 Task: Find a one-way business class flight from San Francisco to London on June 30, using Lufthansa or British Airways.
Action: Mouse moved to (441, 264)
Screenshot: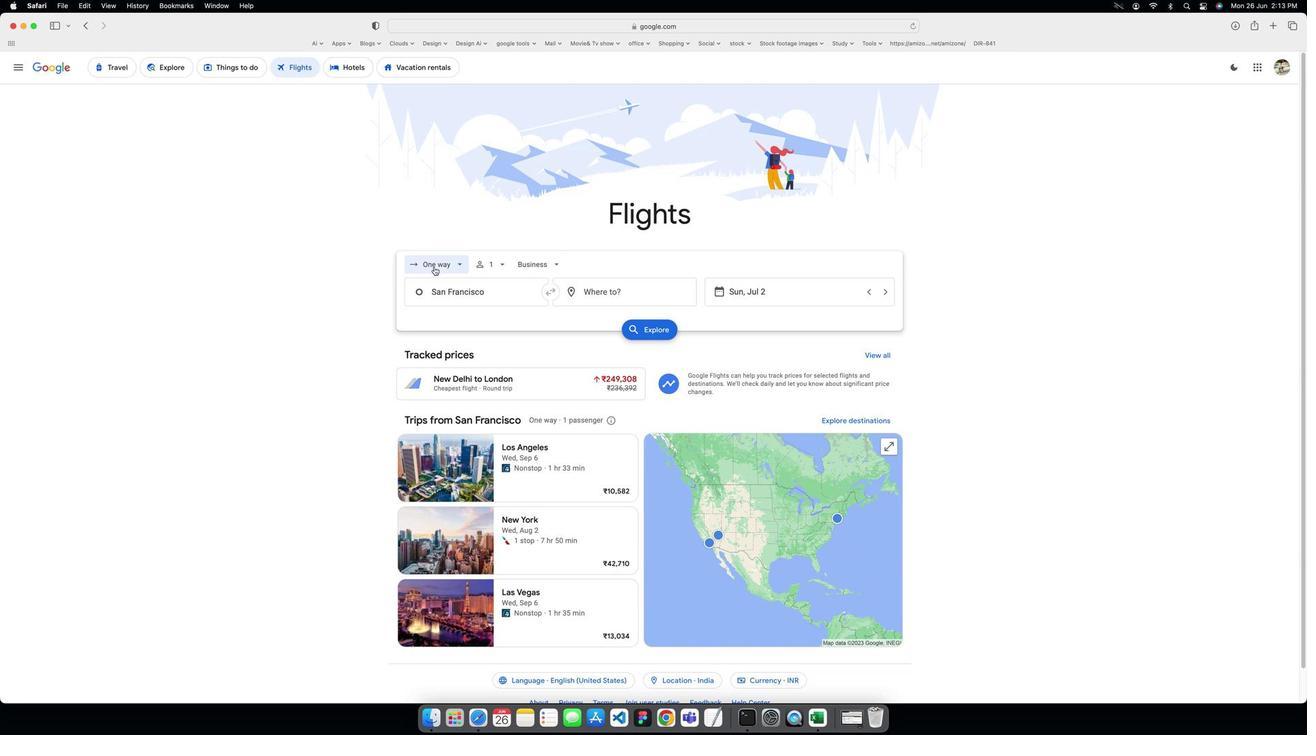 
Action: Mouse pressed left at (441, 264)
Screenshot: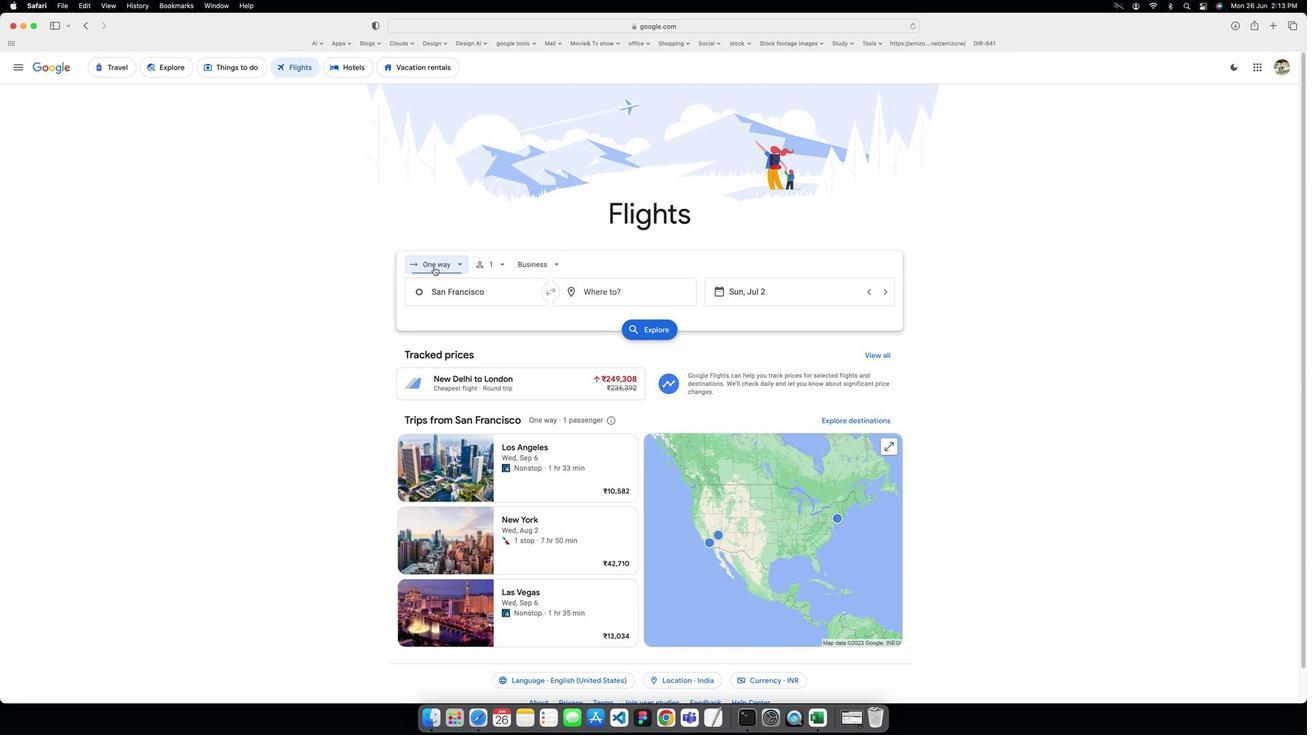 
Action: Mouse moved to (440, 308)
Screenshot: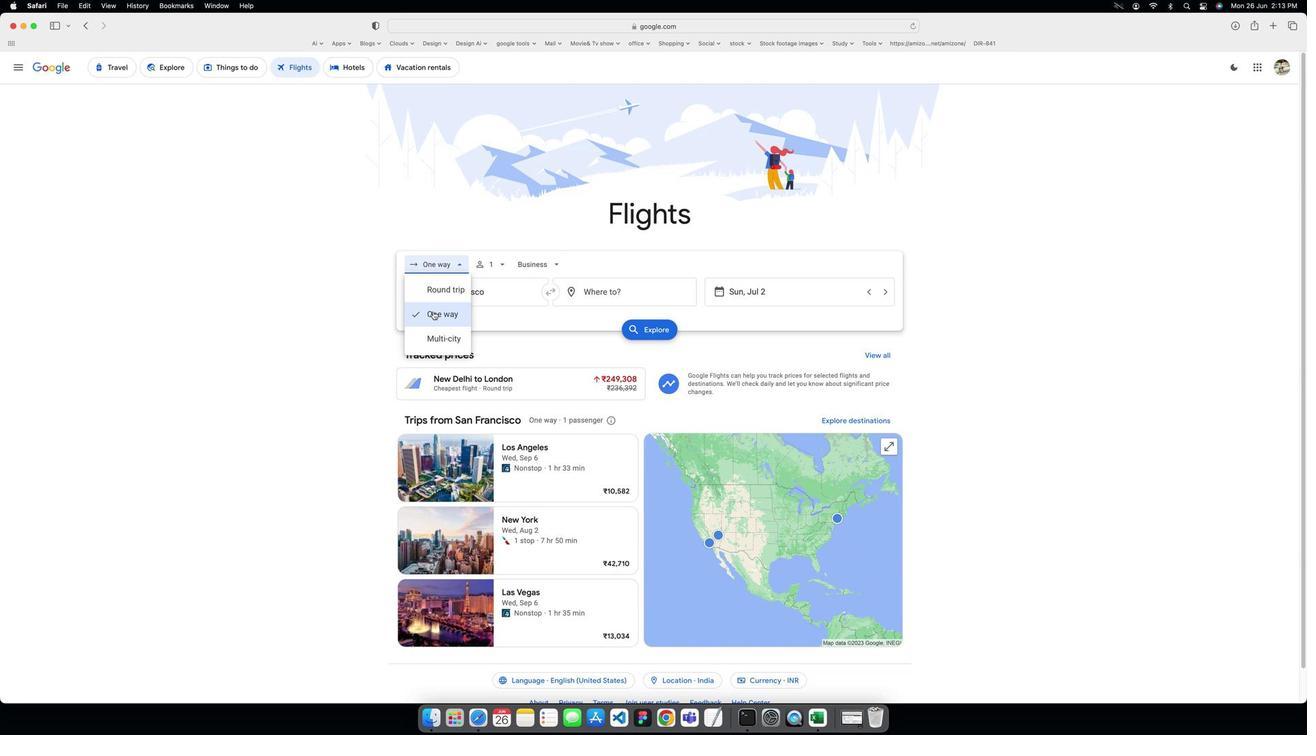 
Action: Mouse pressed left at (440, 308)
Screenshot: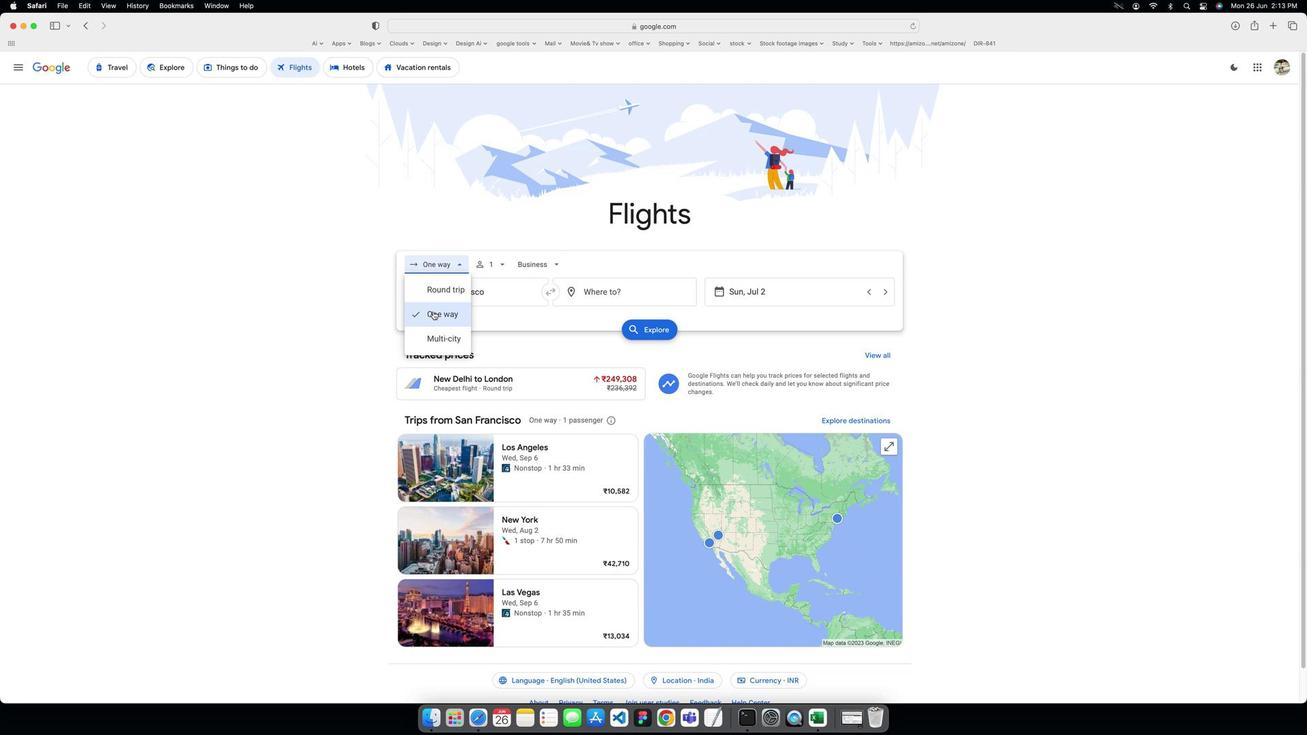 
Action: Mouse moved to (492, 264)
Screenshot: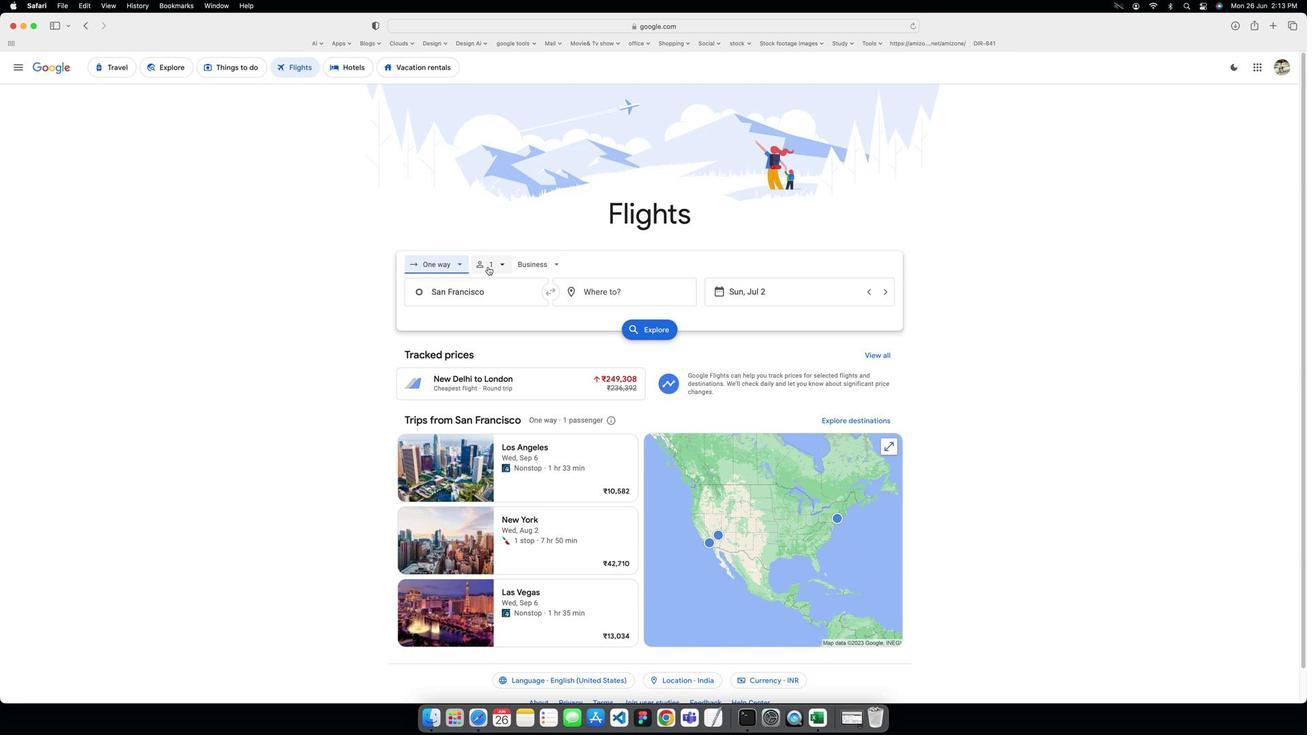 
Action: Mouse pressed left at (492, 264)
Screenshot: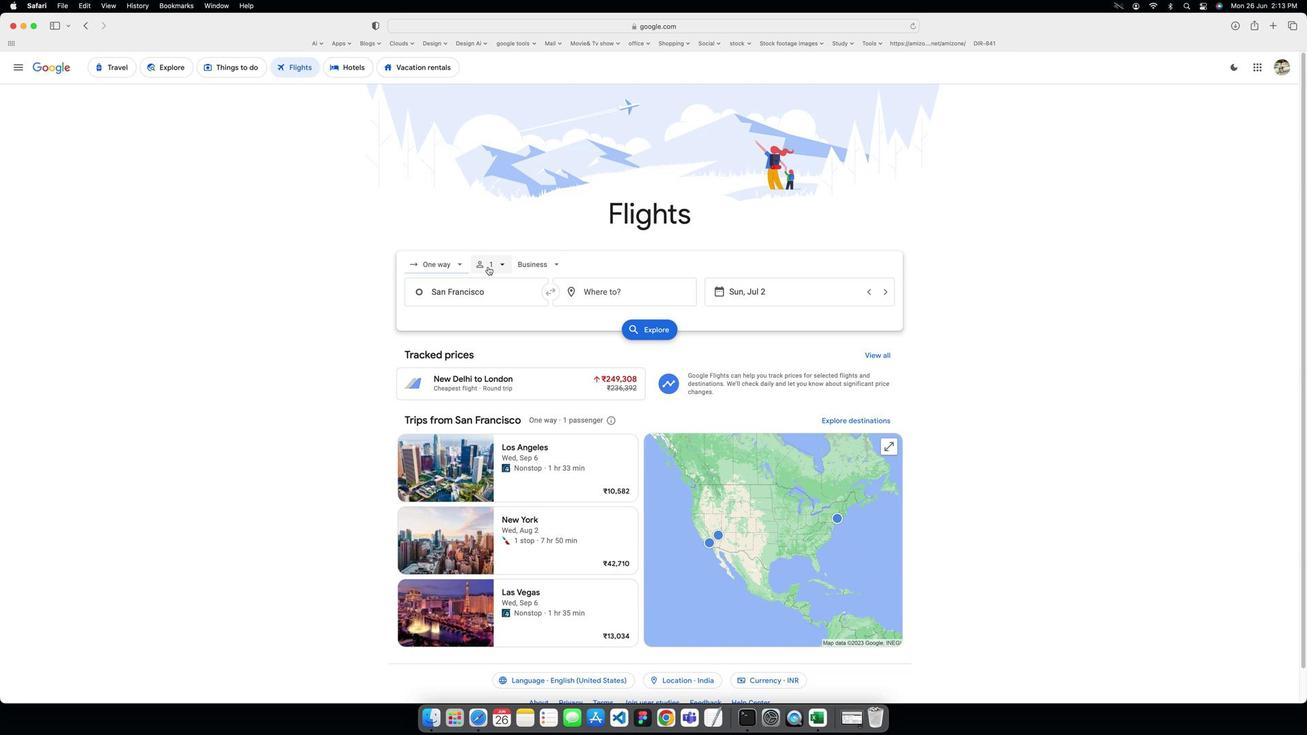 
Action: Mouse moved to (577, 342)
Screenshot: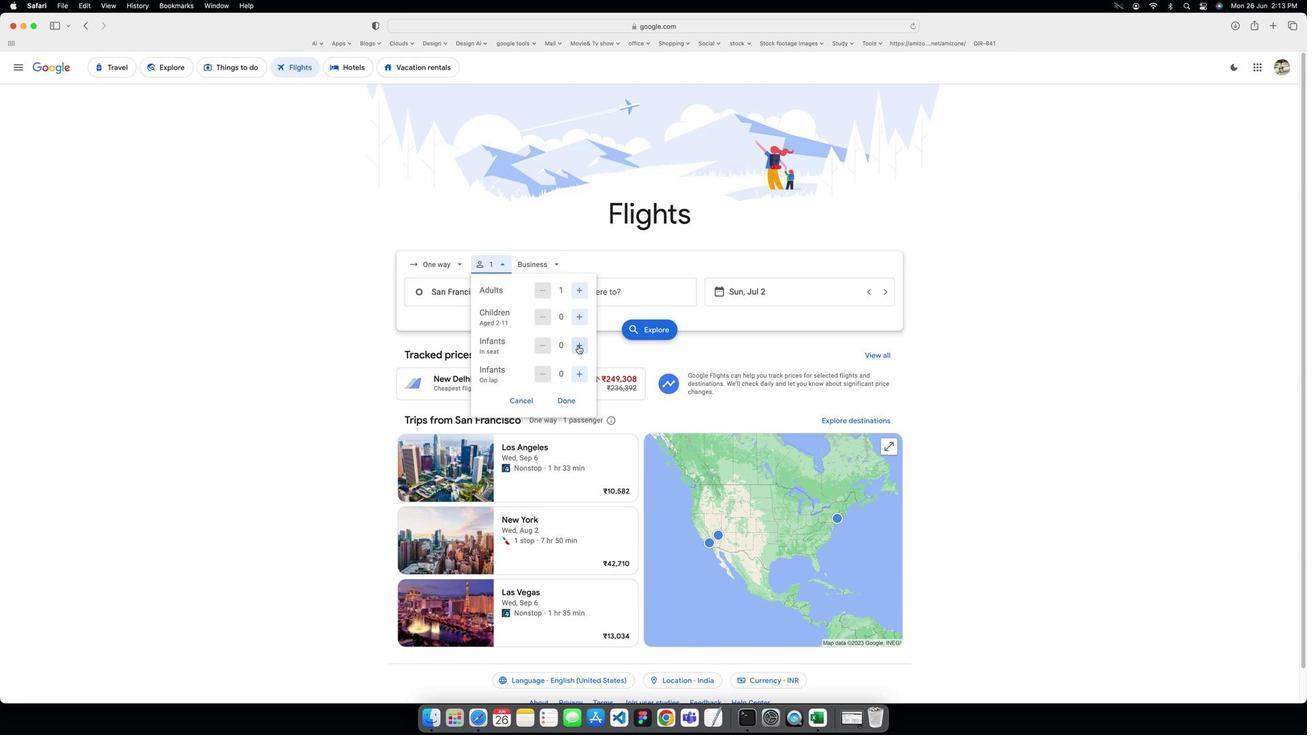 
Action: Mouse pressed left at (577, 342)
Screenshot: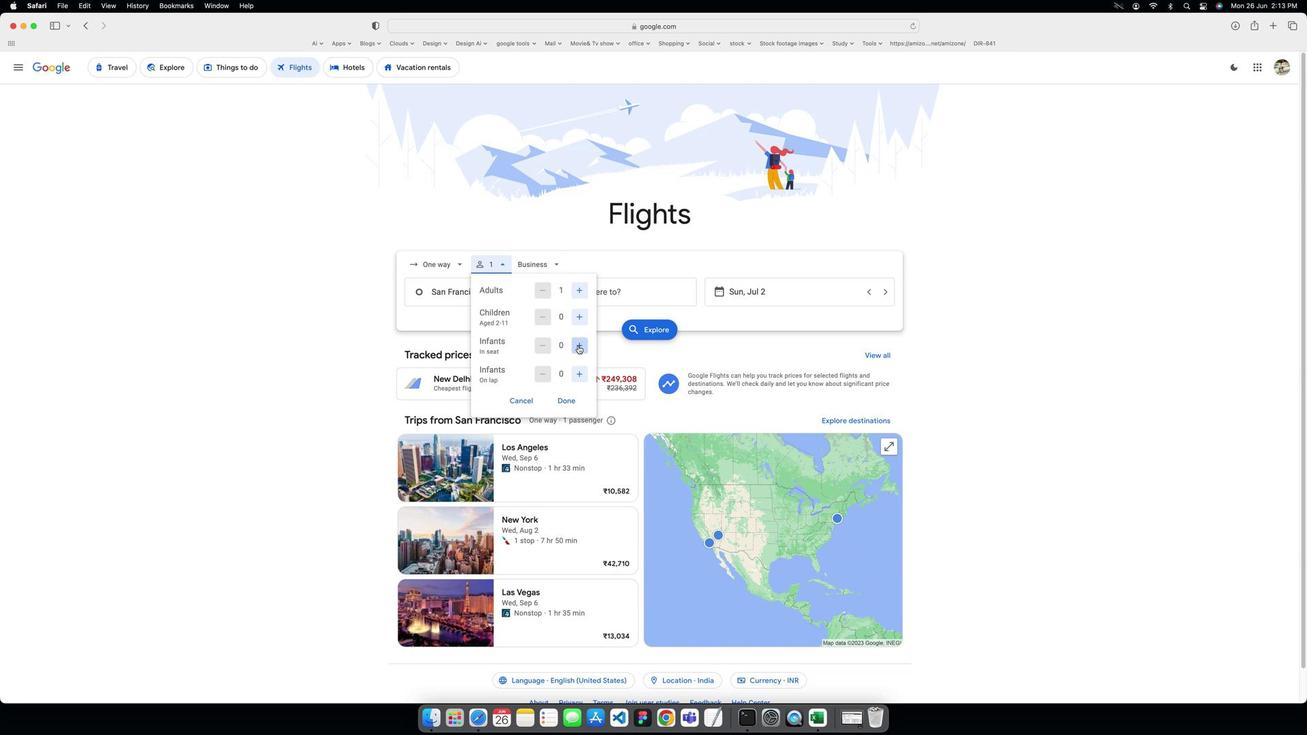 
Action: Mouse moved to (577, 370)
Screenshot: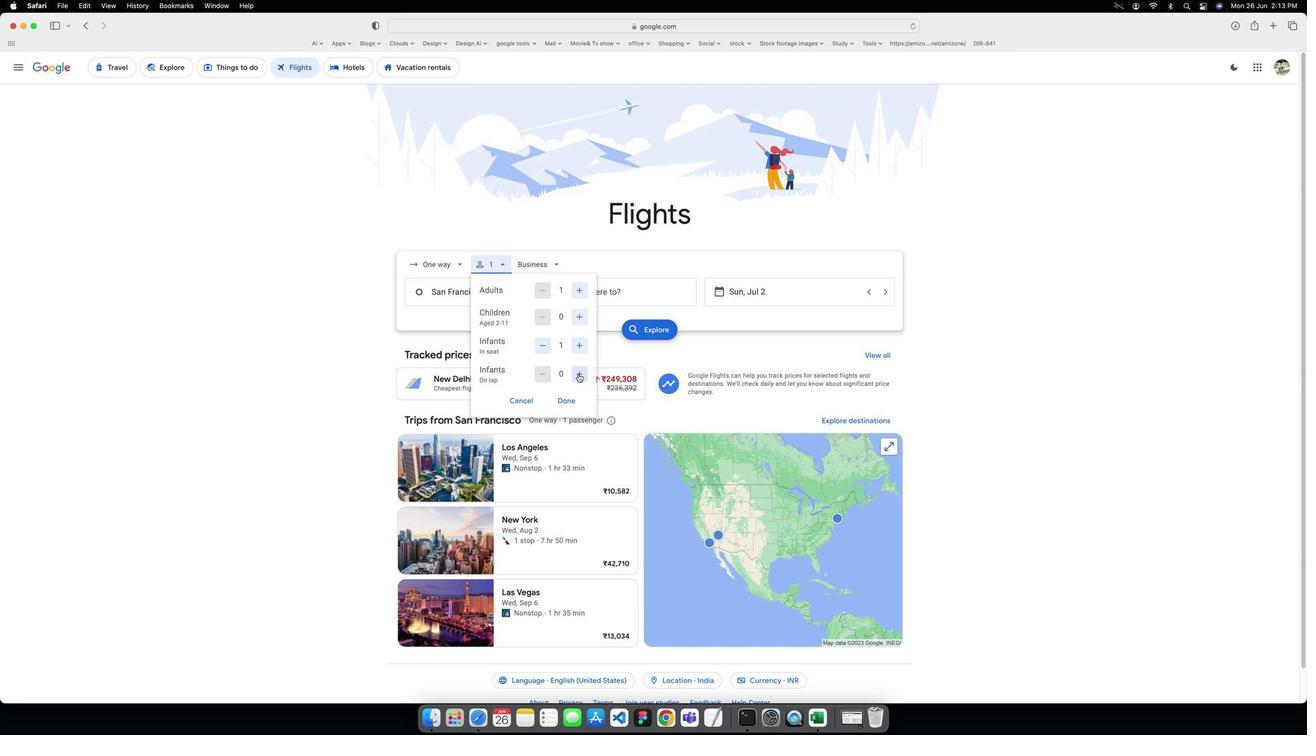 
Action: Mouse pressed left at (577, 370)
Screenshot: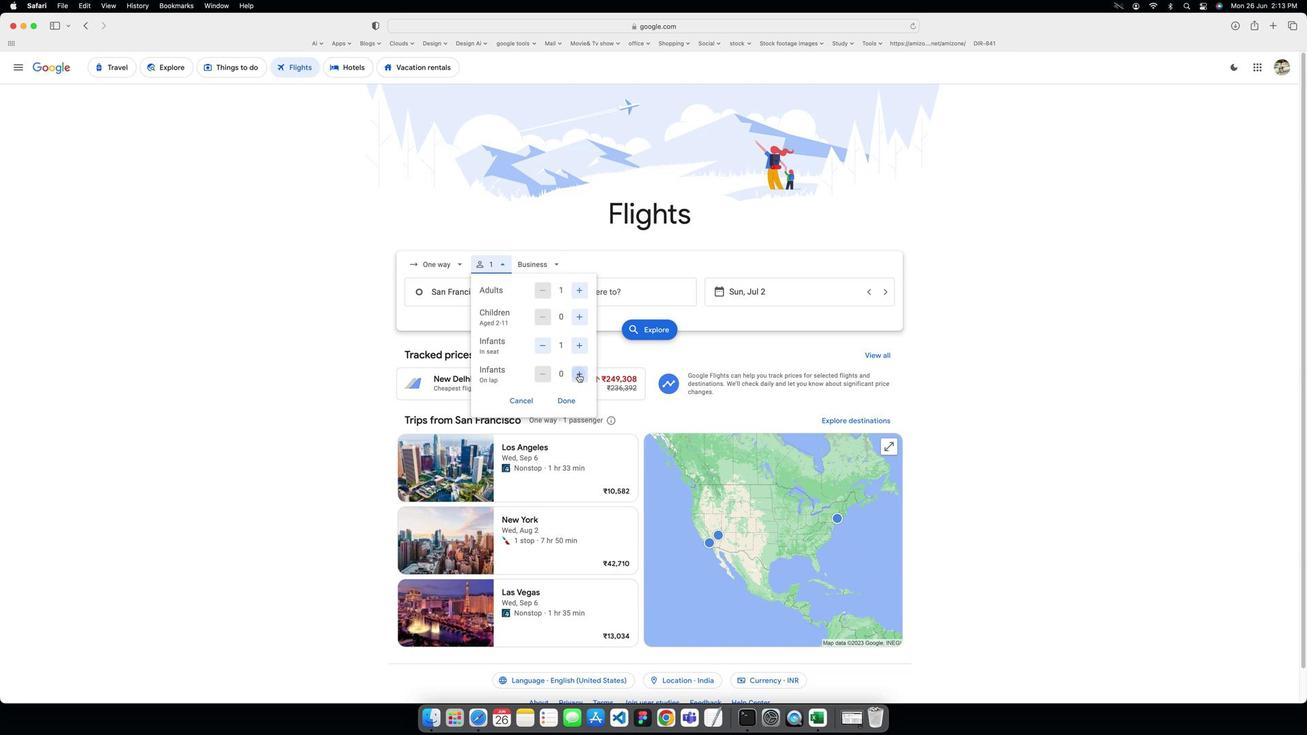 
Action: Mouse moved to (567, 394)
Screenshot: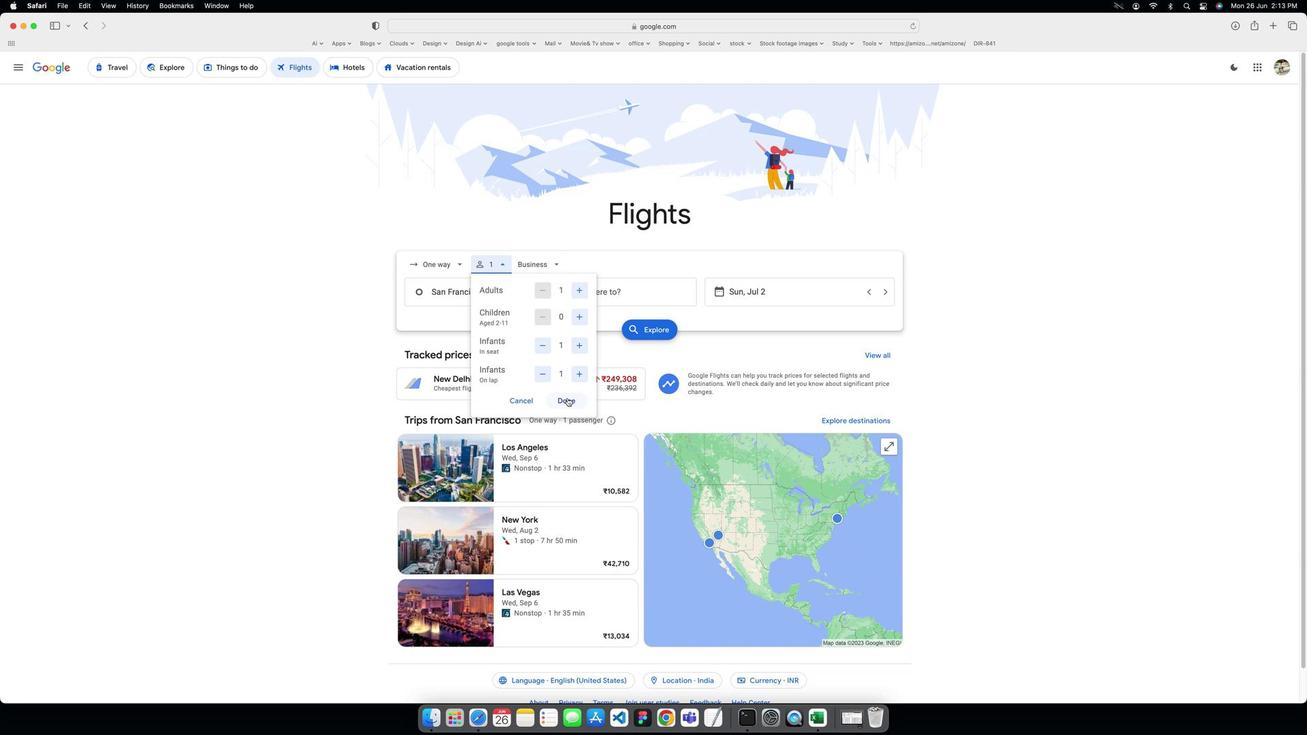 
Action: Mouse pressed left at (567, 394)
Screenshot: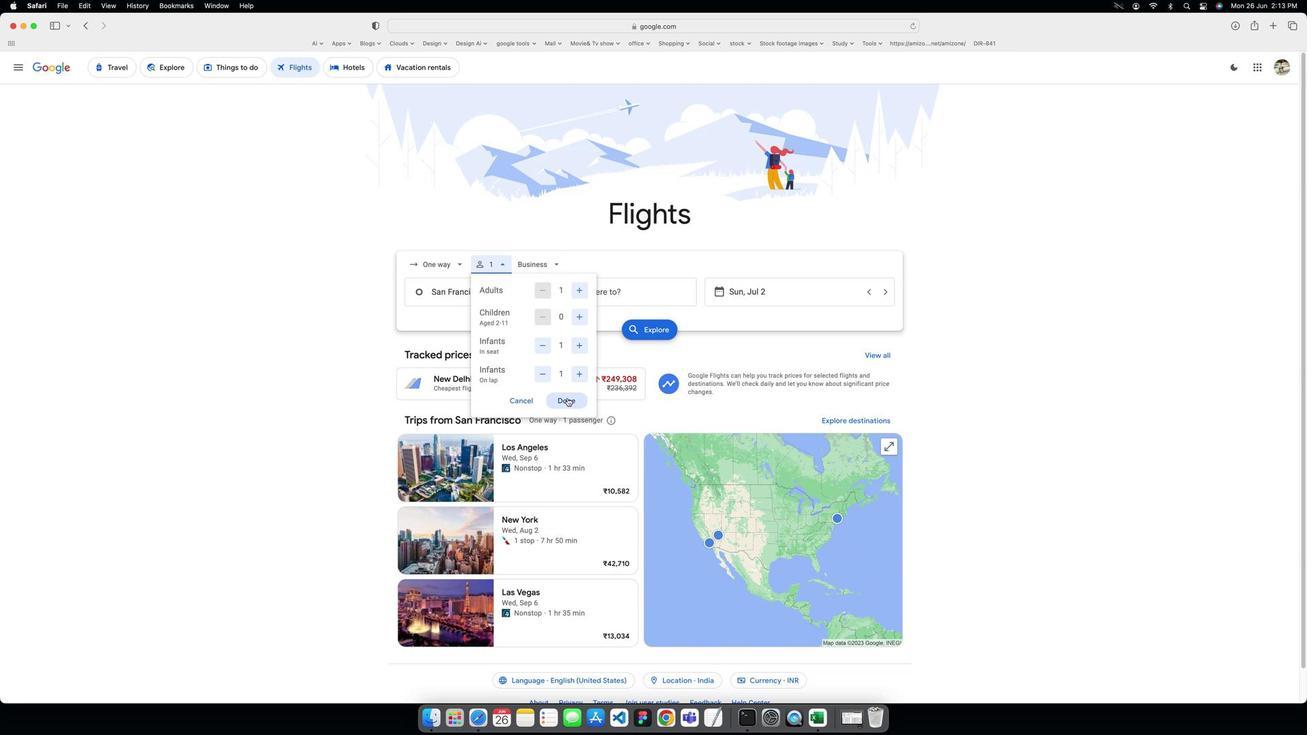 
Action: Mouse moved to (543, 265)
Screenshot: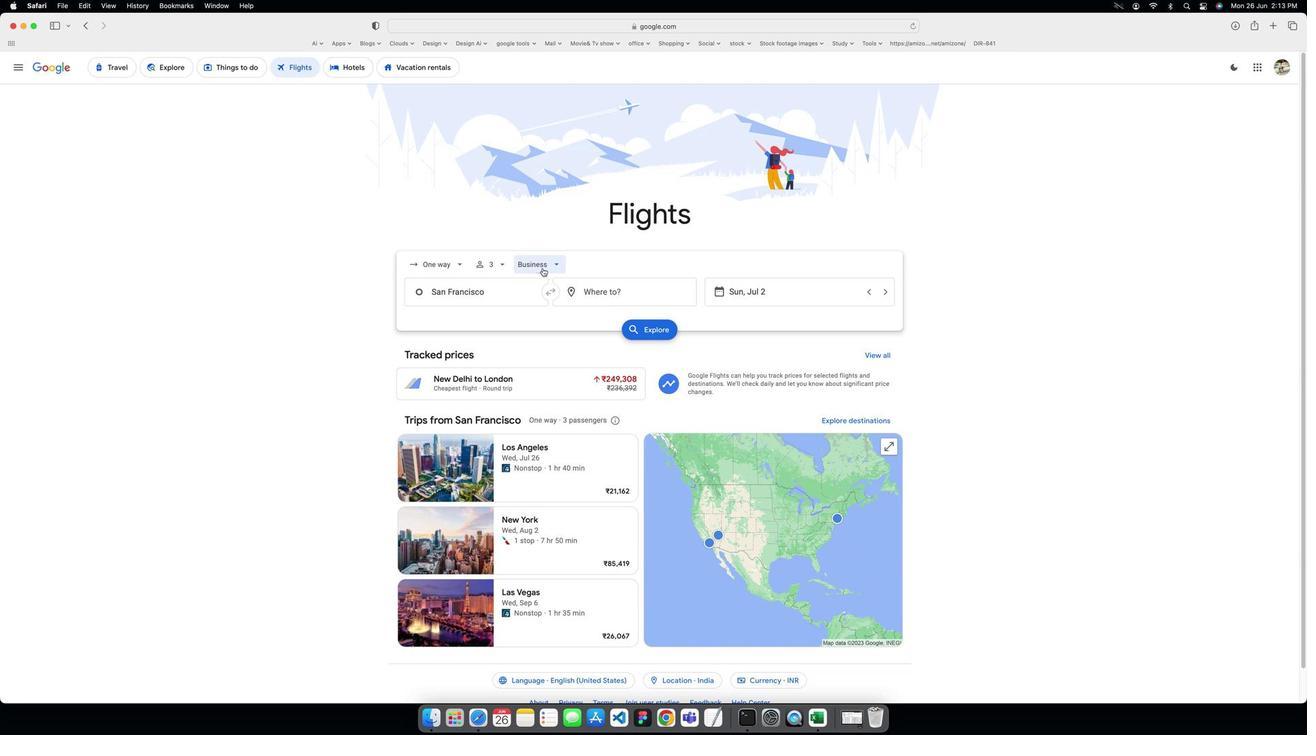 
Action: Mouse pressed left at (543, 265)
Screenshot: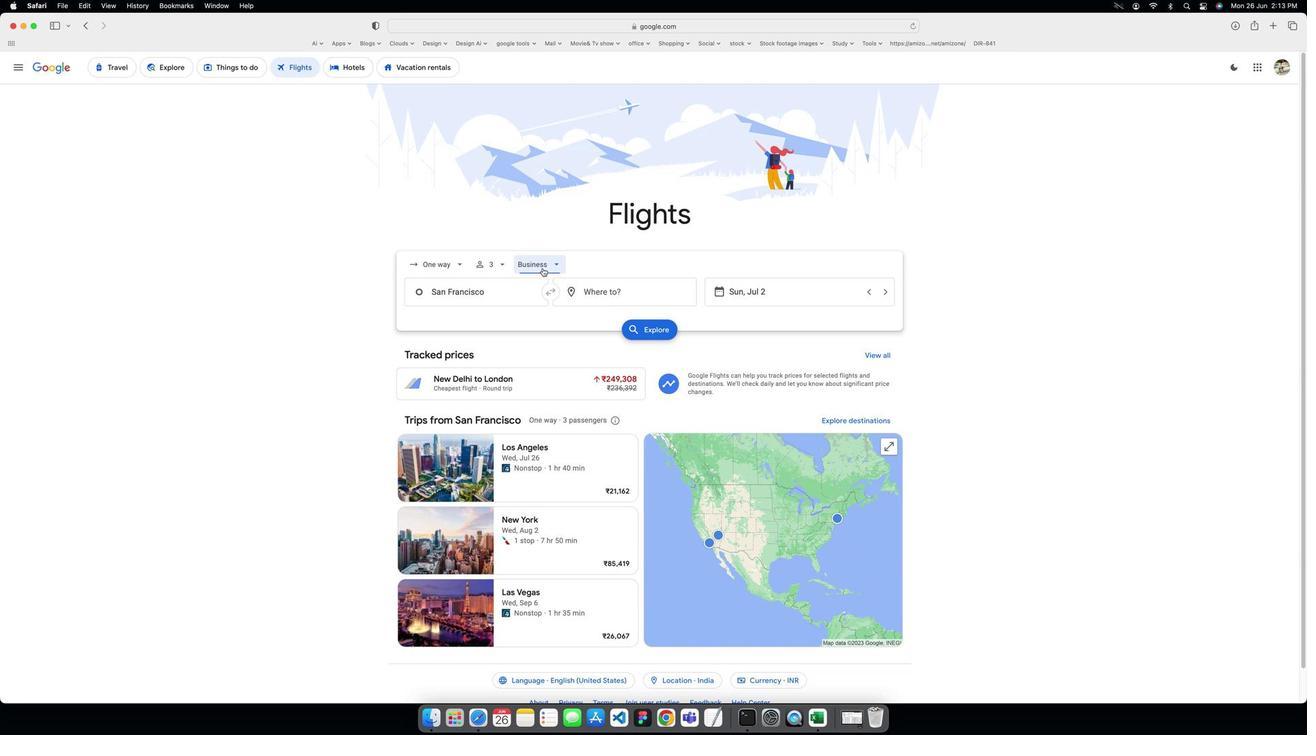 
Action: Mouse moved to (548, 330)
Screenshot: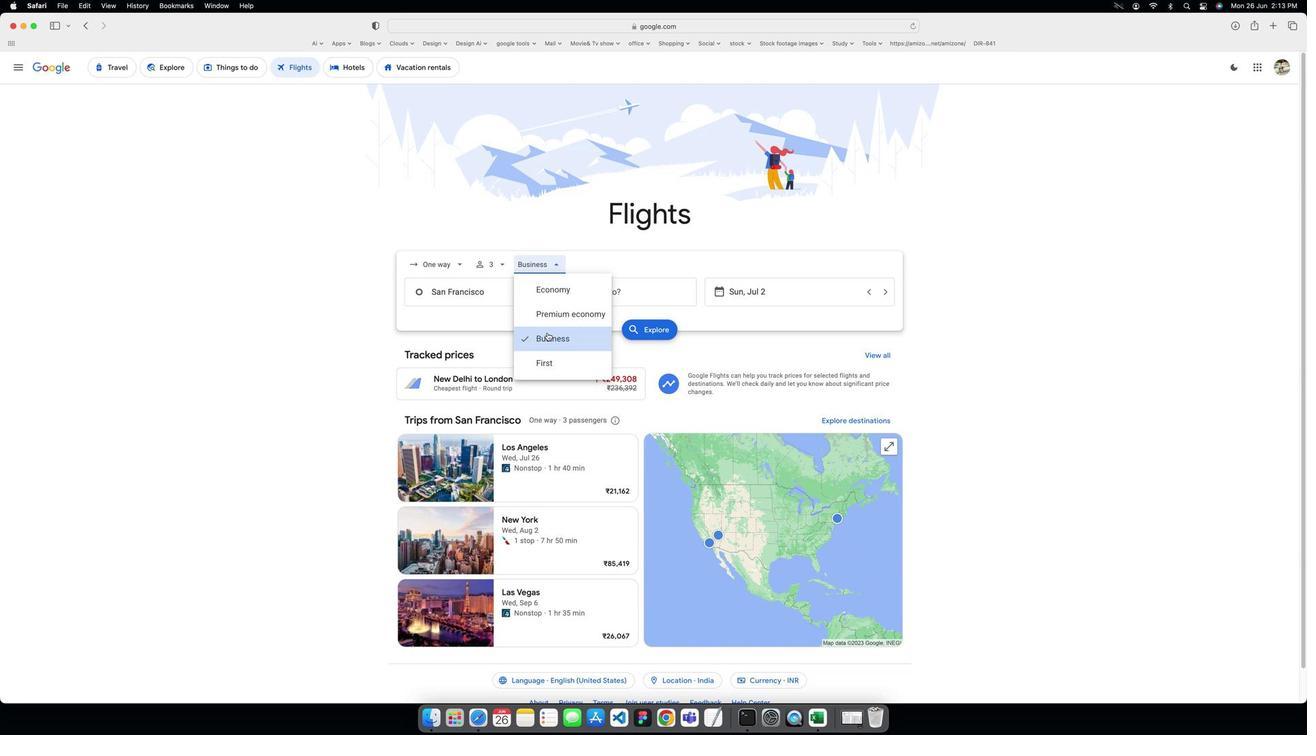 
Action: Mouse pressed left at (548, 330)
Screenshot: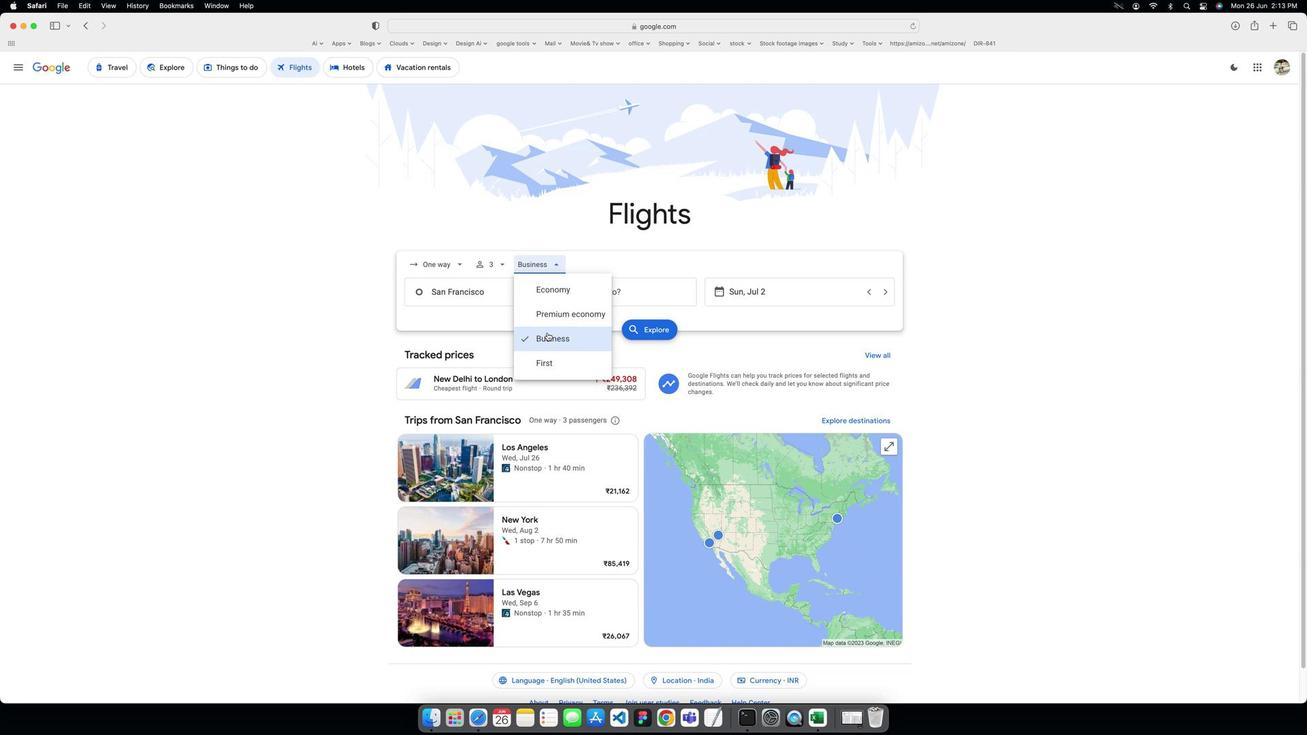 
Action: Mouse moved to (503, 286)
Screenshot: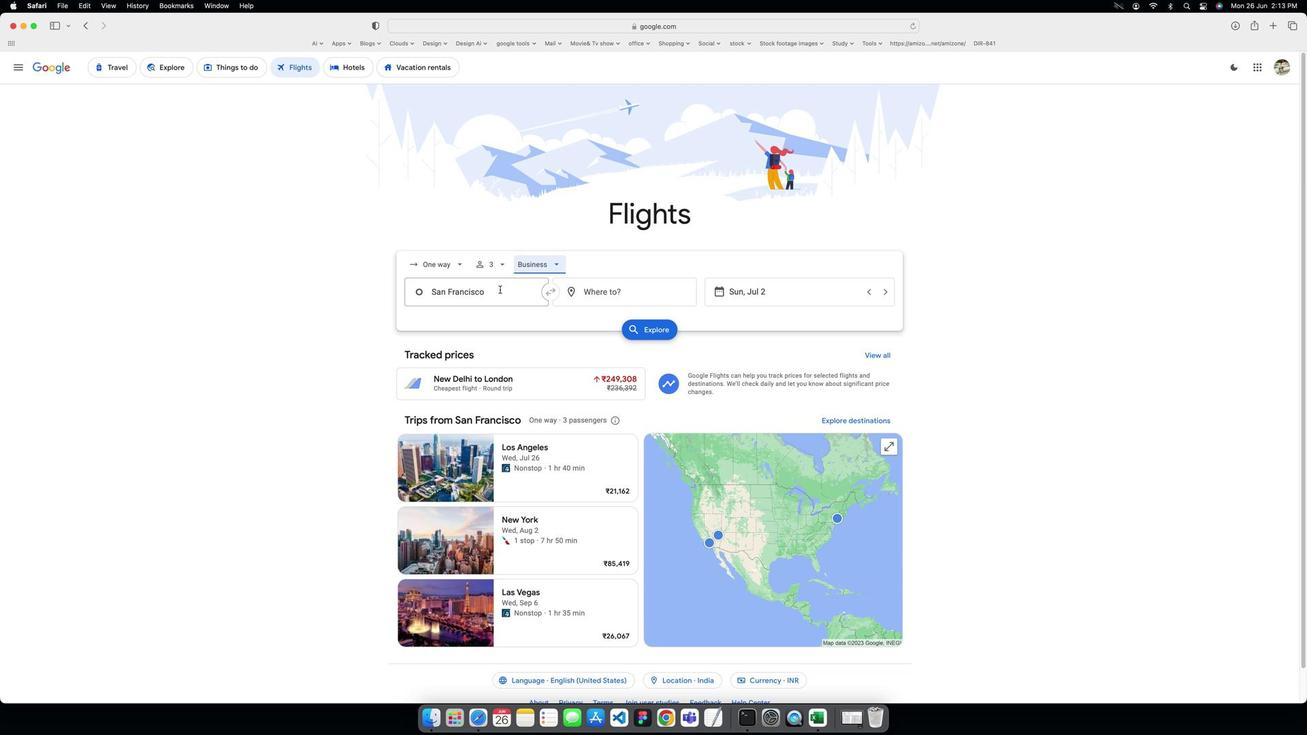 
Action: Mouse pressed left at (503, 286)
Screenshot: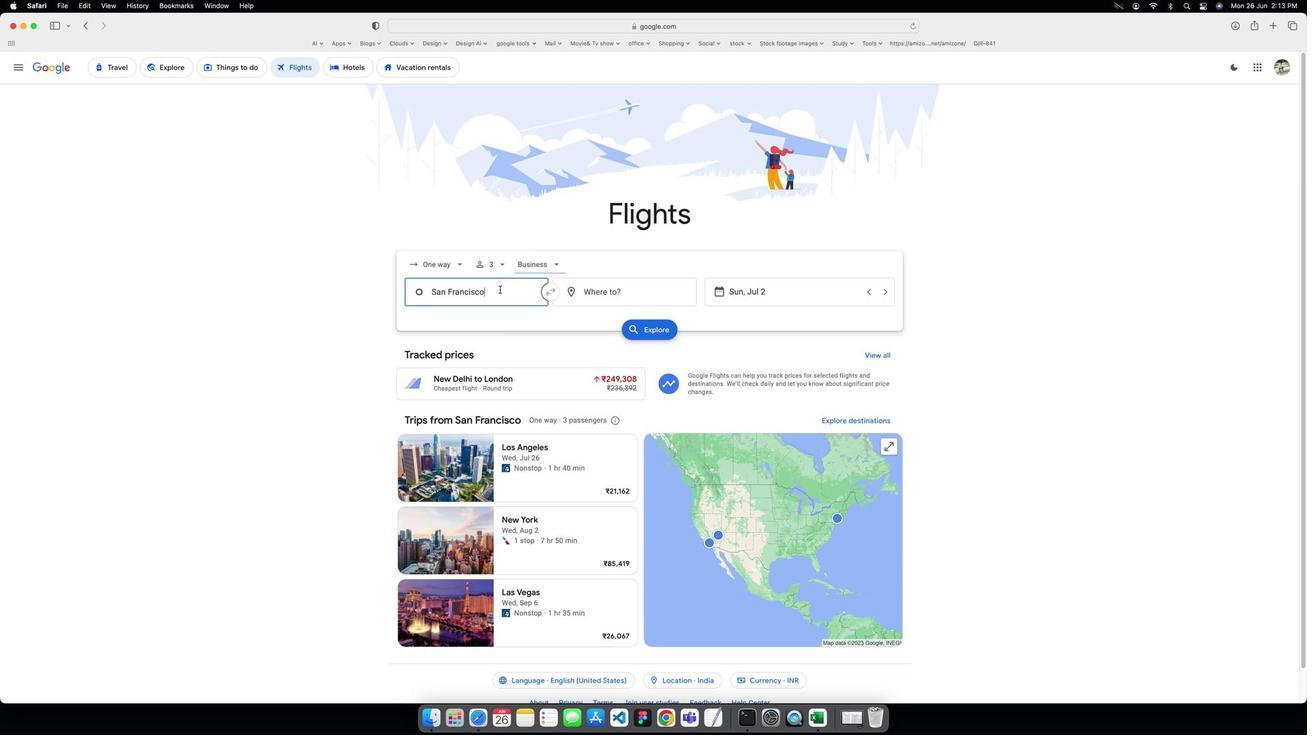
Action: Key pressed Key.caps_lock'S'Key.caps_lock'a''n'Key.spaceKey.caps_lock'F'Key.caps_lock
Screenshot: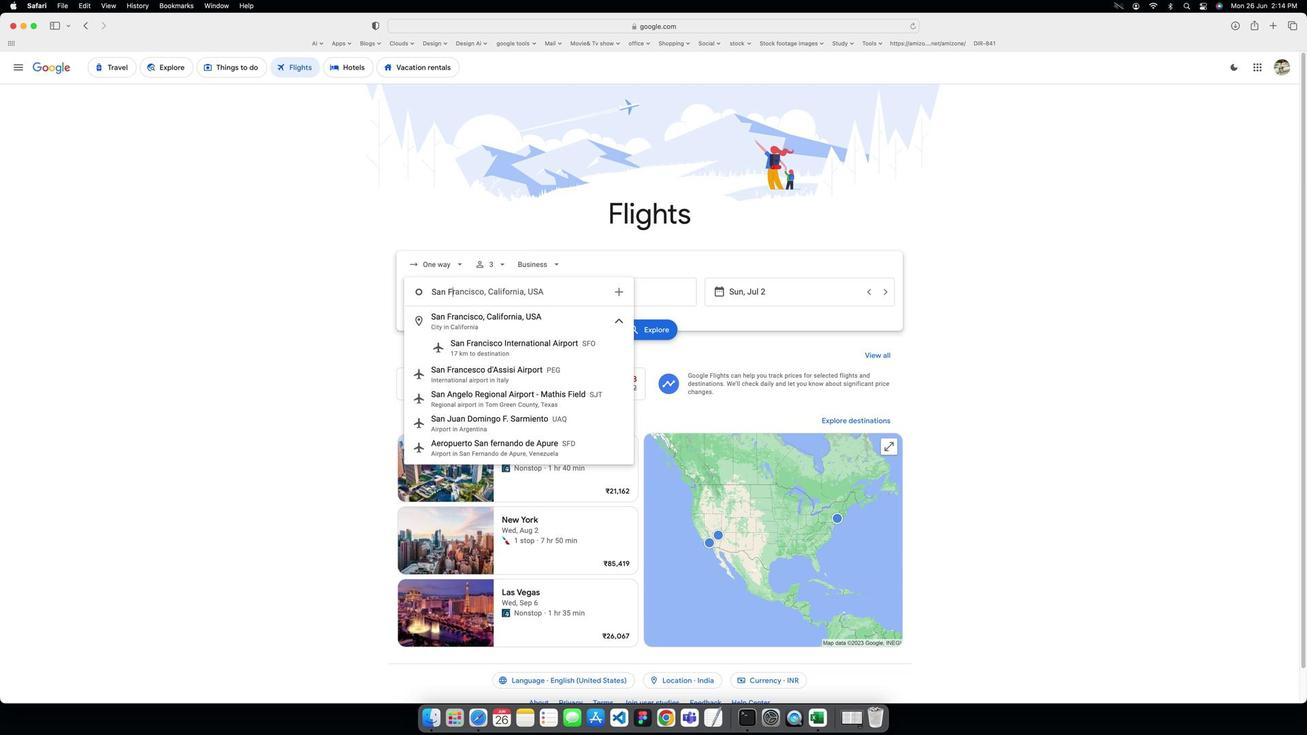 
Action: Mouse moved to (507, 312)
Screenshot: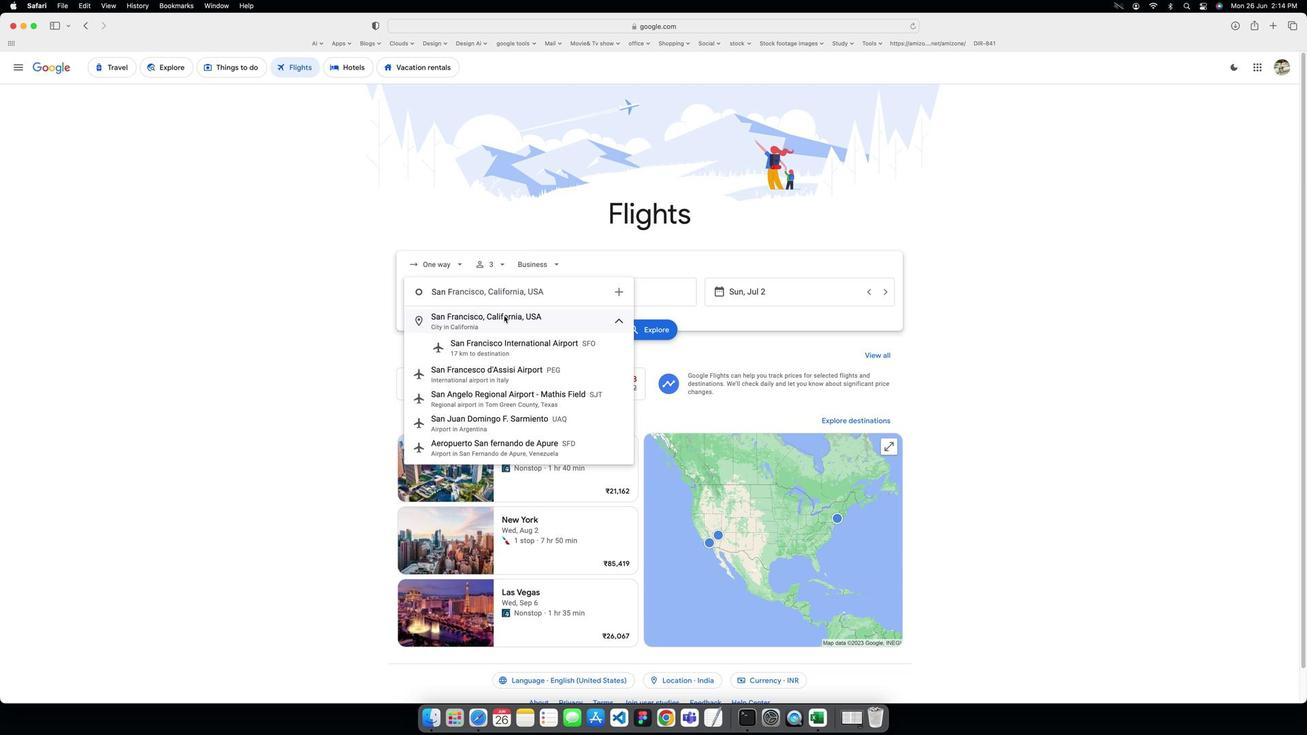 
Action: Mouse pressed left at (507, 312)
Screenshot: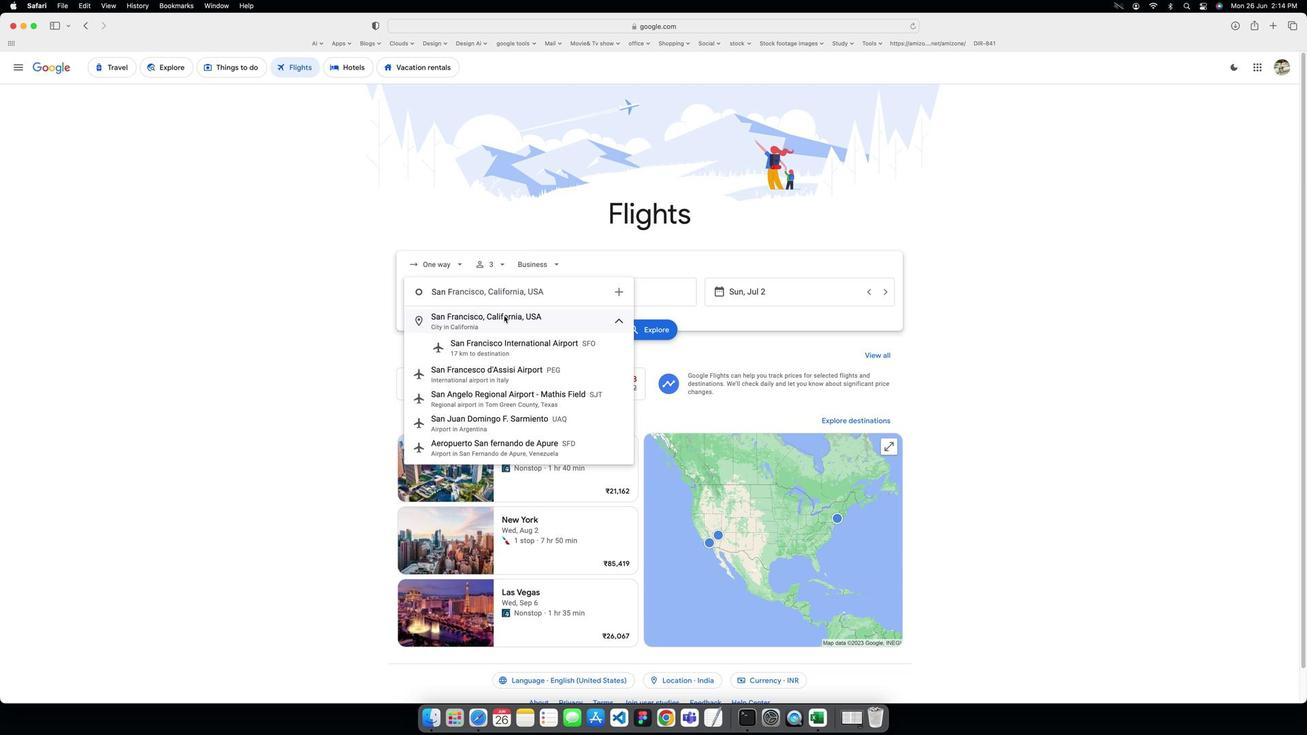 
Action: Mouse moved to (595, 287)
Screenshot: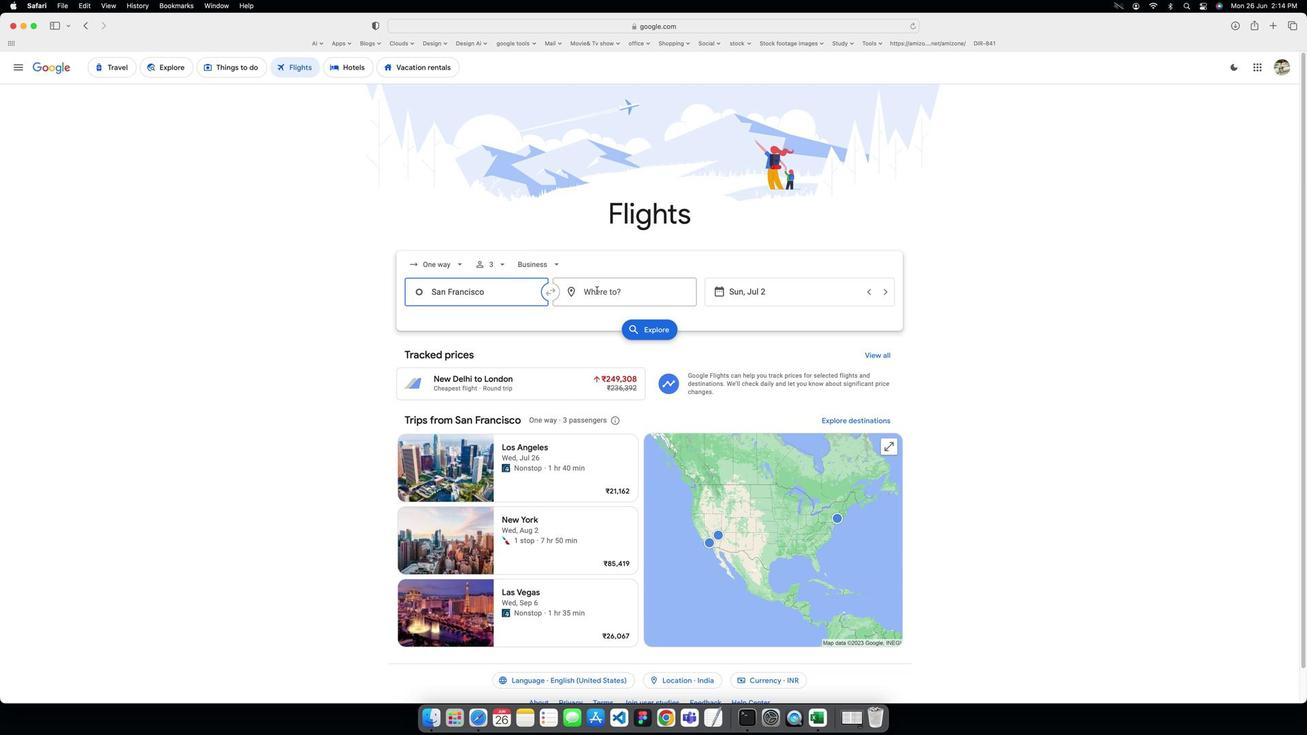 
Action: Mouse pressed left at (595, 287)
Screenshot: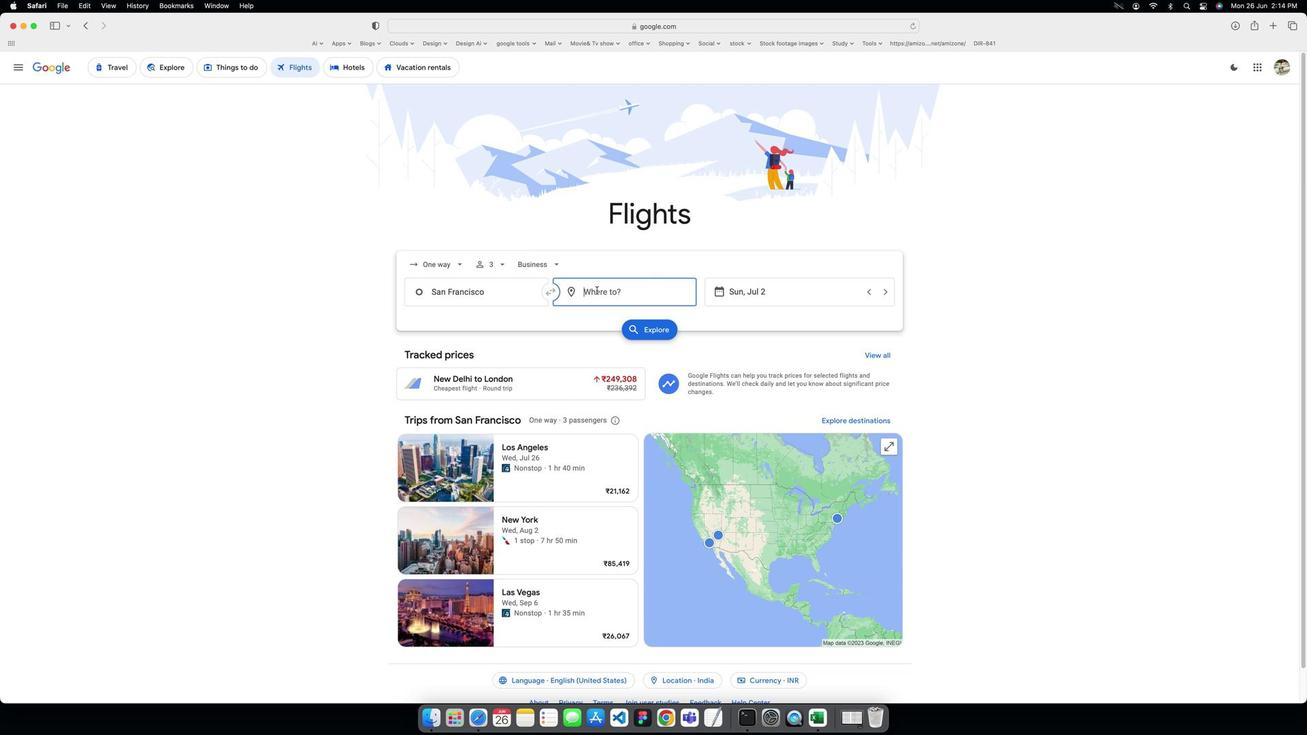 
Action: Key pressed Key.caps_lock'L'Key.caps_lock'o''n''d'
Screenshot: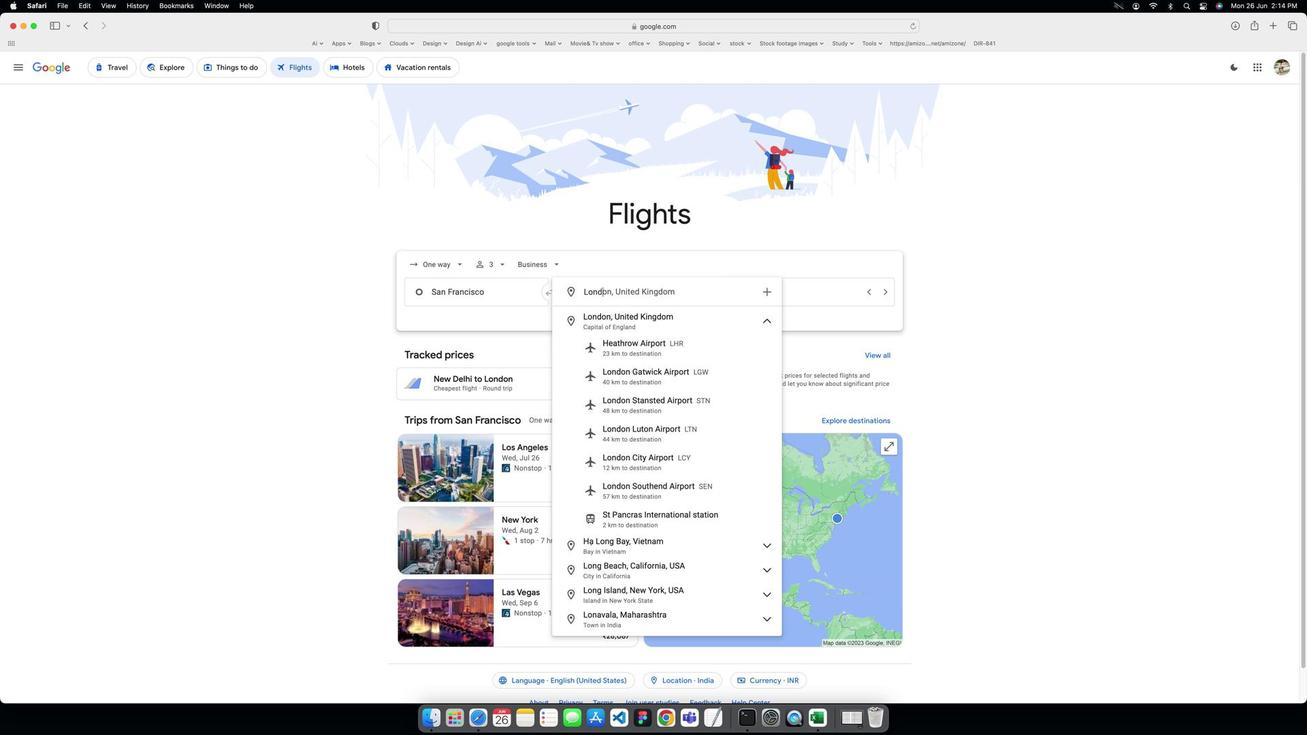 
Action: Mouse moved to (629, 315)
Screenshot: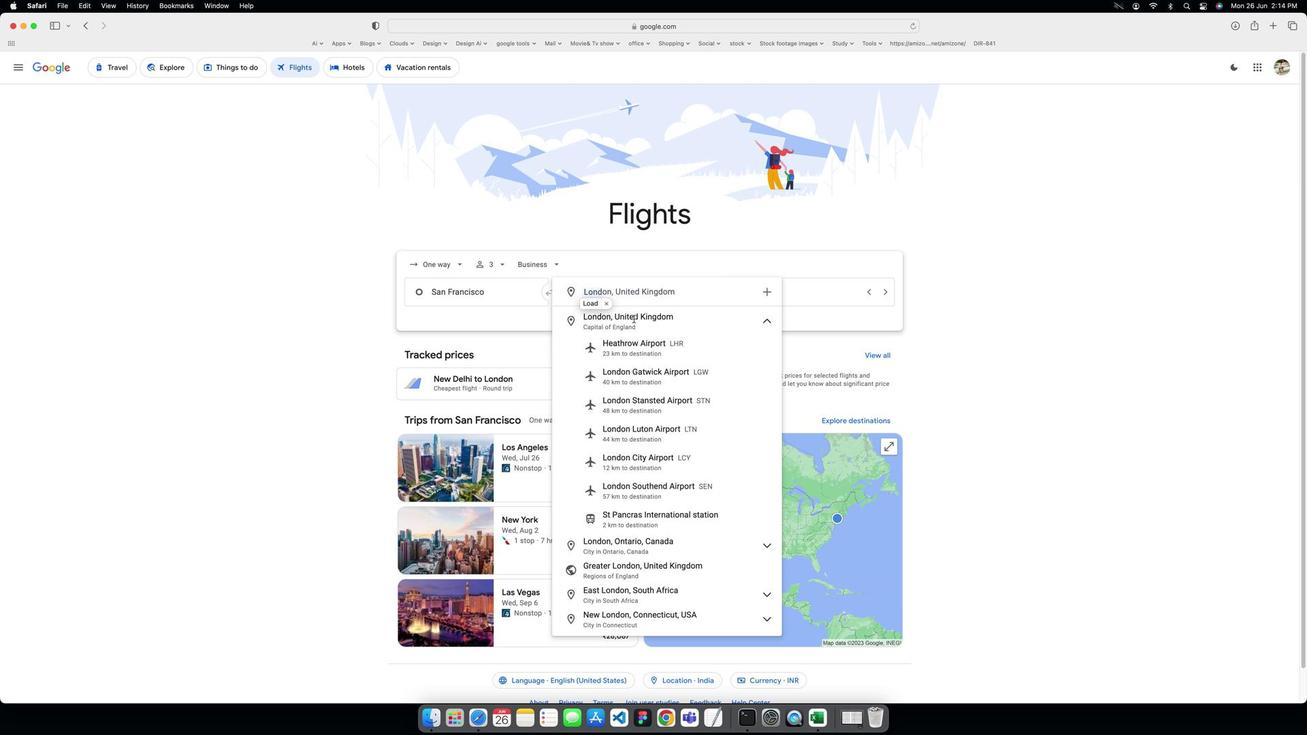 
Action: Mouse pressed left at (629, 315)
Screenshot: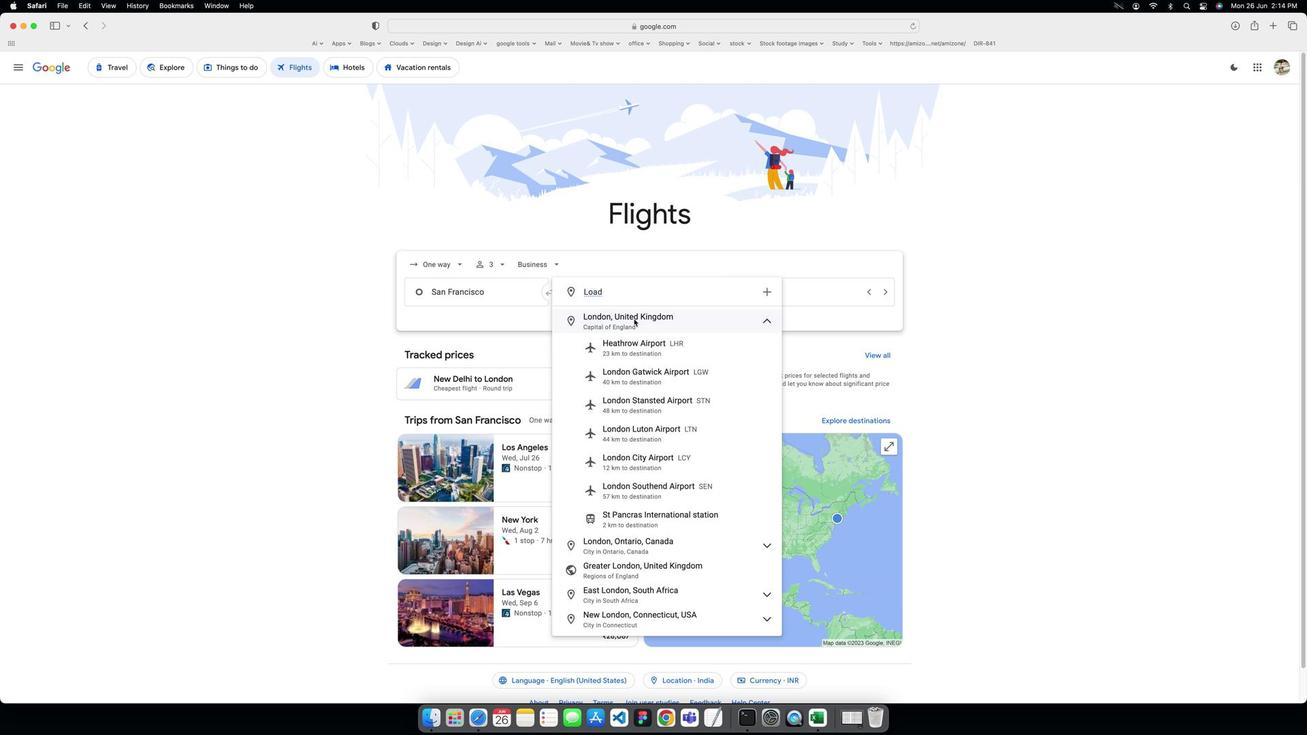 
Action: Mouse moved to (782, 286)
Screenshot: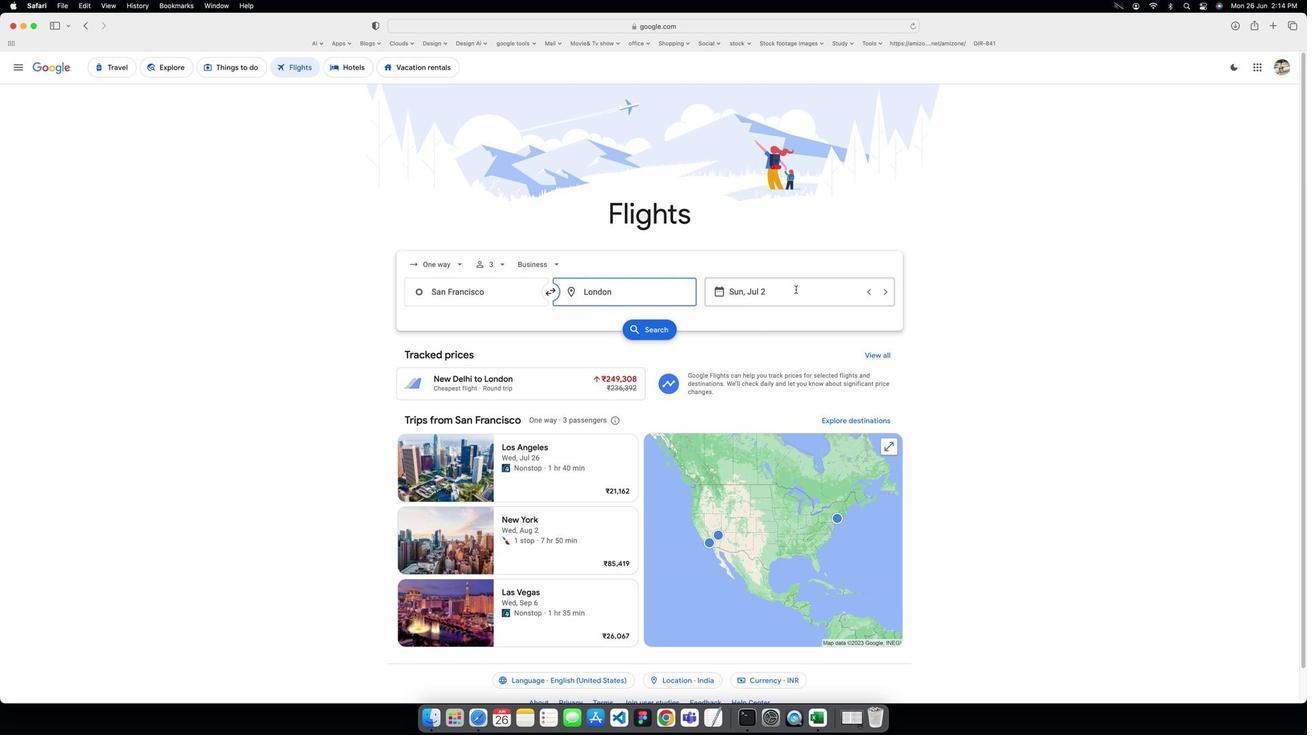 
Action: Mouse pressed left at (782, 286)
Screenshot: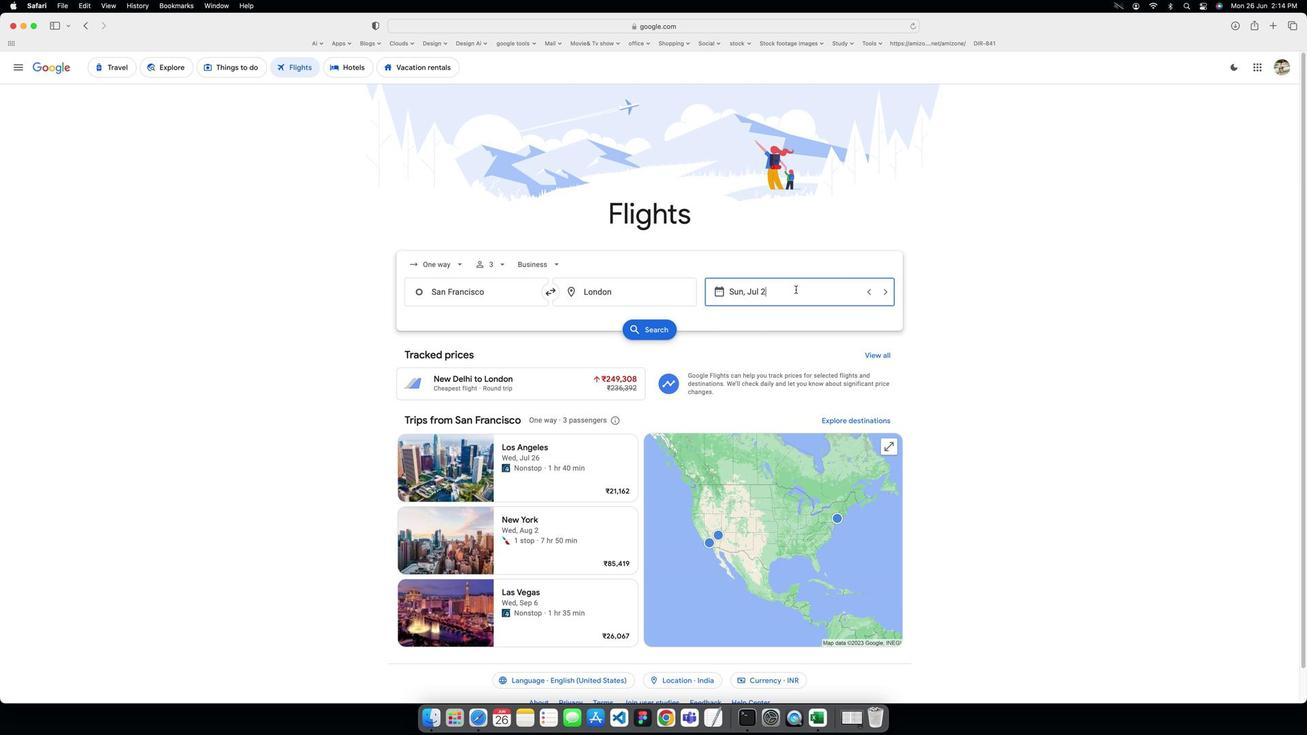 
Action: Mouse moved to (652, 470)
Screenshot: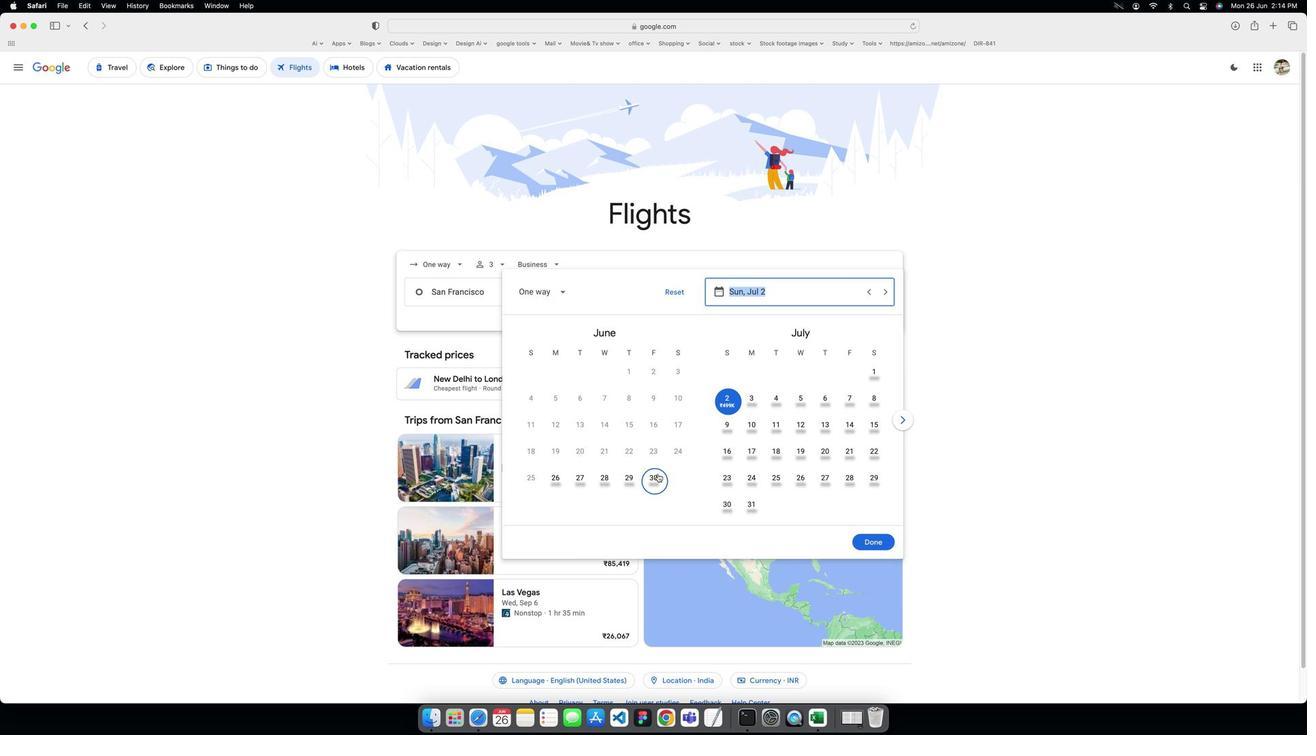 
Action: Mouse pressed left at (652, 470)
Screenshot: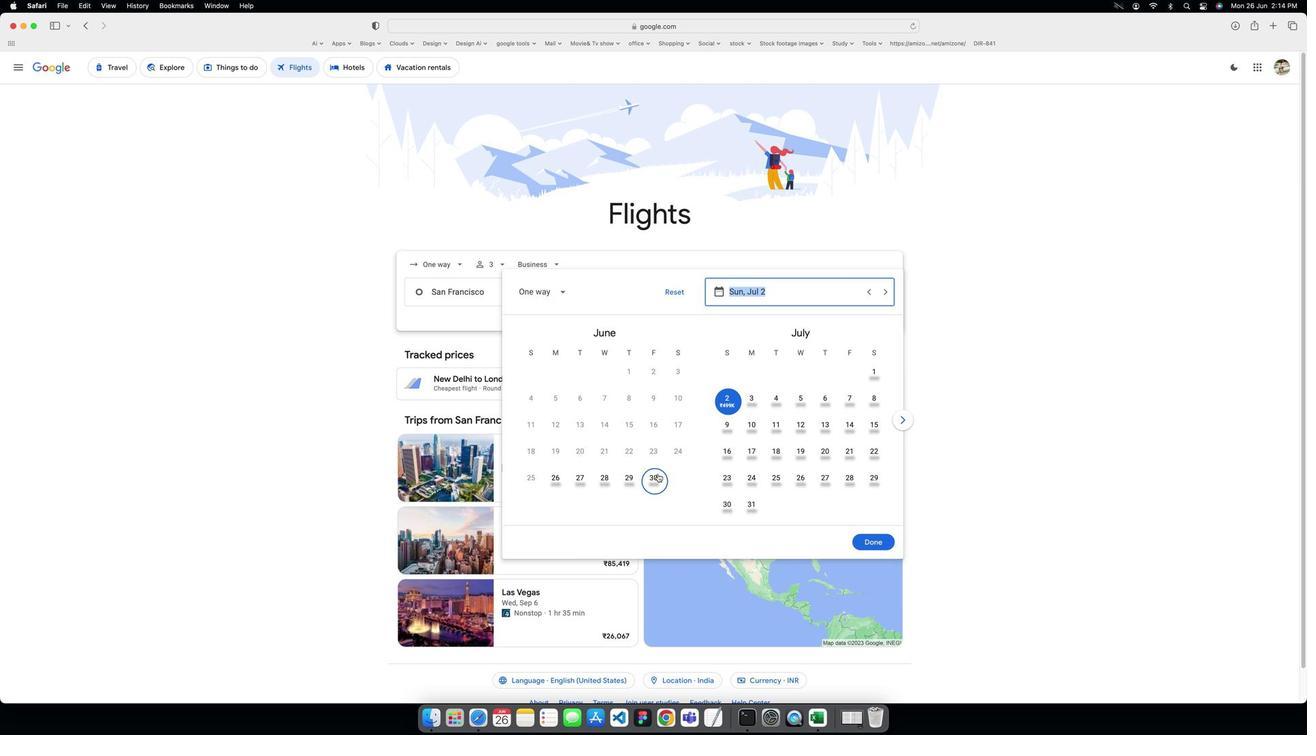 
Action: Mouse moved to (850, 534)
Screenshot: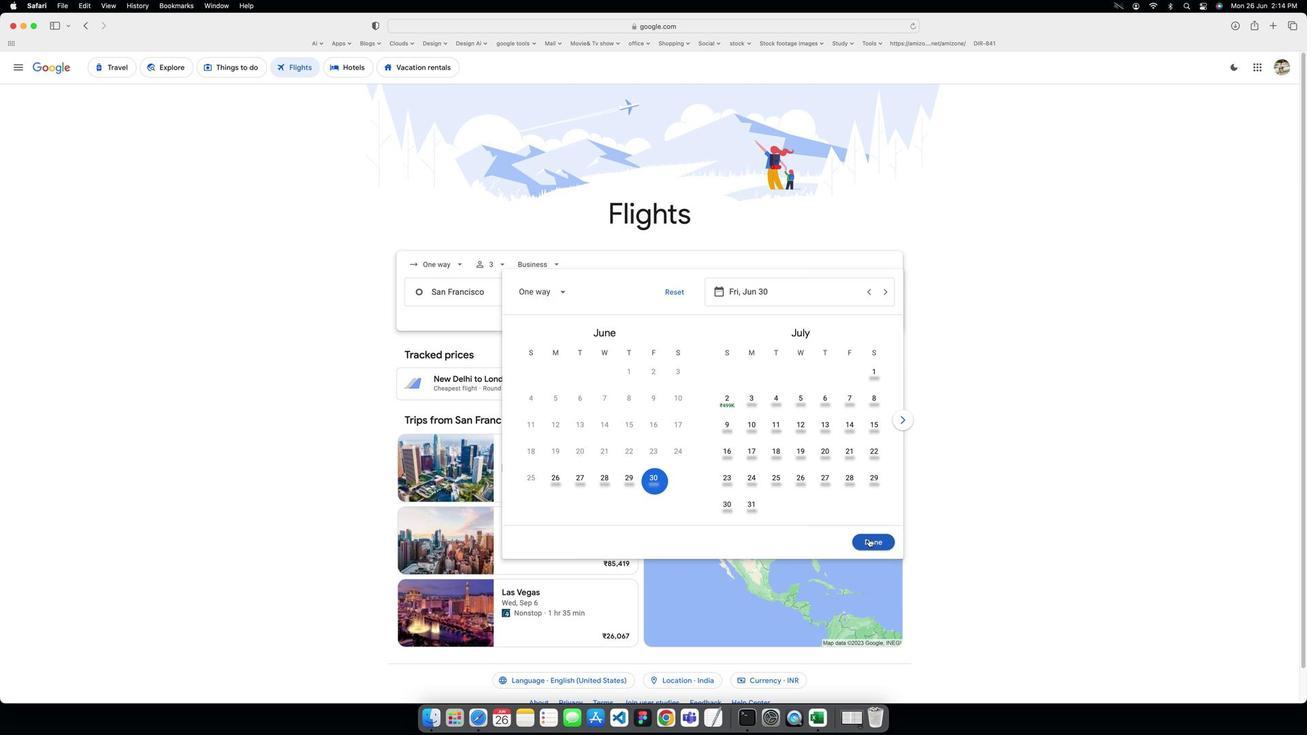 
Action: Mouse pressed left at (850, 534)
Screenshot: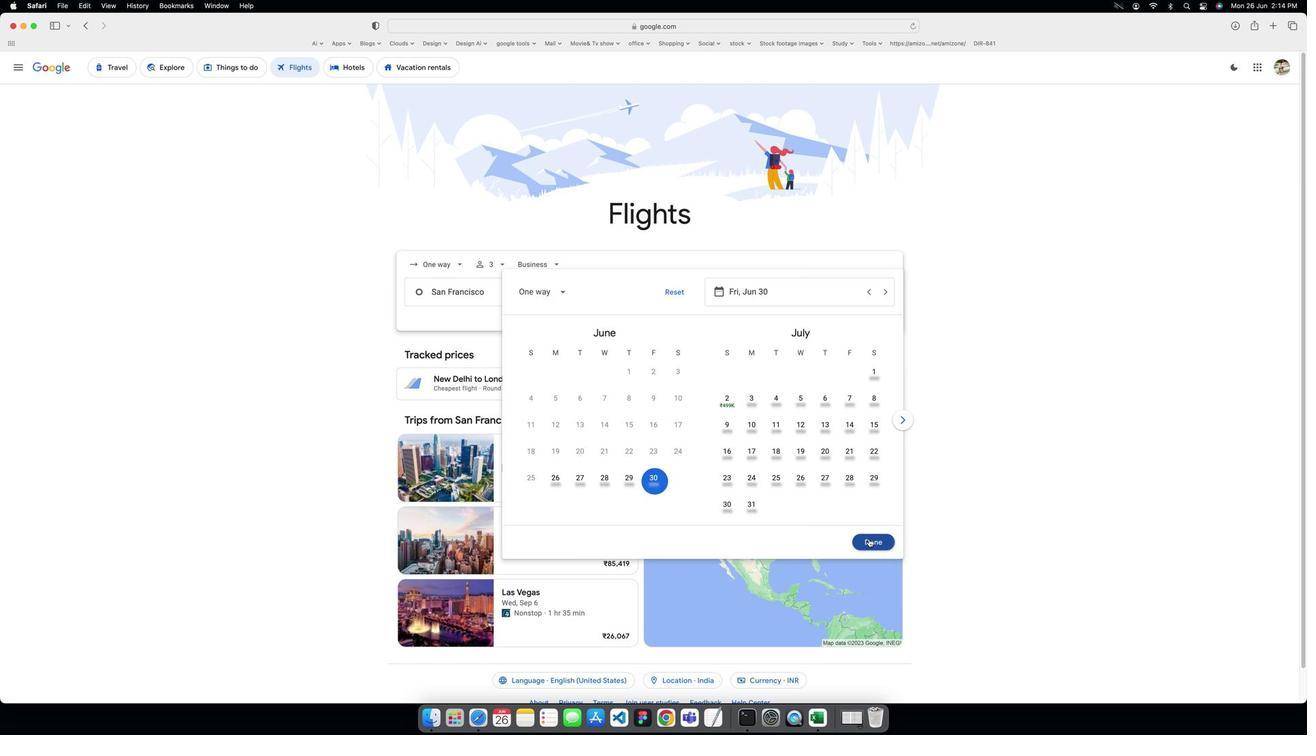 
Action: Mouse moved to (626, 330)
Screenshot: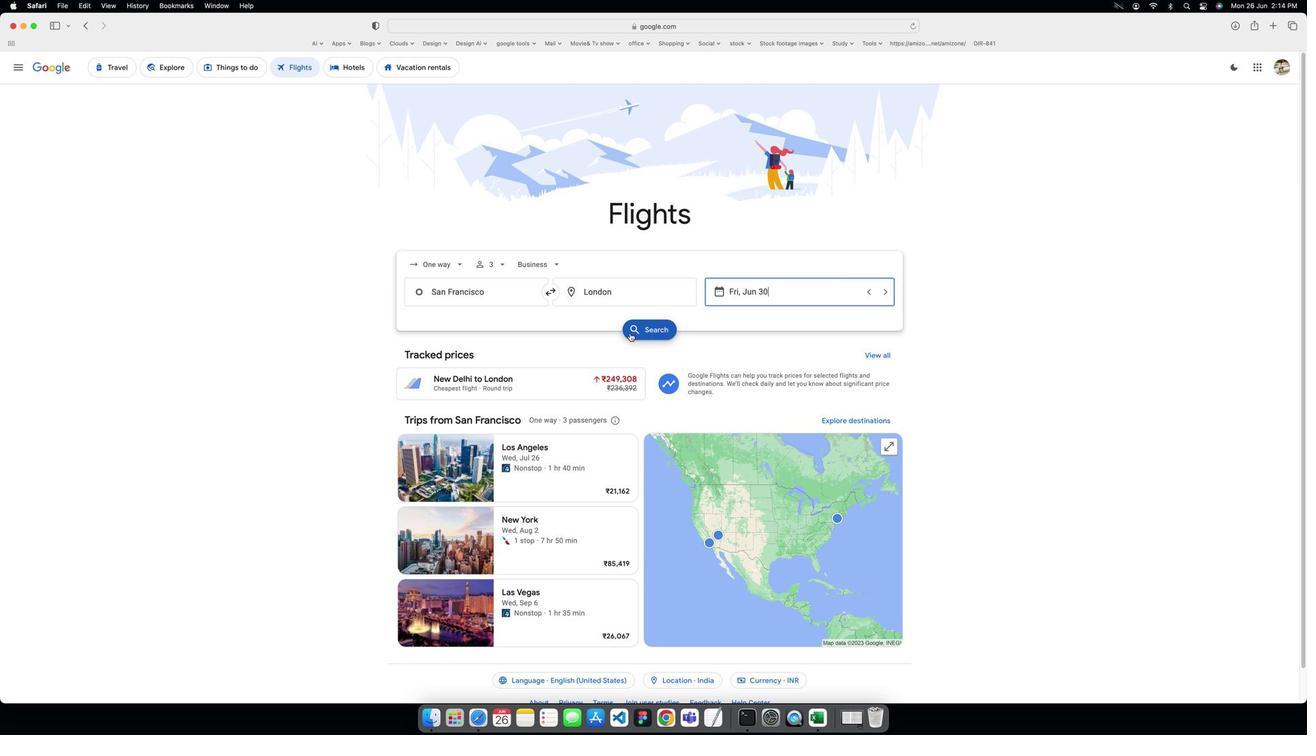 
Action: Mouse pressed left at (626, 330)
Screenshot: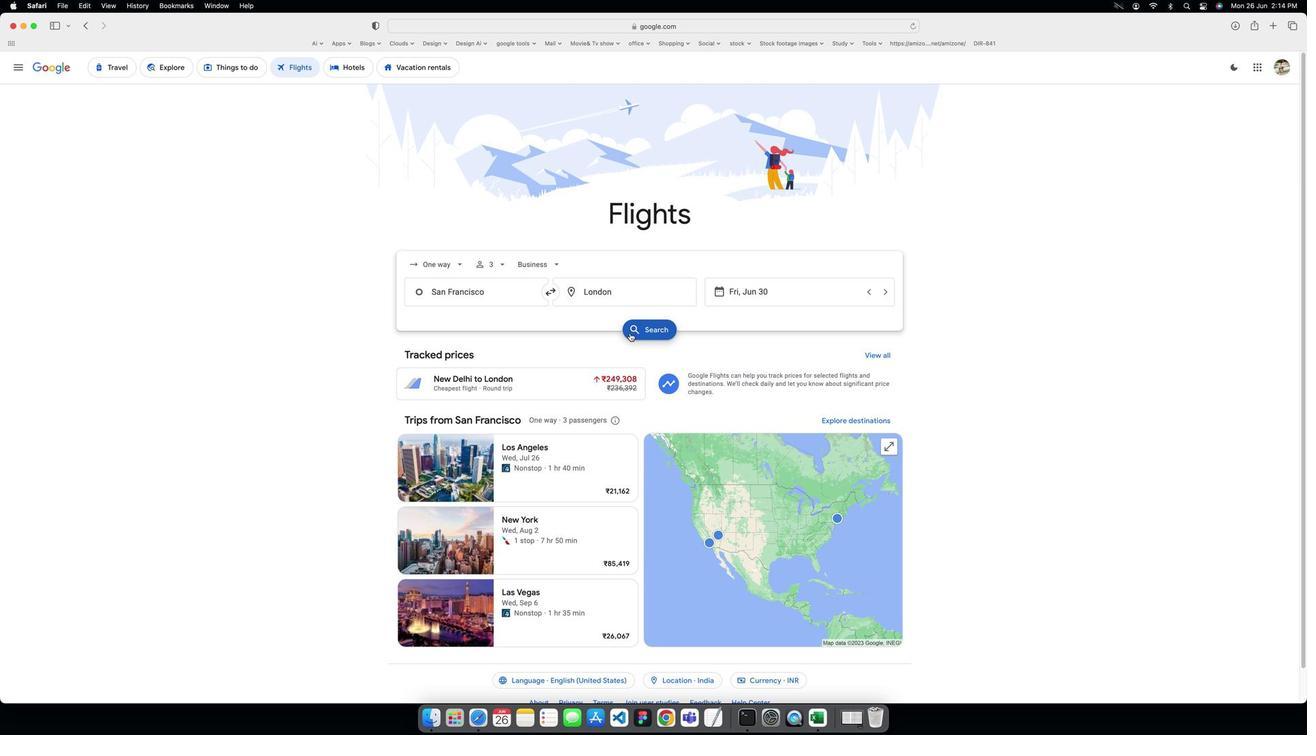 
Action: Mouse moved to (514, 153)
Screenshot: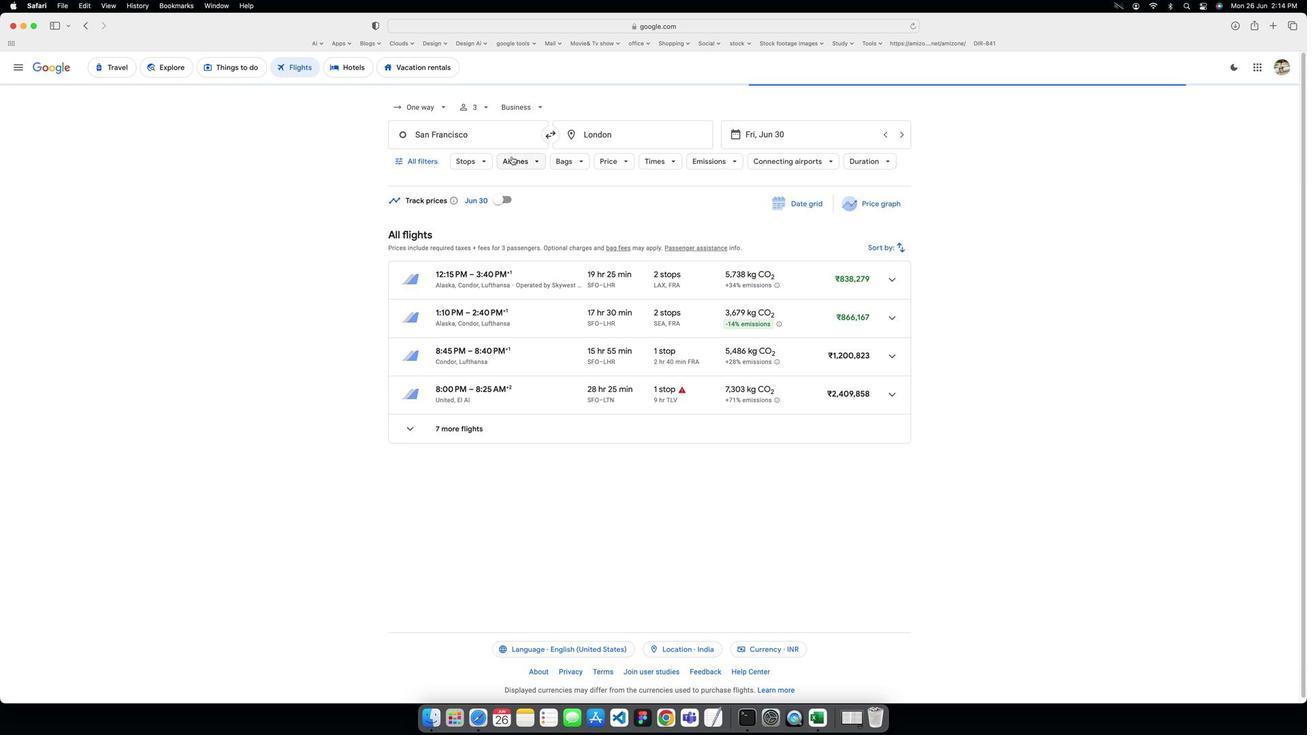 
Action: Mouse pressed left at (514, 153)
Screenshot: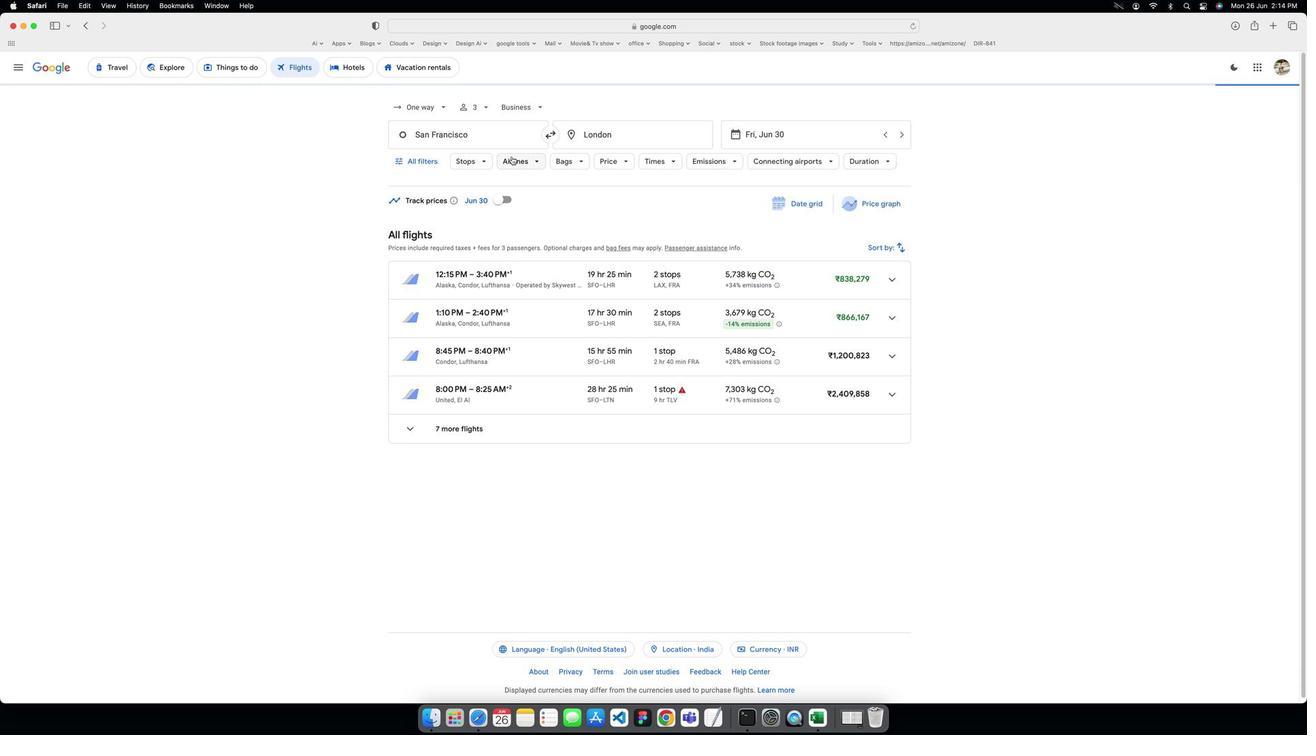 
Action: Mouse moved to (536, 275)
Screenshot: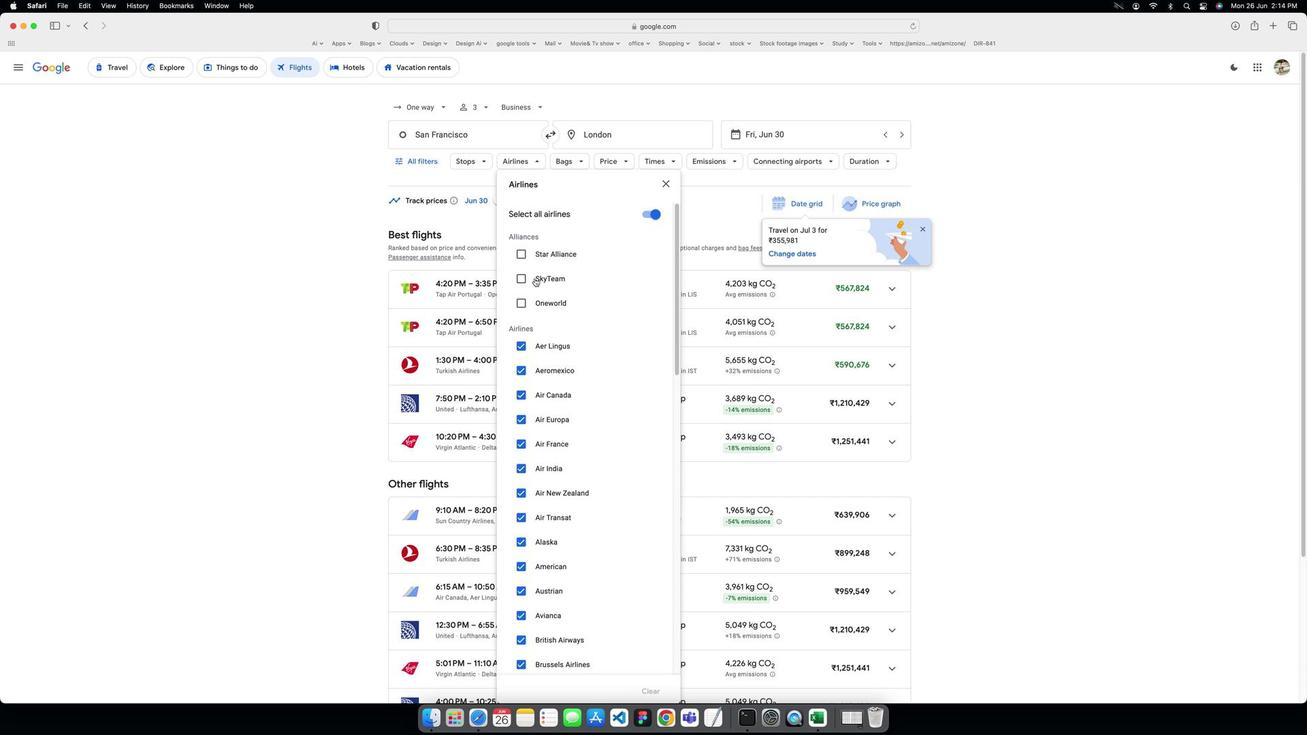 
Action: Mouse scrolled (536, 275) with delta (33, -1)
Screenshot: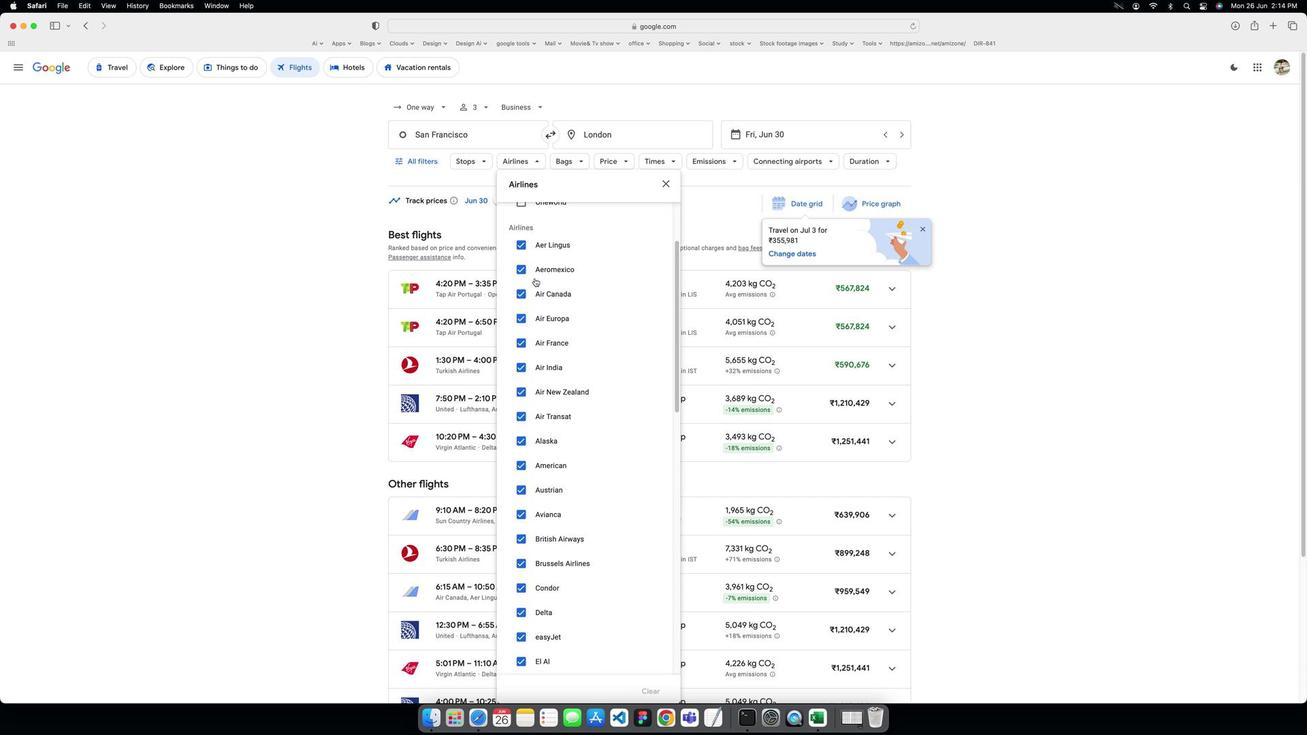 
Action: Mouse scrolled (536, 275) with delta (33, -1)
Screenshot: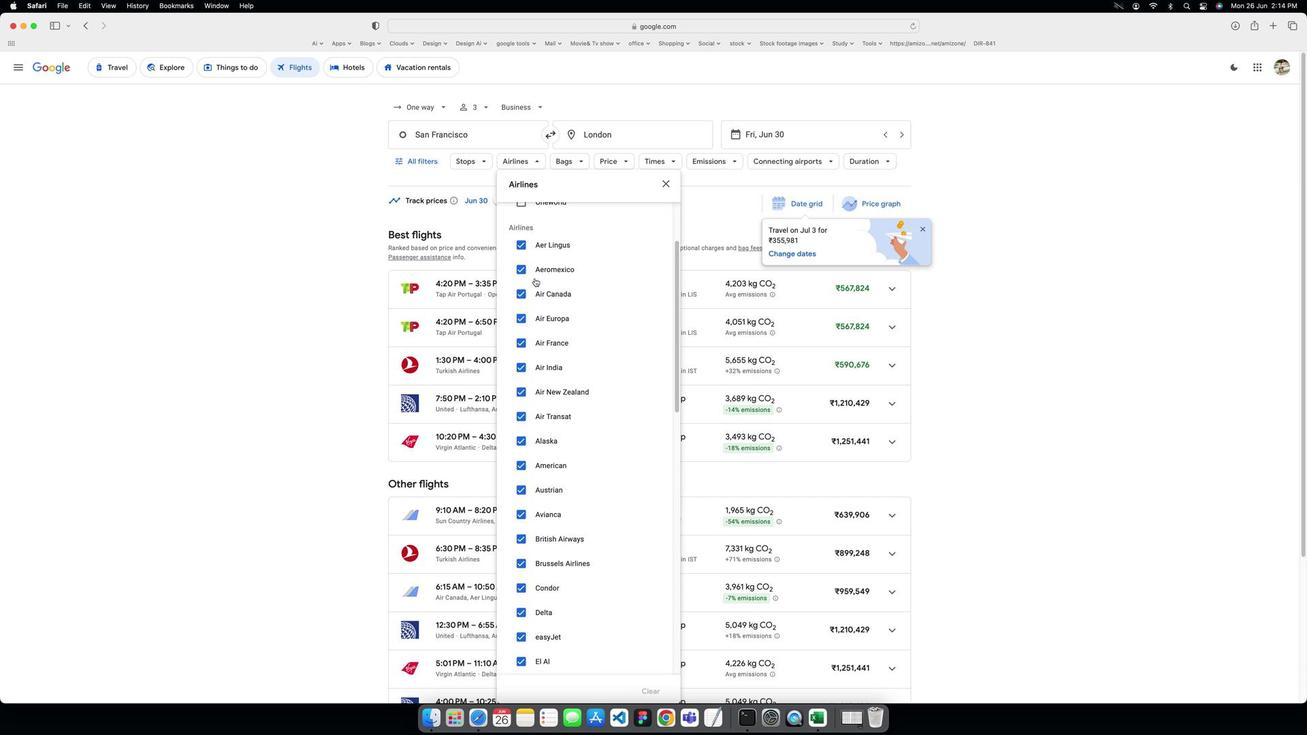 
Action: Mouse scrolled (536, 275) with delta (33, -2)
Screenshot: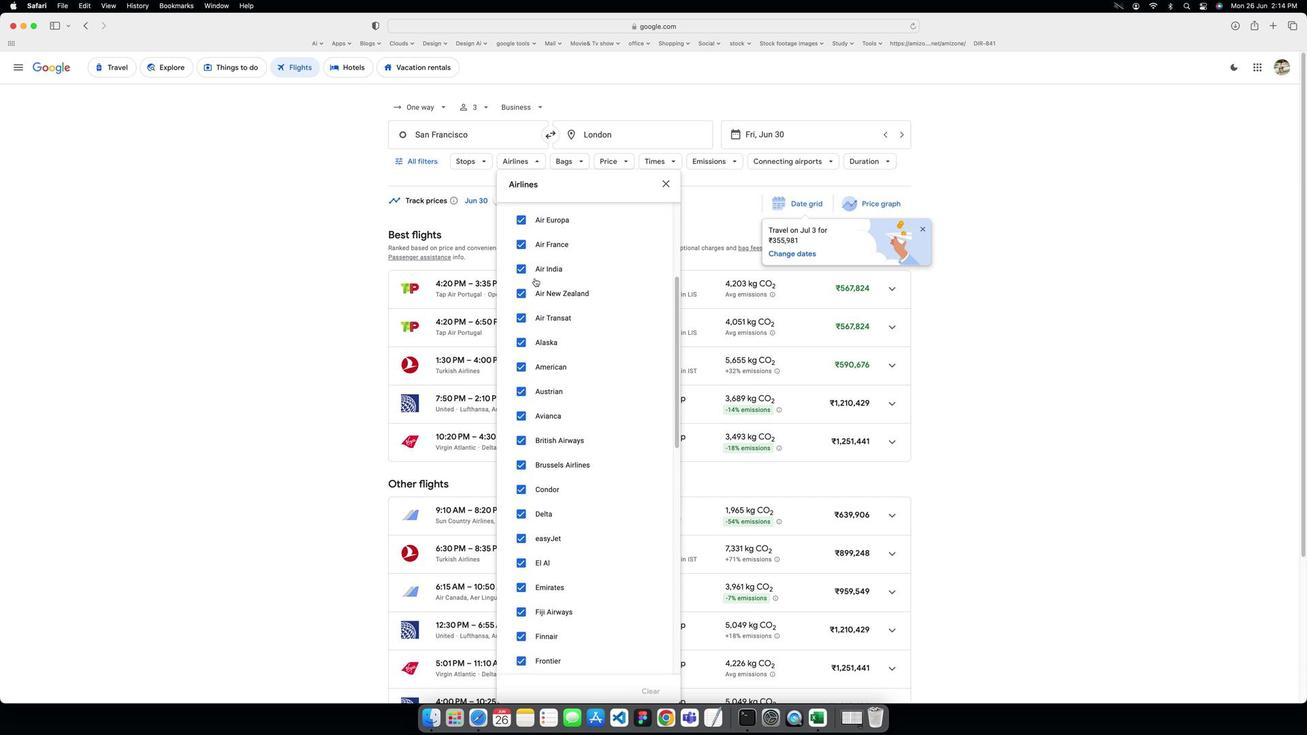 
Action: Mouse scrolled (536, 275) with delta (33, -2)
Screenshot: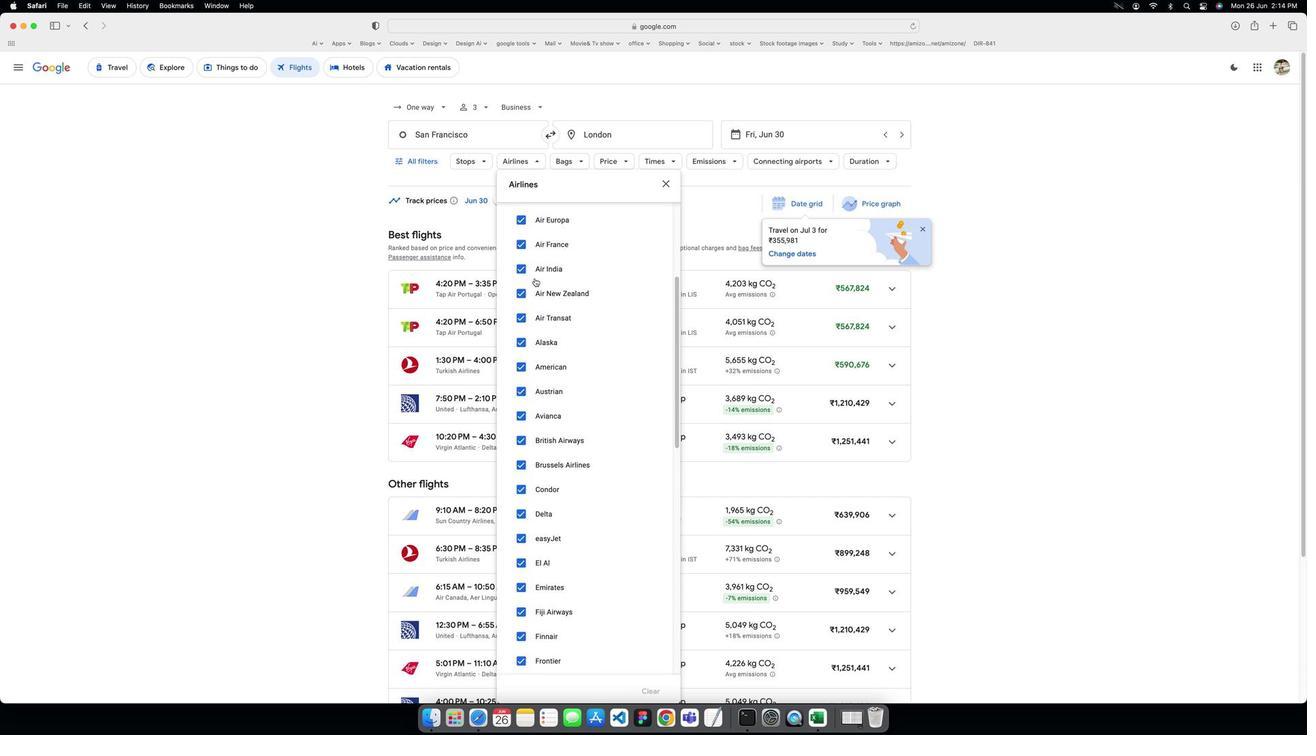 
Action: Mouse scrolled (536, 275) with delta (33, -1)
Screenshot: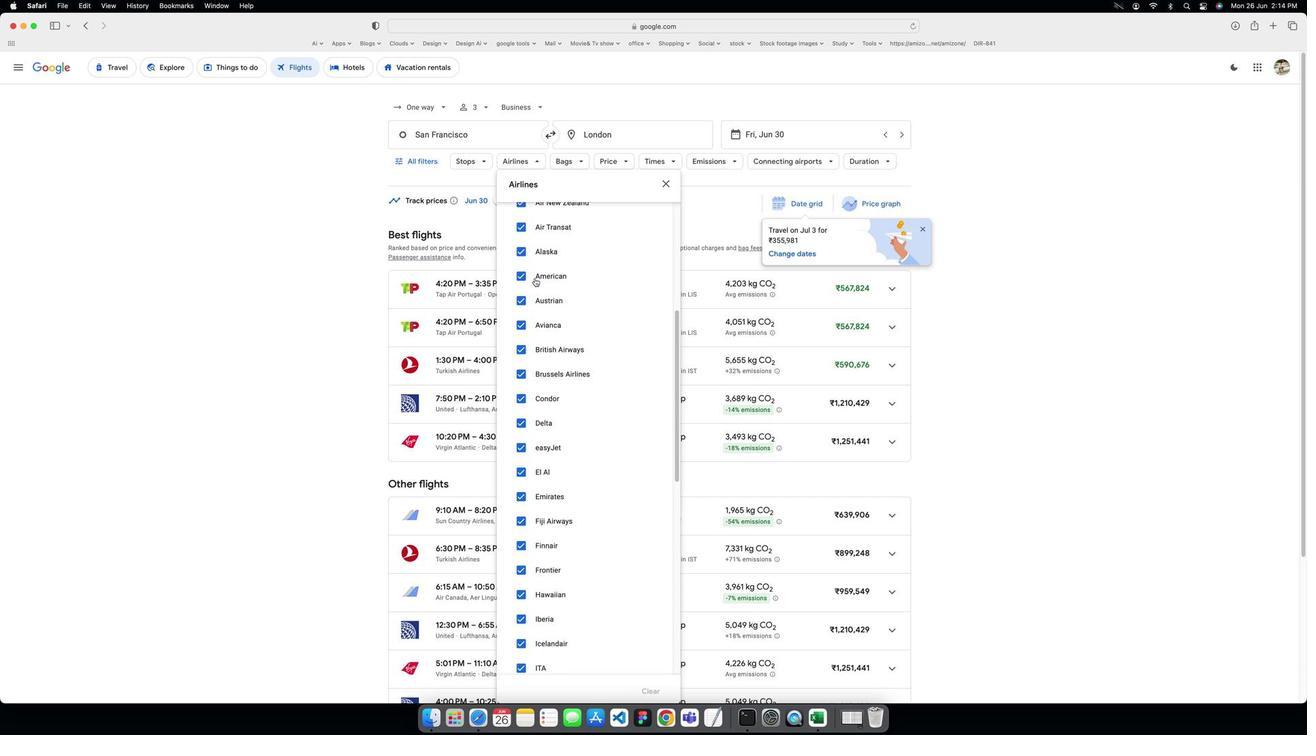 
Action: Mouse scrolled (536, 275) with delta (33, -1)
Screenshot: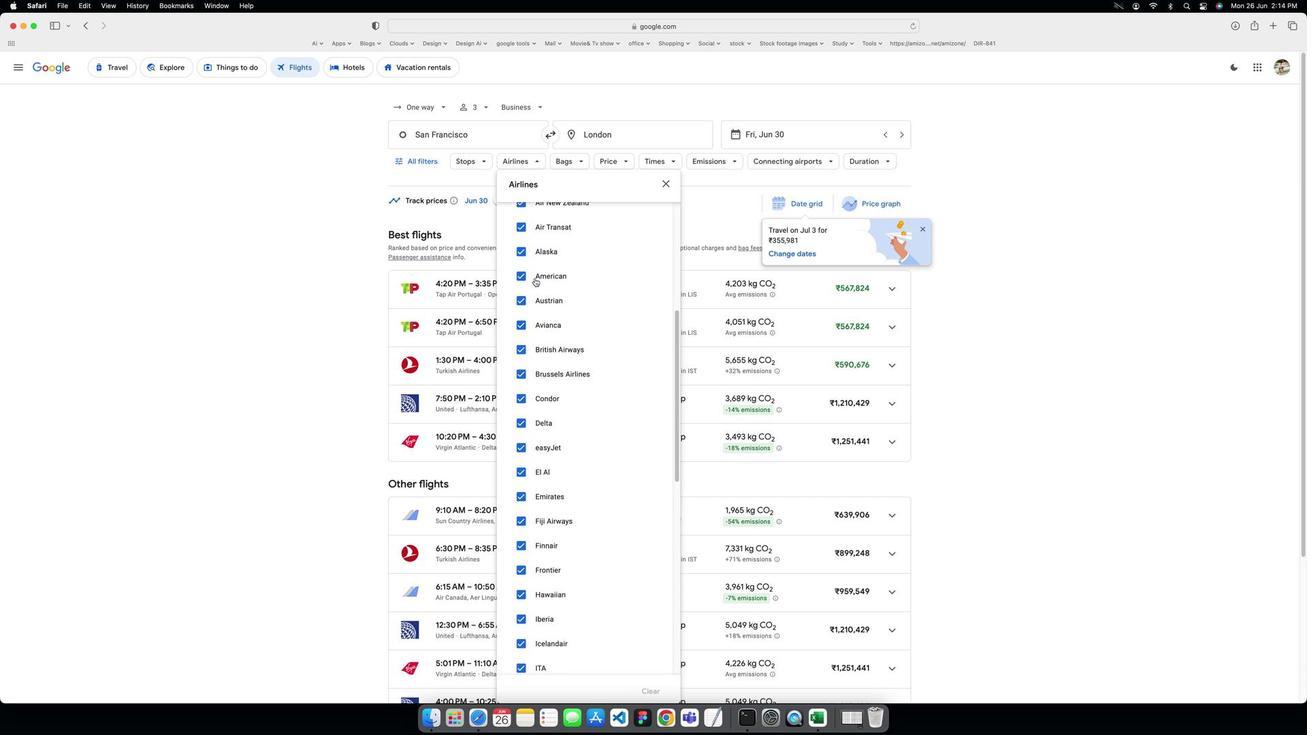 
Action: Mouse scrolled (536, 275) with delta (33, -2)
Screenshot: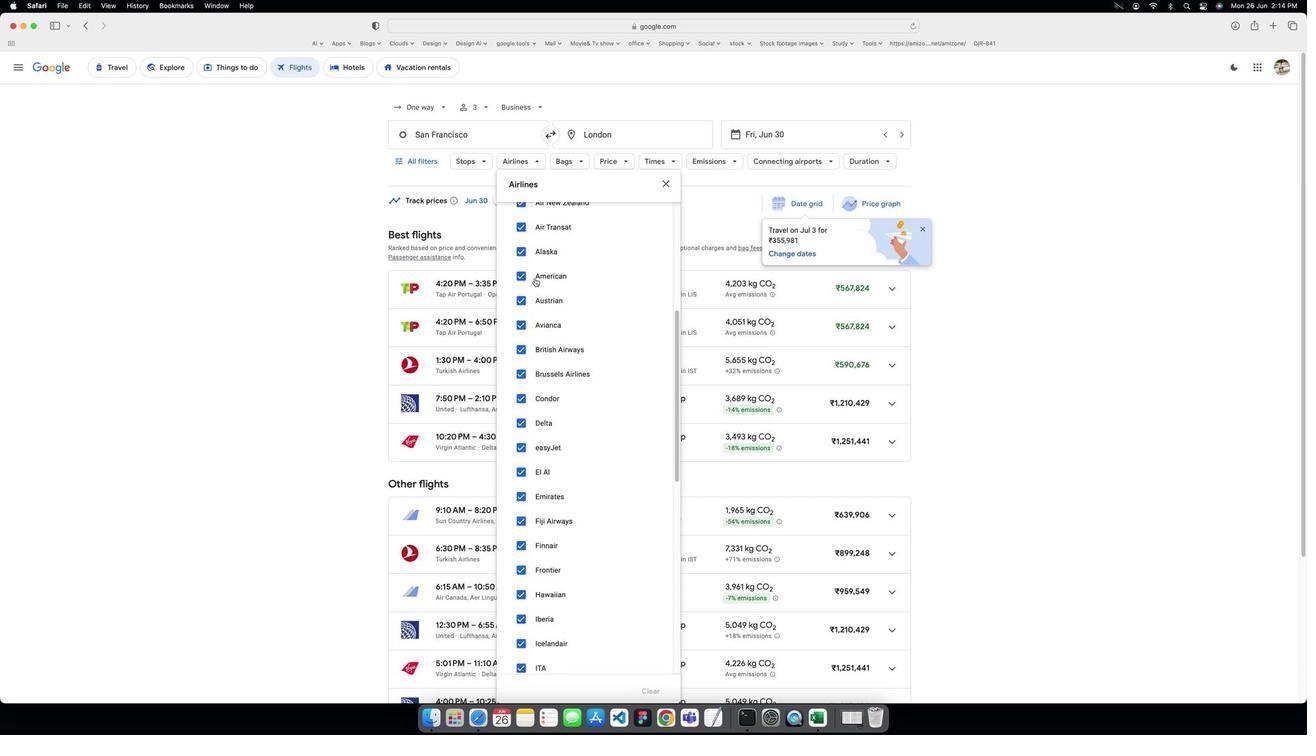 
Action: Mouse scrolled (536, 275) with delta (33, -1)
Screenshot: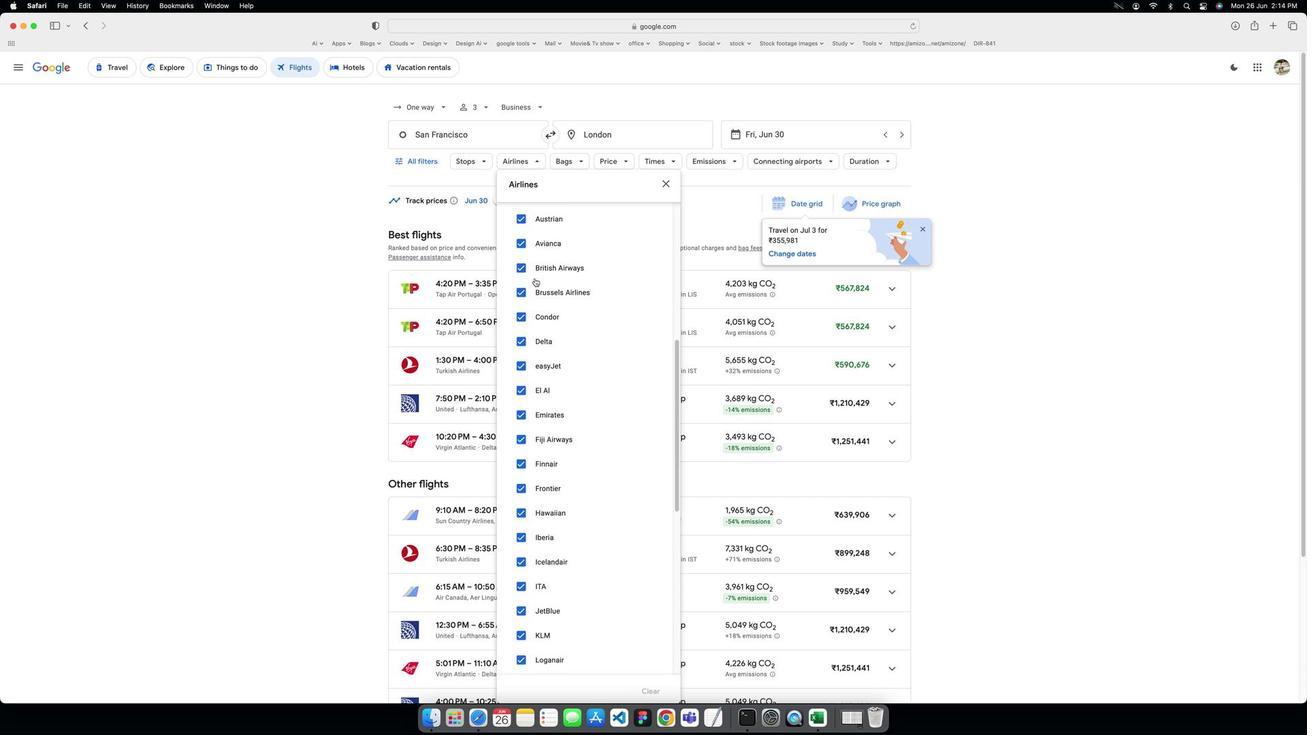 
Action: Mouse scrolled (536, 275) with delta (33, -1)
Screenshot: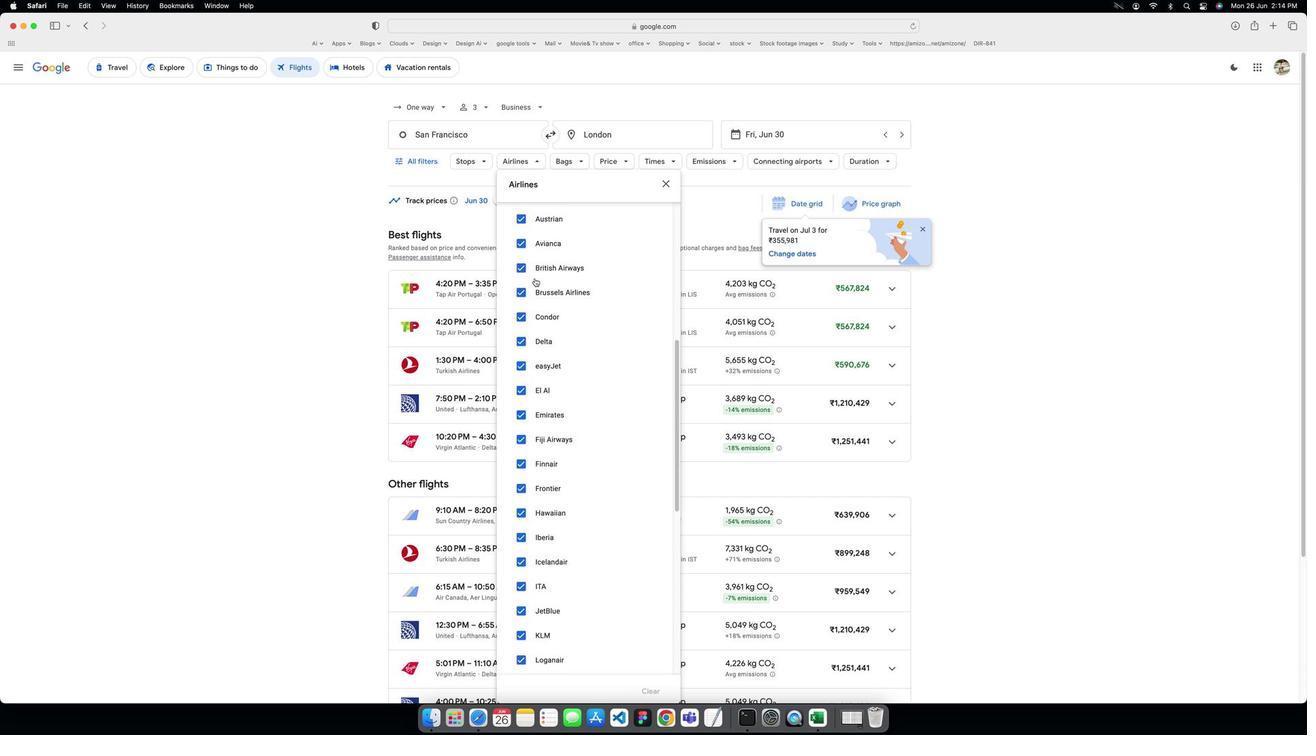 
Action: Mouse scrolled (536, 275) with delta (33, -2)
Screenshot: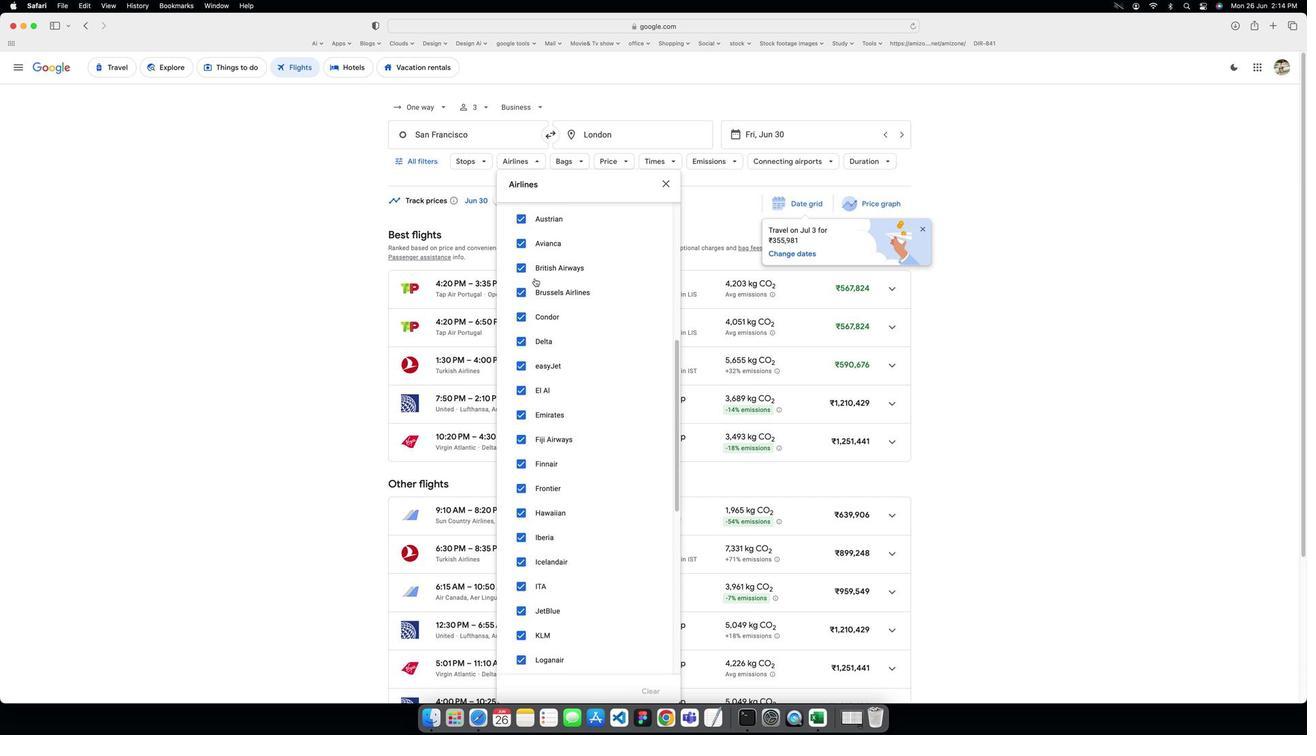 
Action: Mouse scrolled (536, 275) with delta (33, -1)
Screenshot: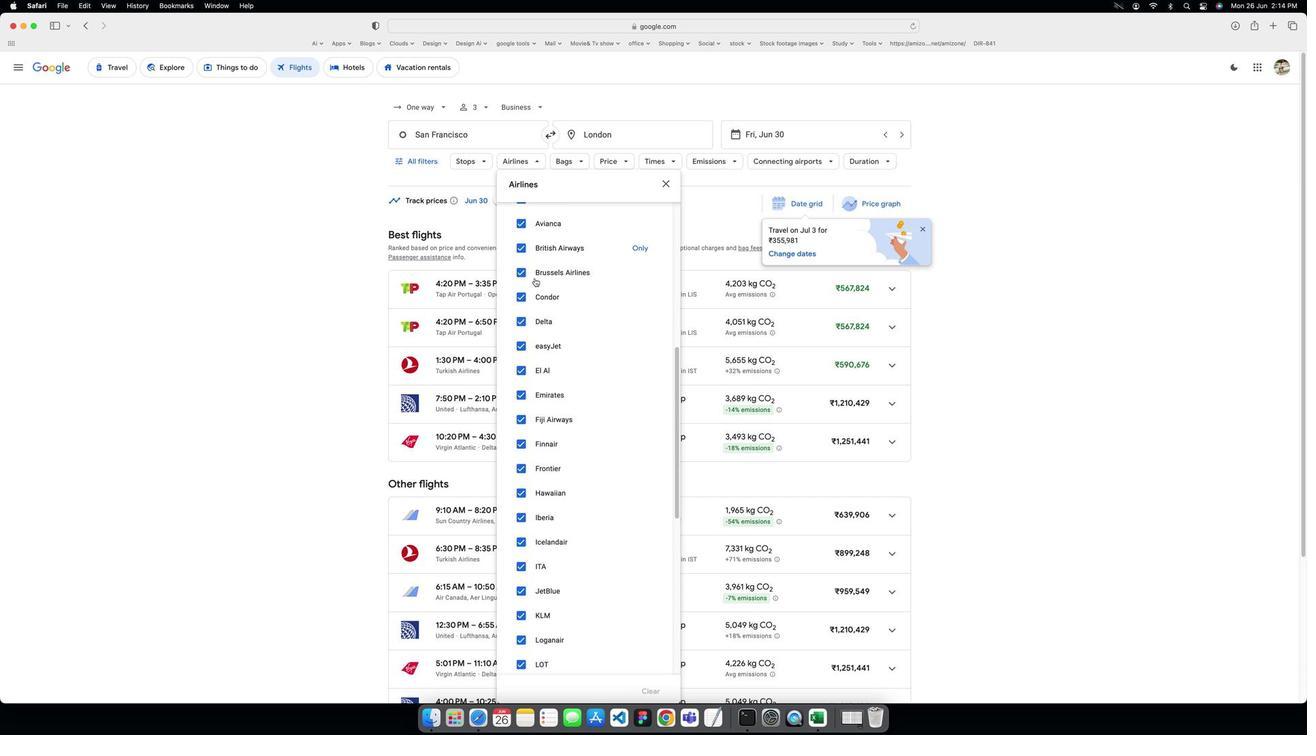 
Action: Mouse scrolled (536, 275) with delta (33, -1)
Screenshot: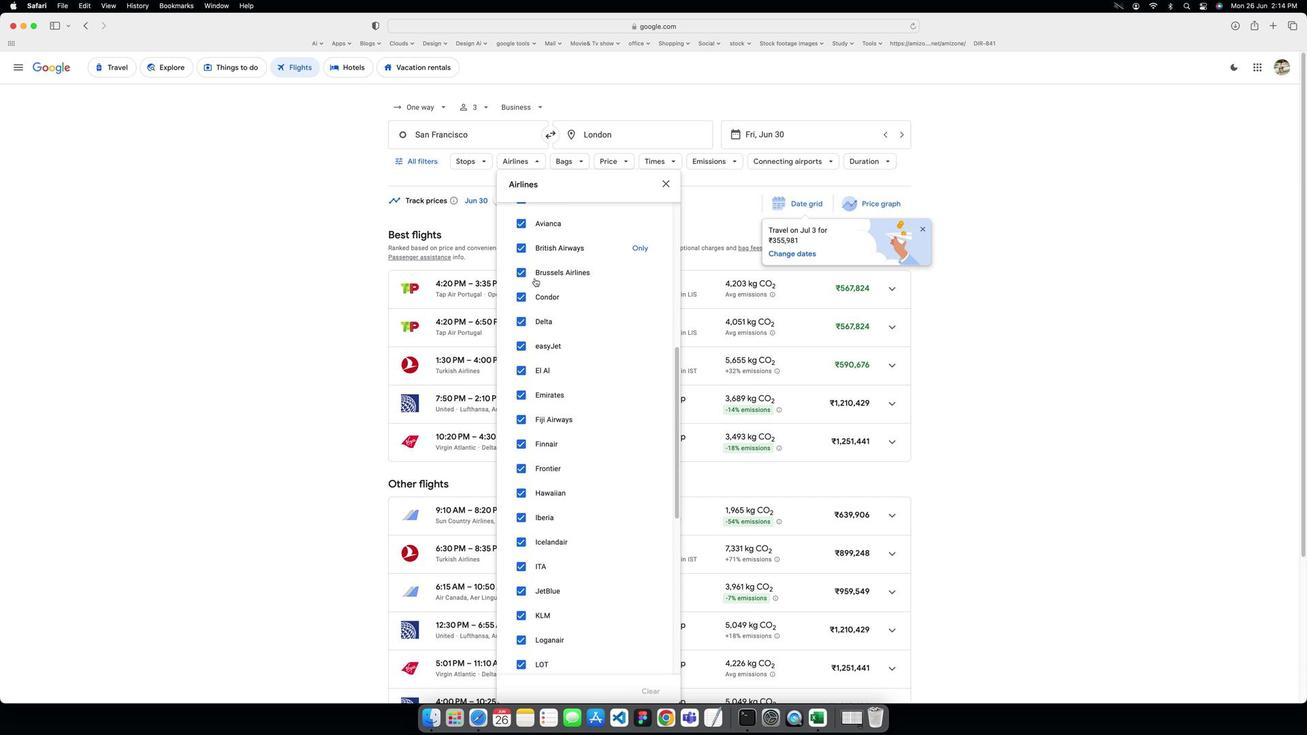 
Action: Mouse scrolled (536, 275) with delta (33, -1)
Screenshot: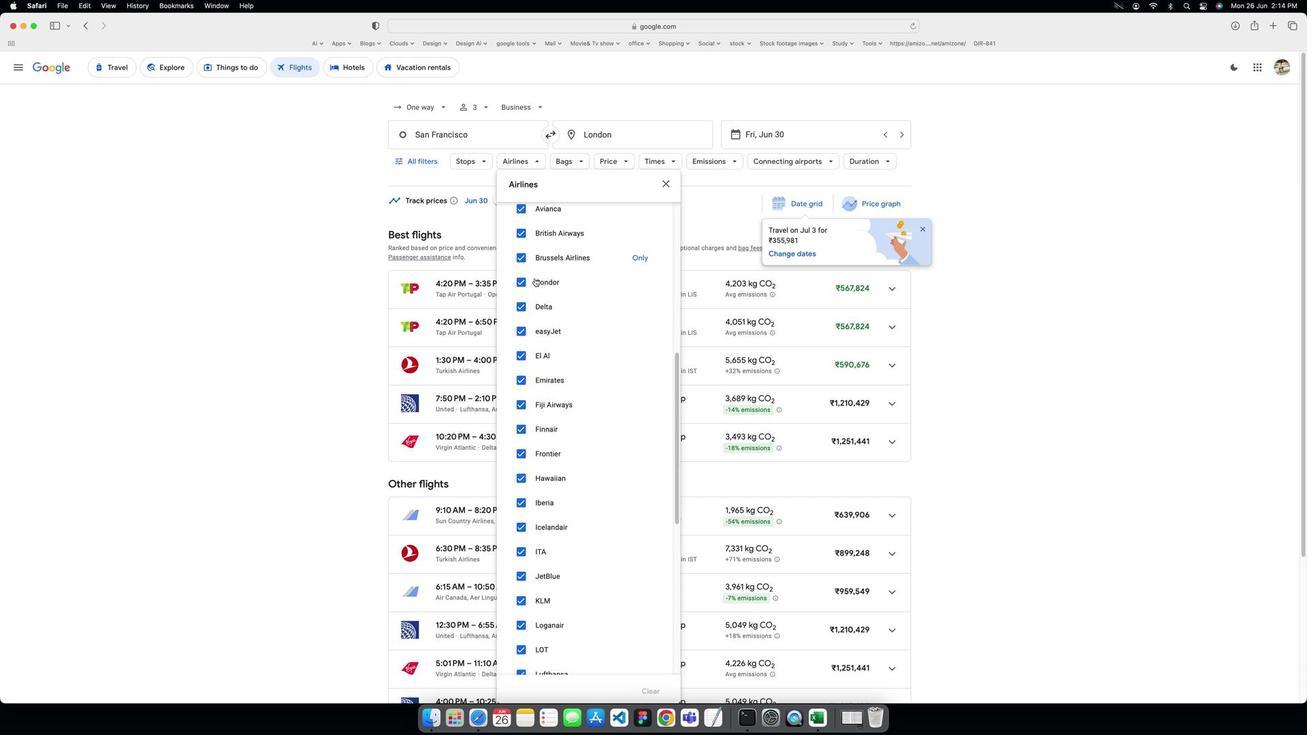 
Action: Mouse scrolled (536, 275) with delta (33, -1)
Screenshot: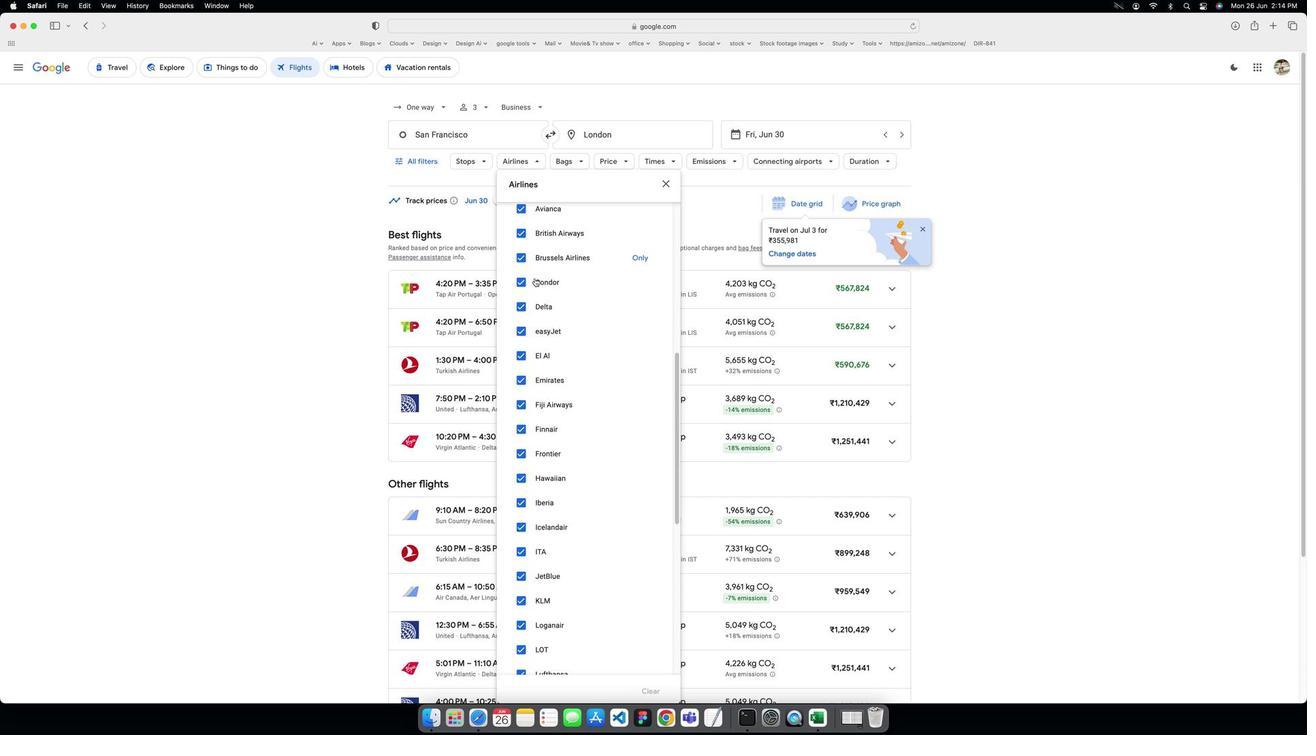 
Action: Mouse scrolled (536, 275) with delta (33, -1)
Screenshot: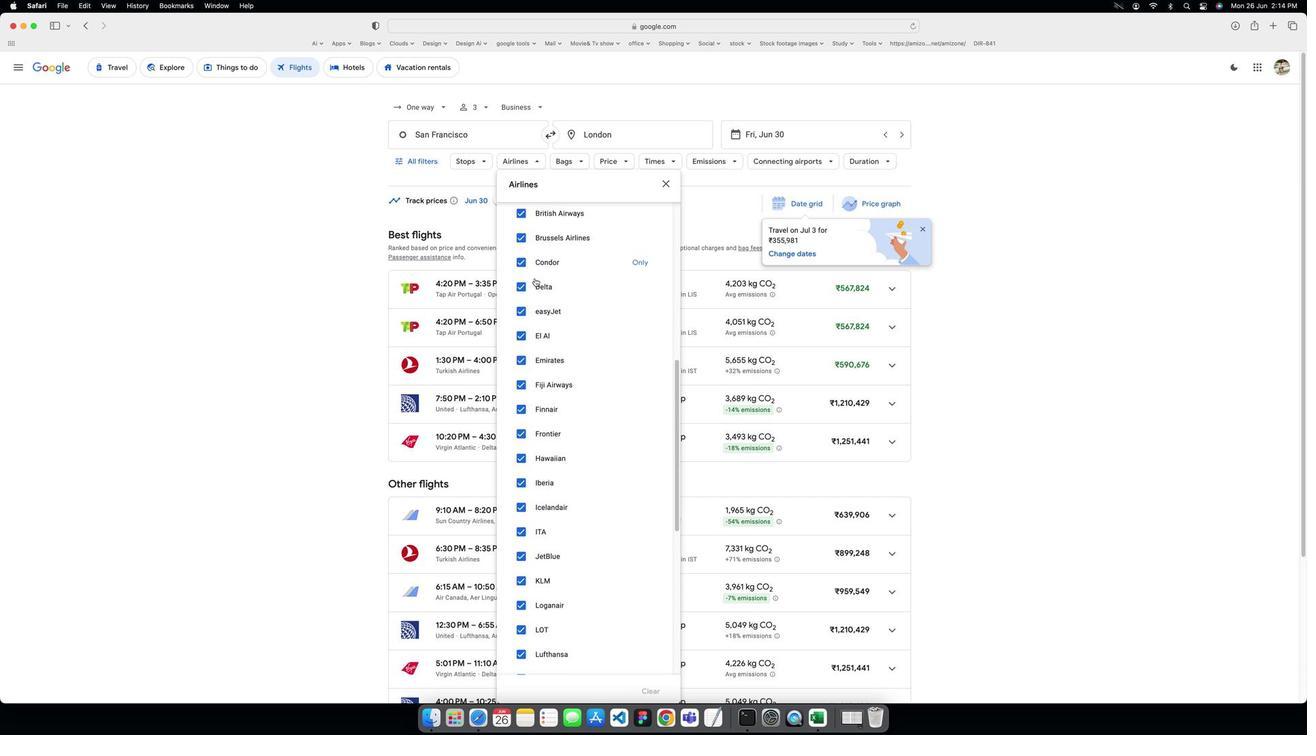 
Action: Mouse scrolled (536, 275) with delta (33, -1)
Screenshot: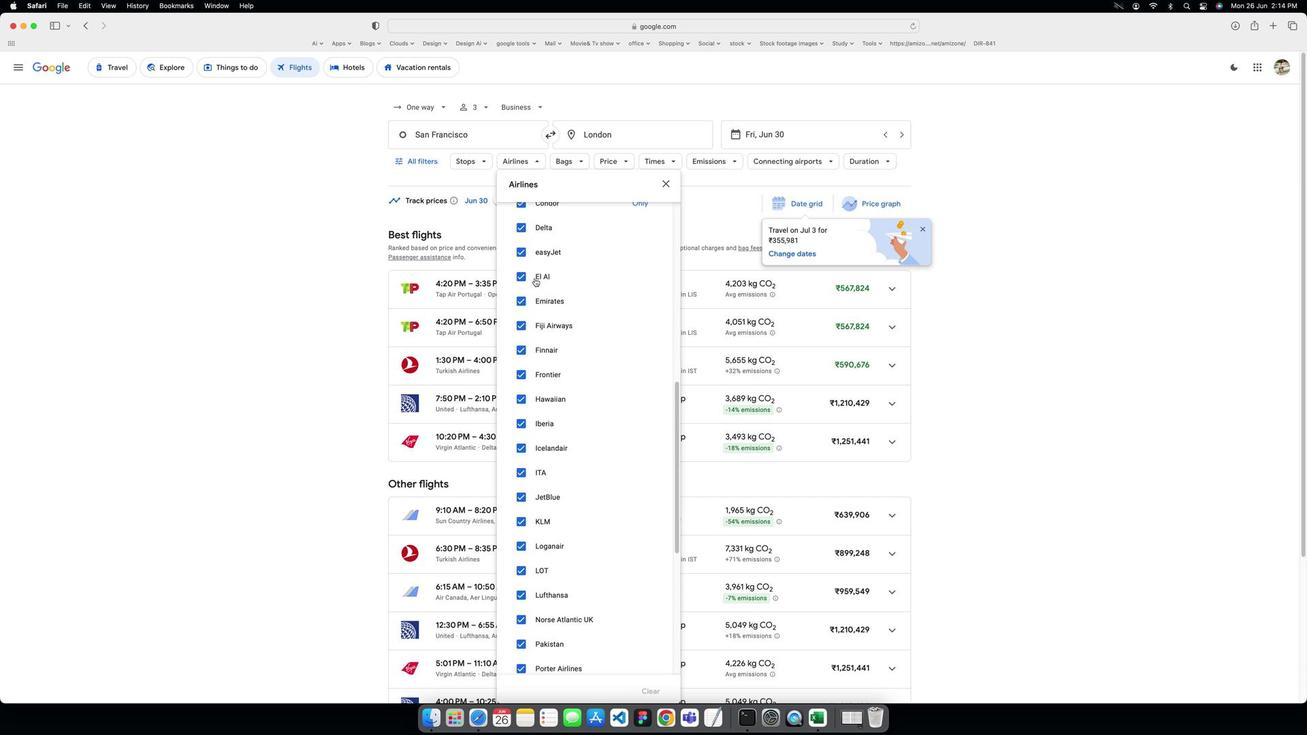
Action: Mouse scrolled (536, 275) with delta (33, -1)
Screenshot: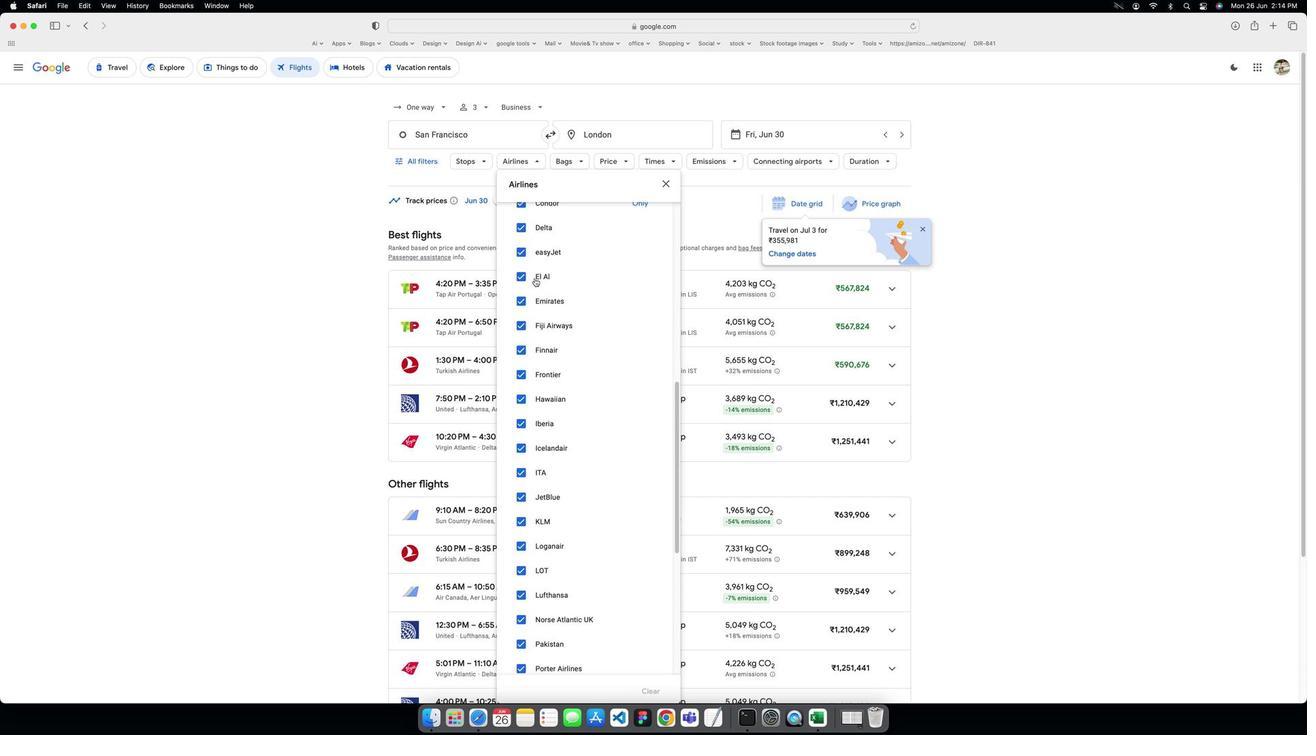 
Action: Mouse scrolled (536, 275) with delta (33, -1)
Screenshot: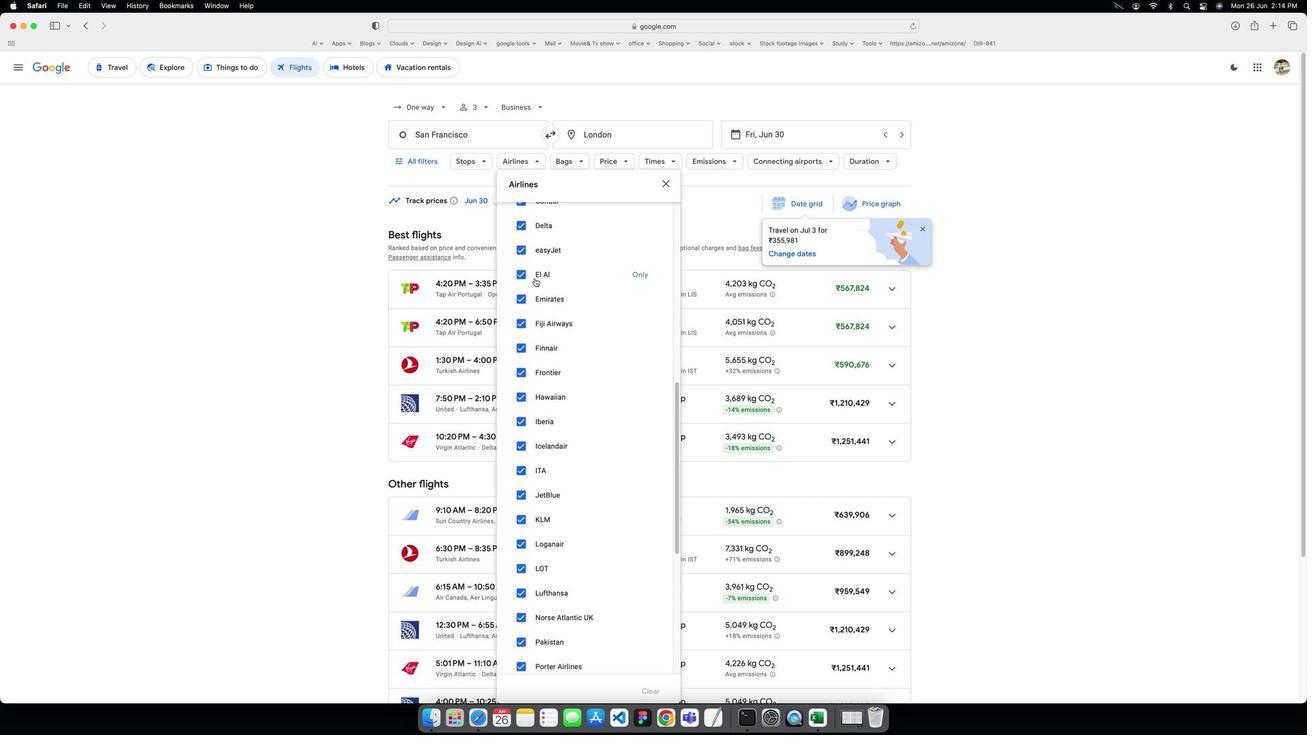 
Action: Mouse scrolled (536, 275) with delta (33, -1)
Screenshot: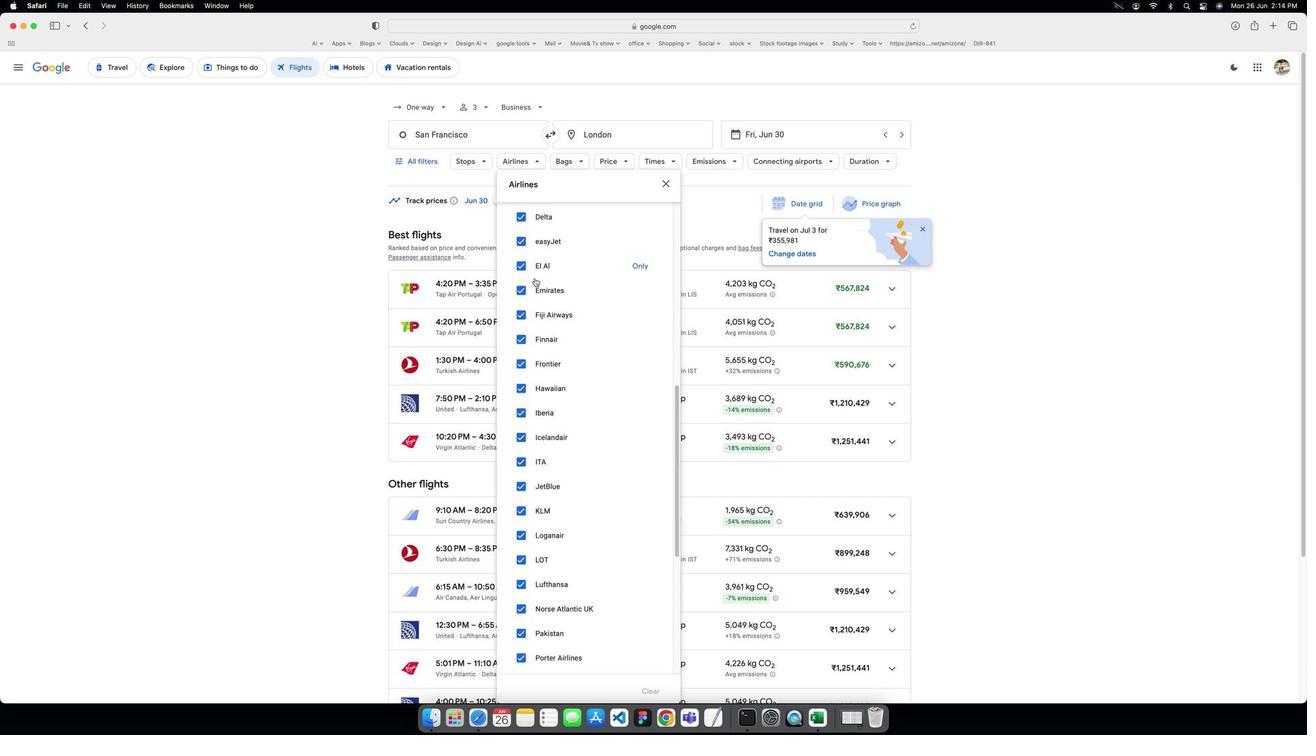 
Action: Mouse scrolled (536, 275) with delta (33, -1)
Screenshot: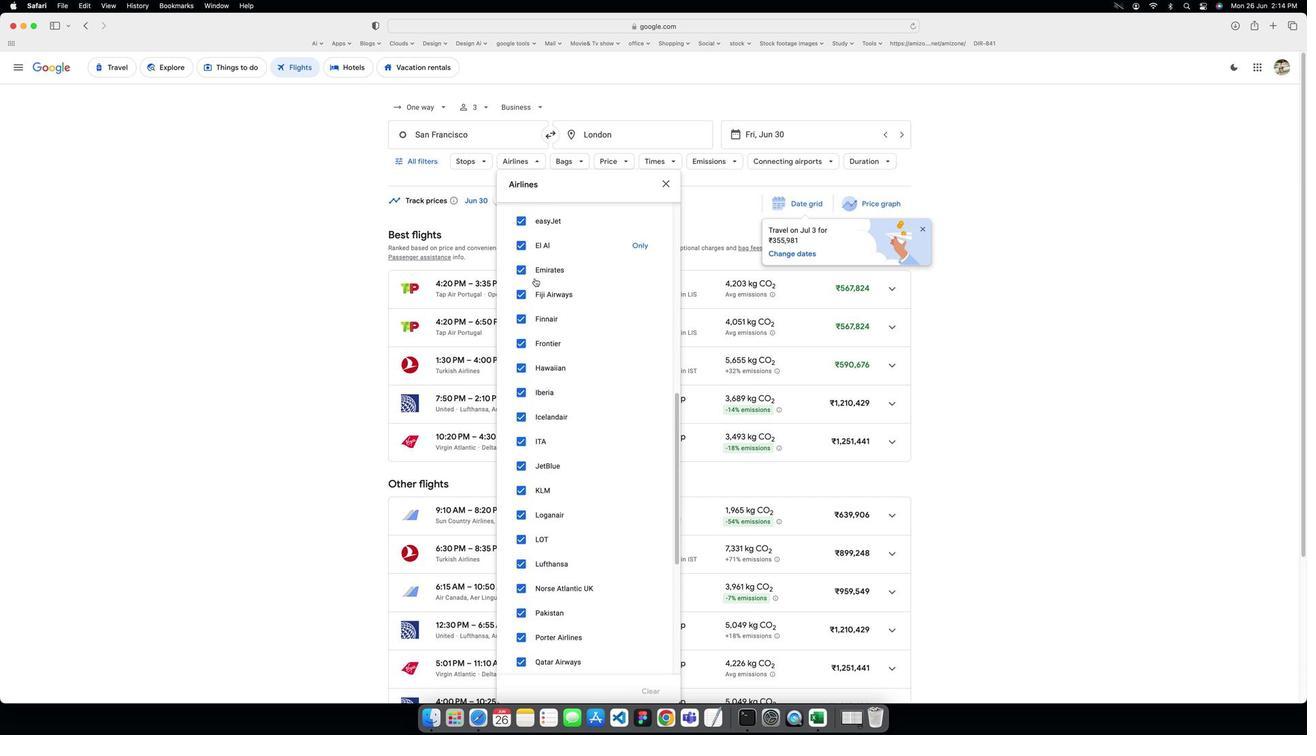 
Action: Mouse scrolled (536, 275) with delta (33, -1)
Screenshot: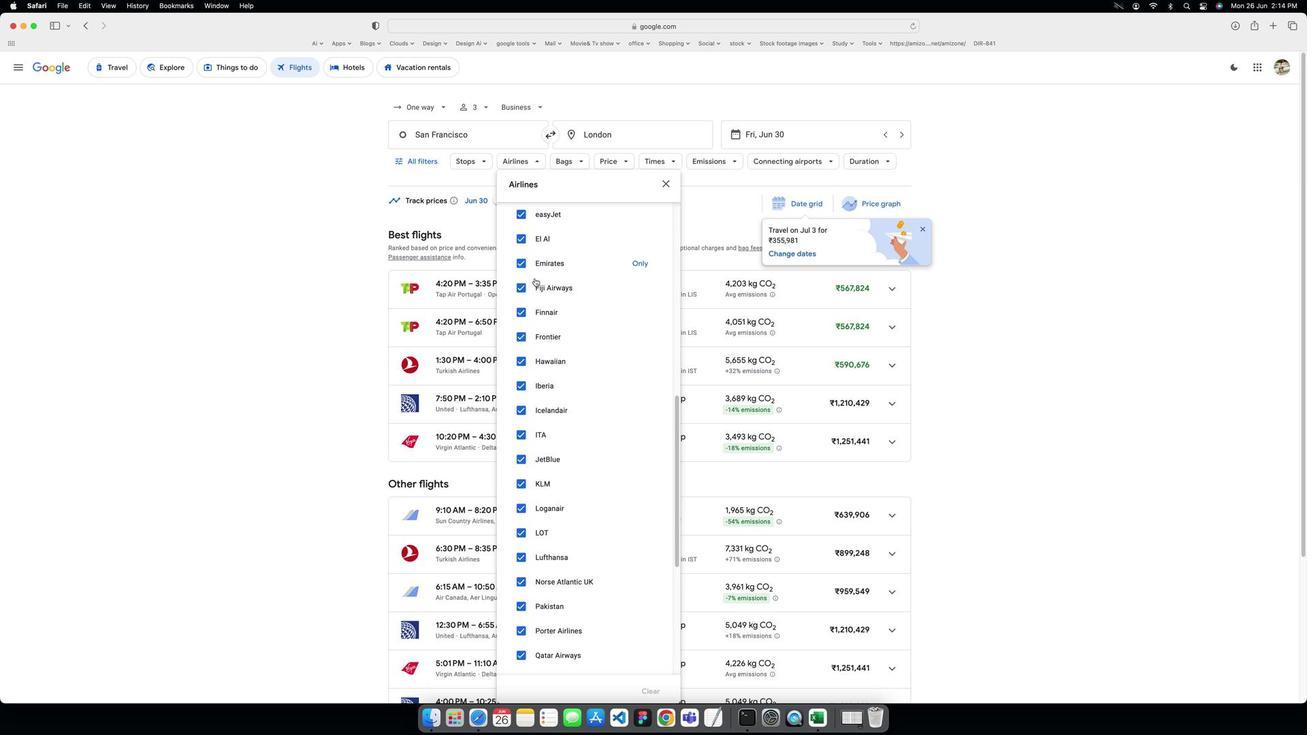 
Action: Mouse scrolled (536, 275) with delta (33, -1)
Screenshot: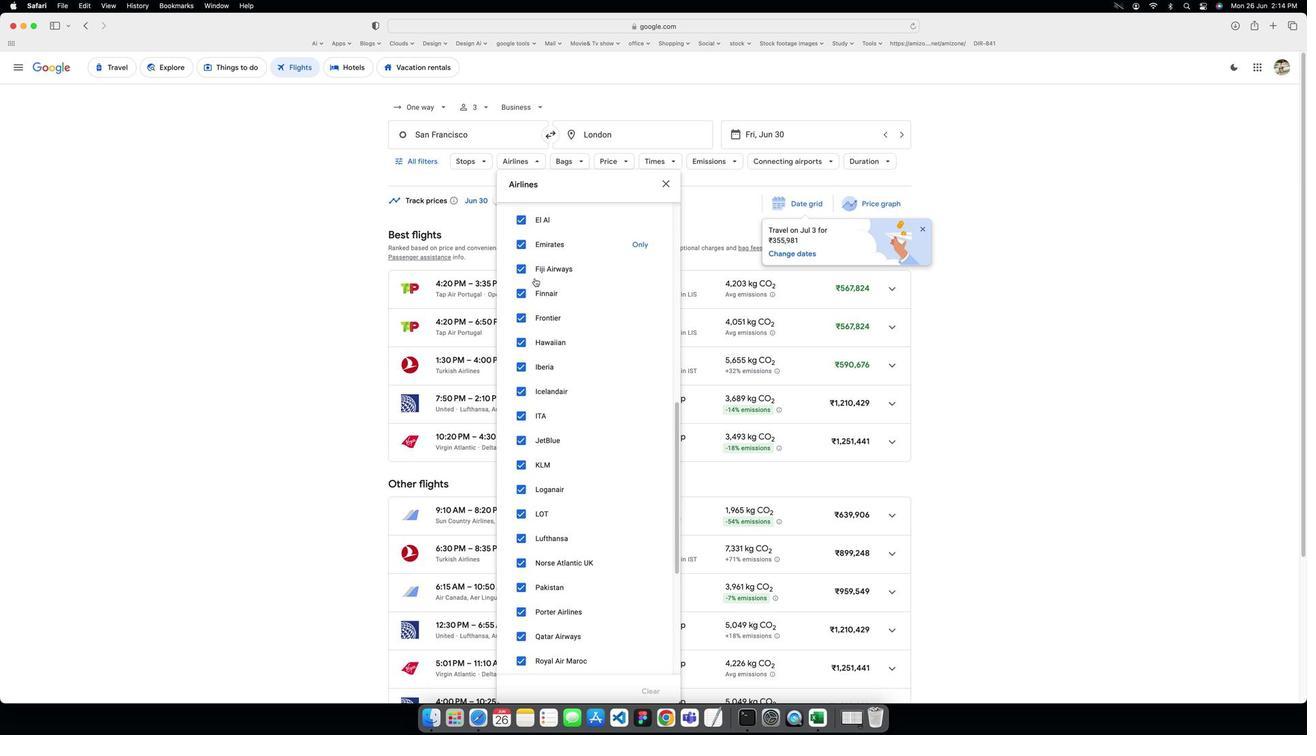 
Action: Mouse scrolled (536, 275) with delta (33, -1)
Screenshot: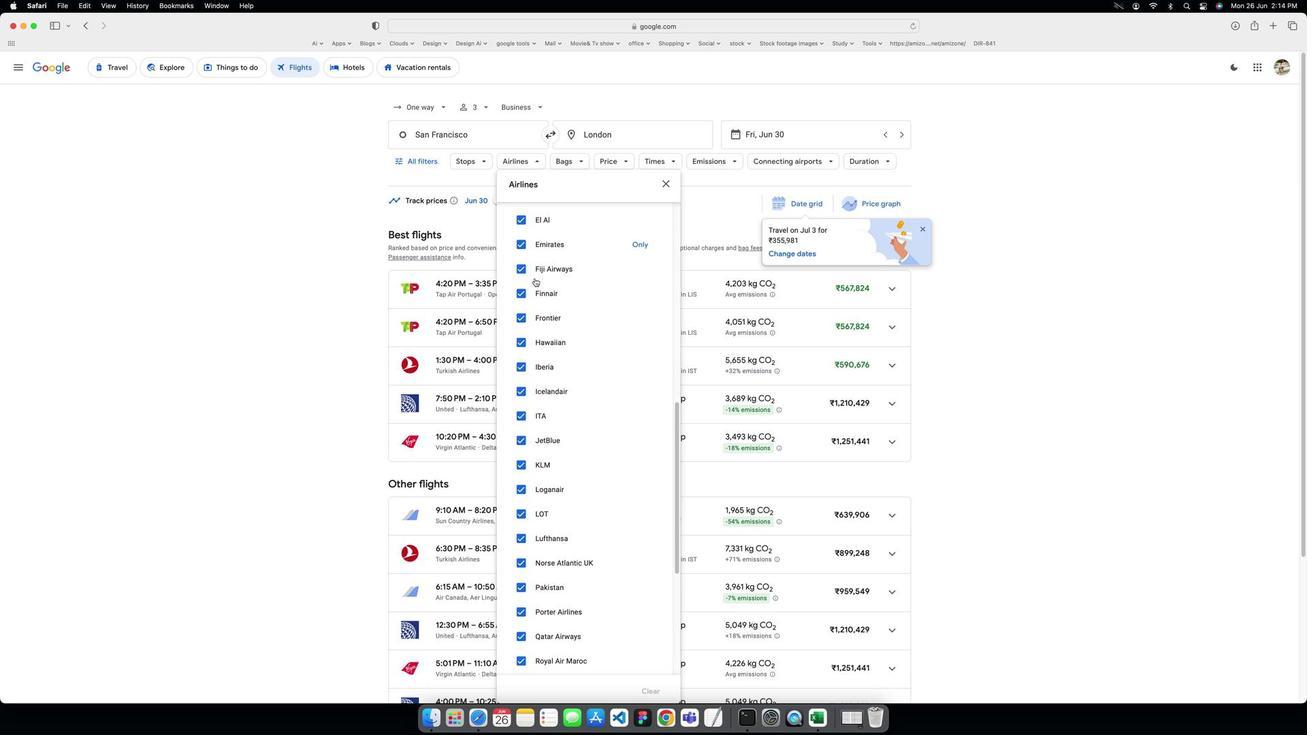 
Action: Mouse scrolled (536, 275) with delta (33, -1)
Screenshot: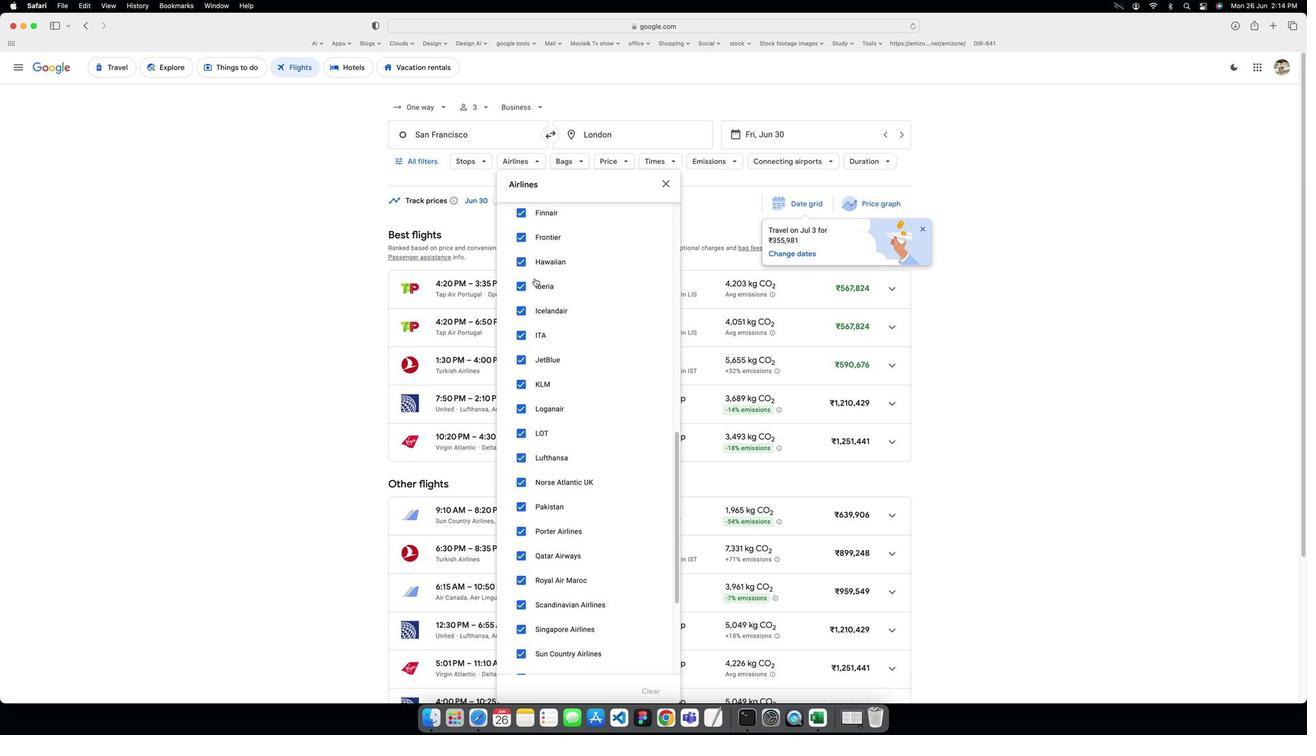
Action: Mouse scrolled (536, 275) with delta (33, -1)
Screenshot: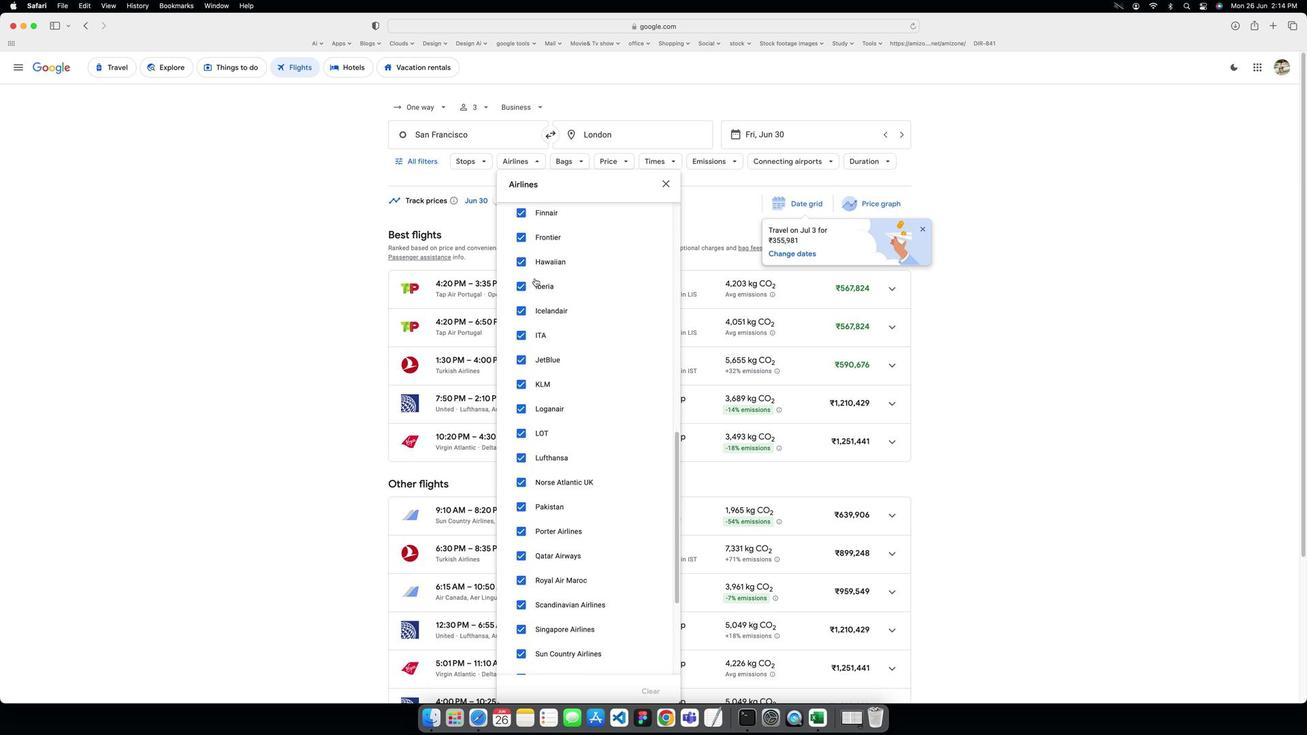 
Action: Mouse scrolled (536, 275) with delta (33, -1)
Screenshot: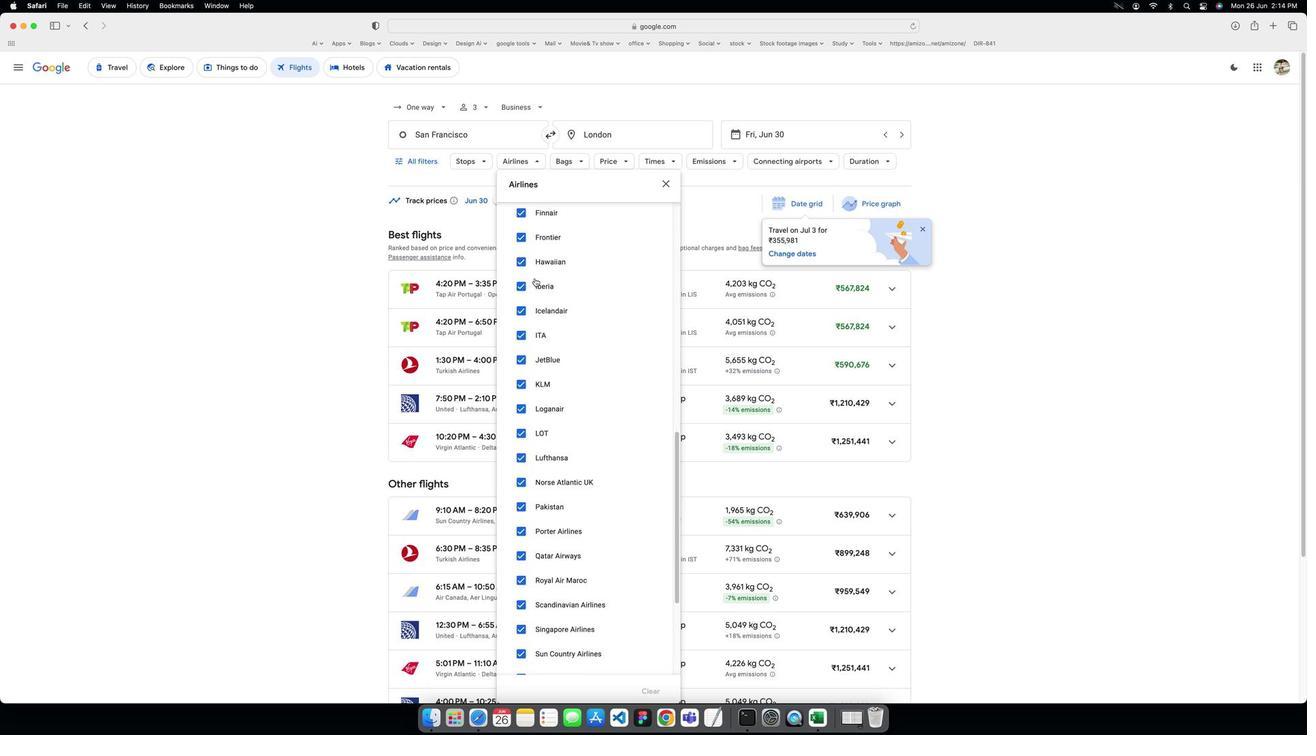 
Action: Mouse scrolled (536, 275) with delta (33, -1)
Screenshot: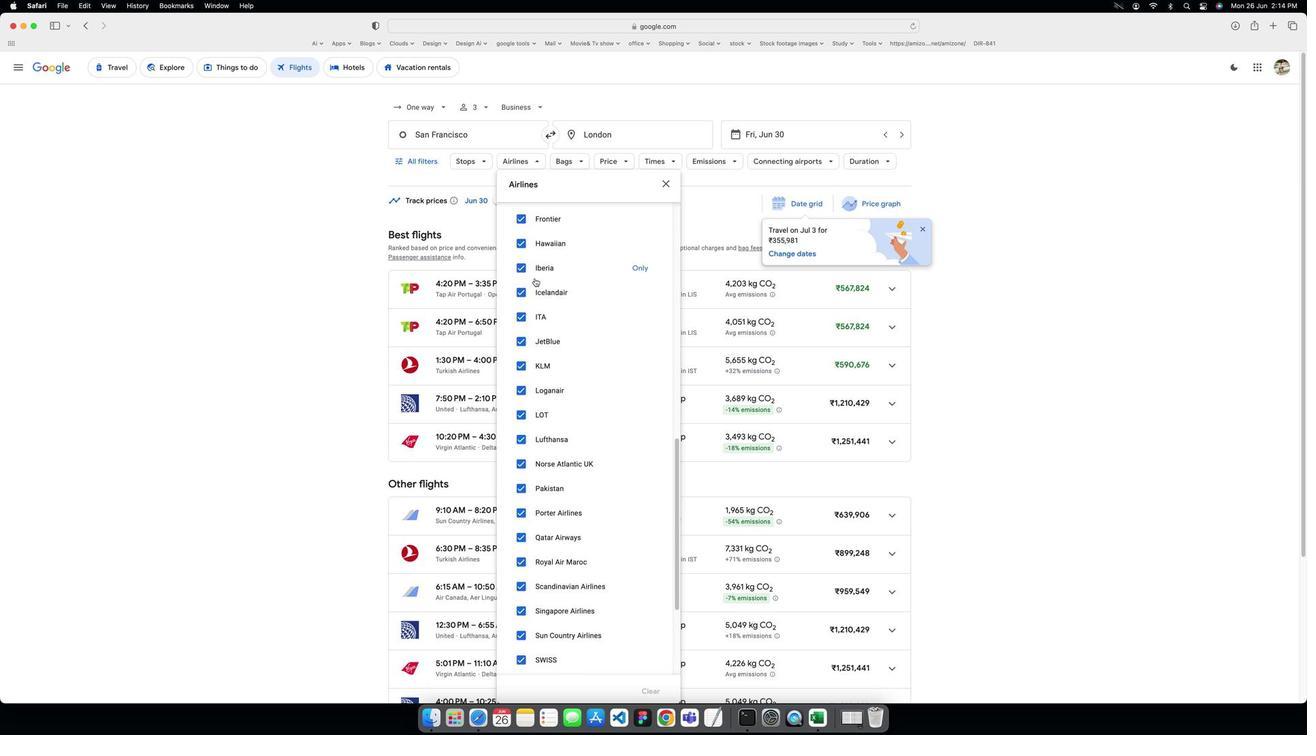 
Action: Mouse scrolled (536, 275) with delta (33, -1)
Screenshot: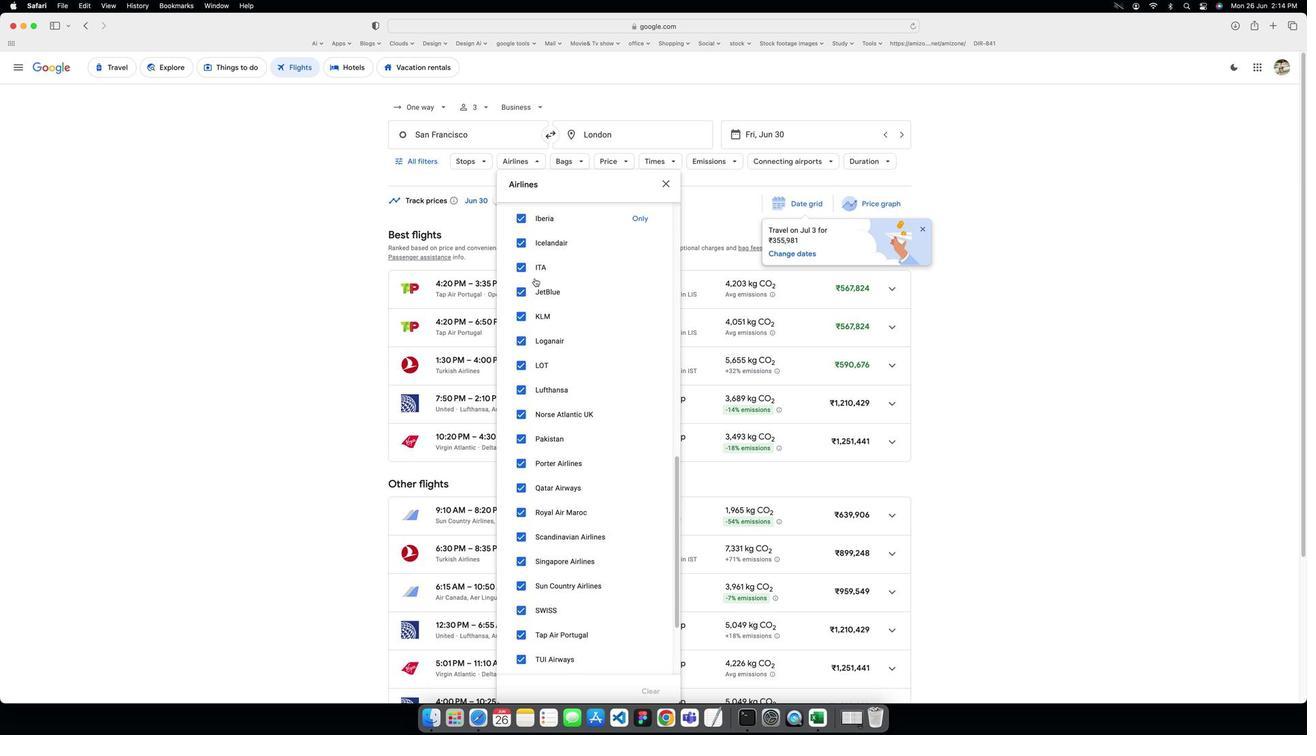 
Action: Mouse scrolled (536, 275) with delta (33, -1)
Screenshot: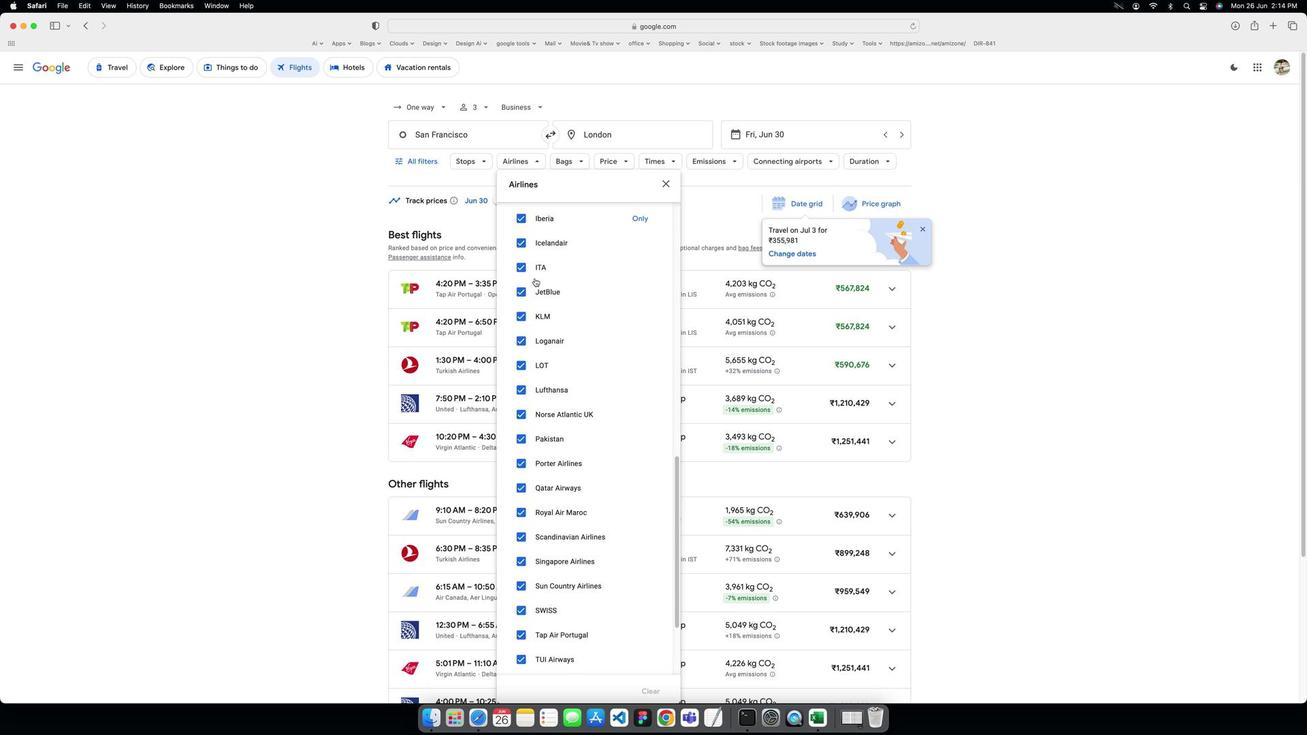 
Action: Mouse moved to (638, 389)
Screenshot: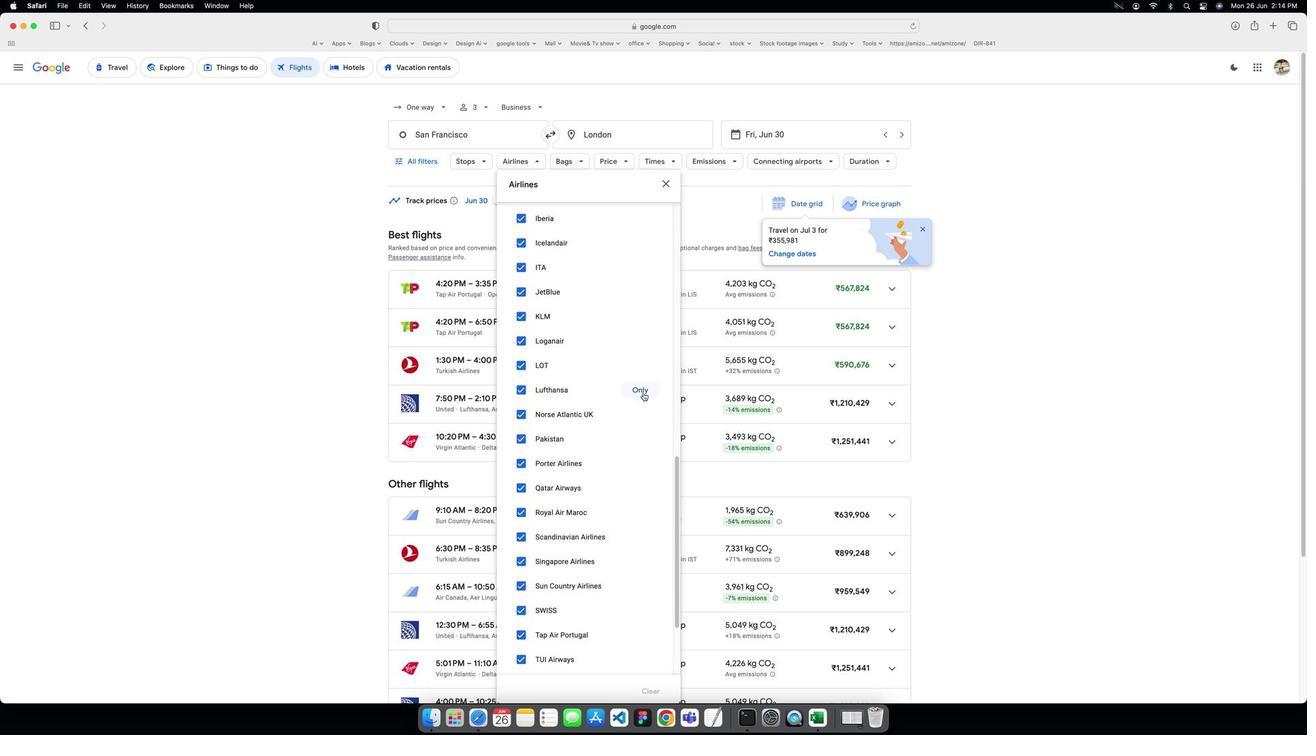 
Action: Mouse pressed left at (638, 389)
Screenshot: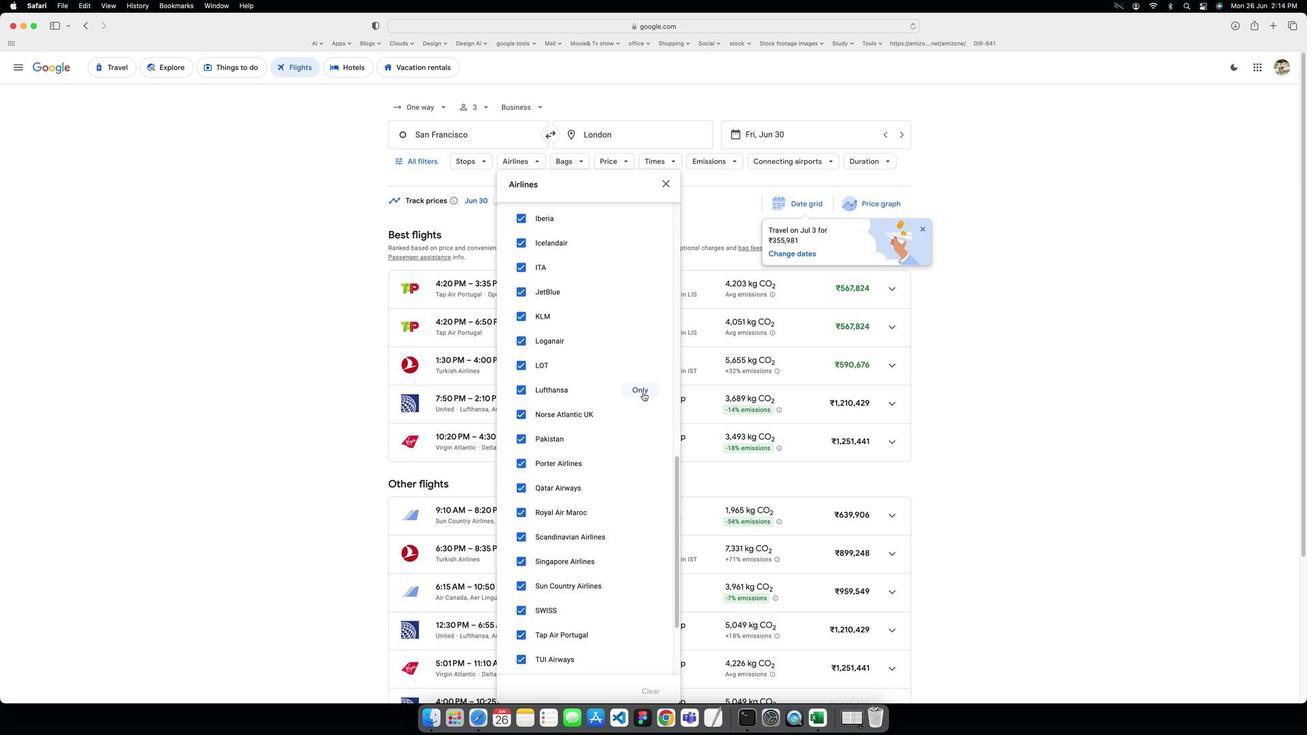 
Action: Mouse moved to (539, 331)
Screenshot: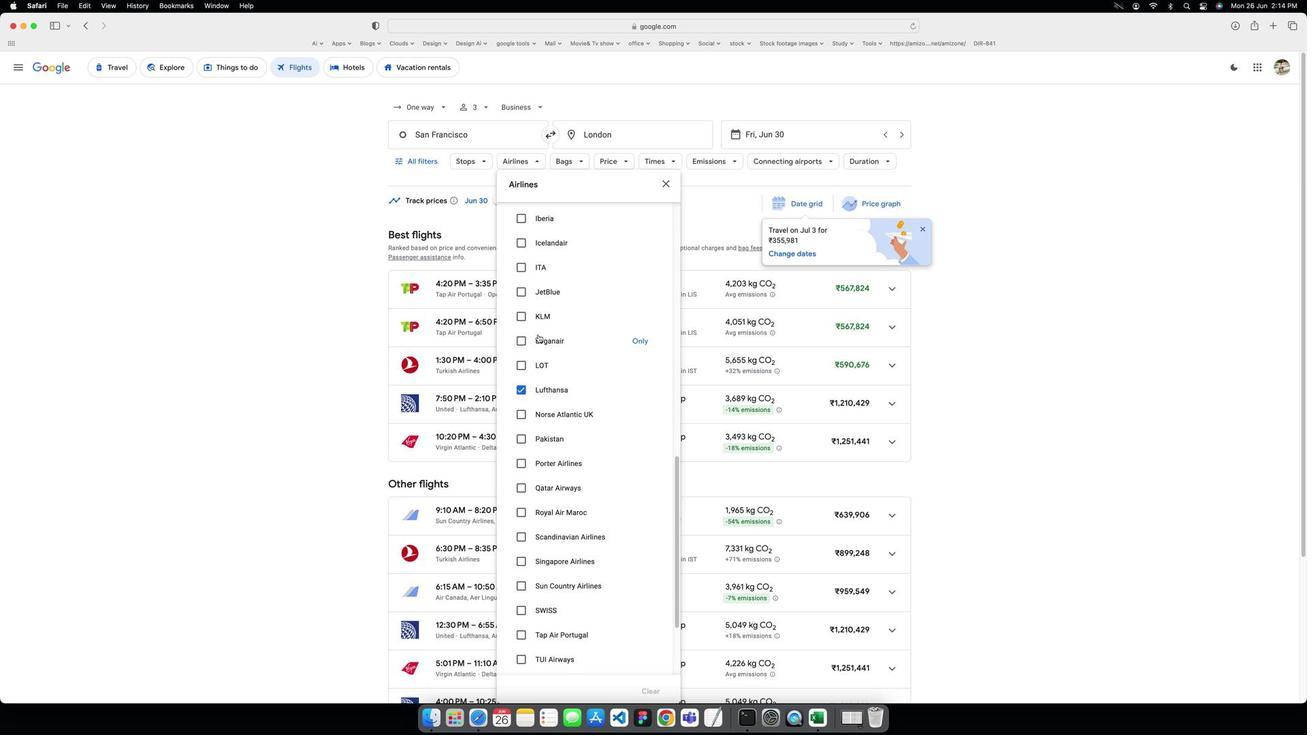 
Action: Mouse scrolled (539, 331) with delta (33, 0)
Screenshot: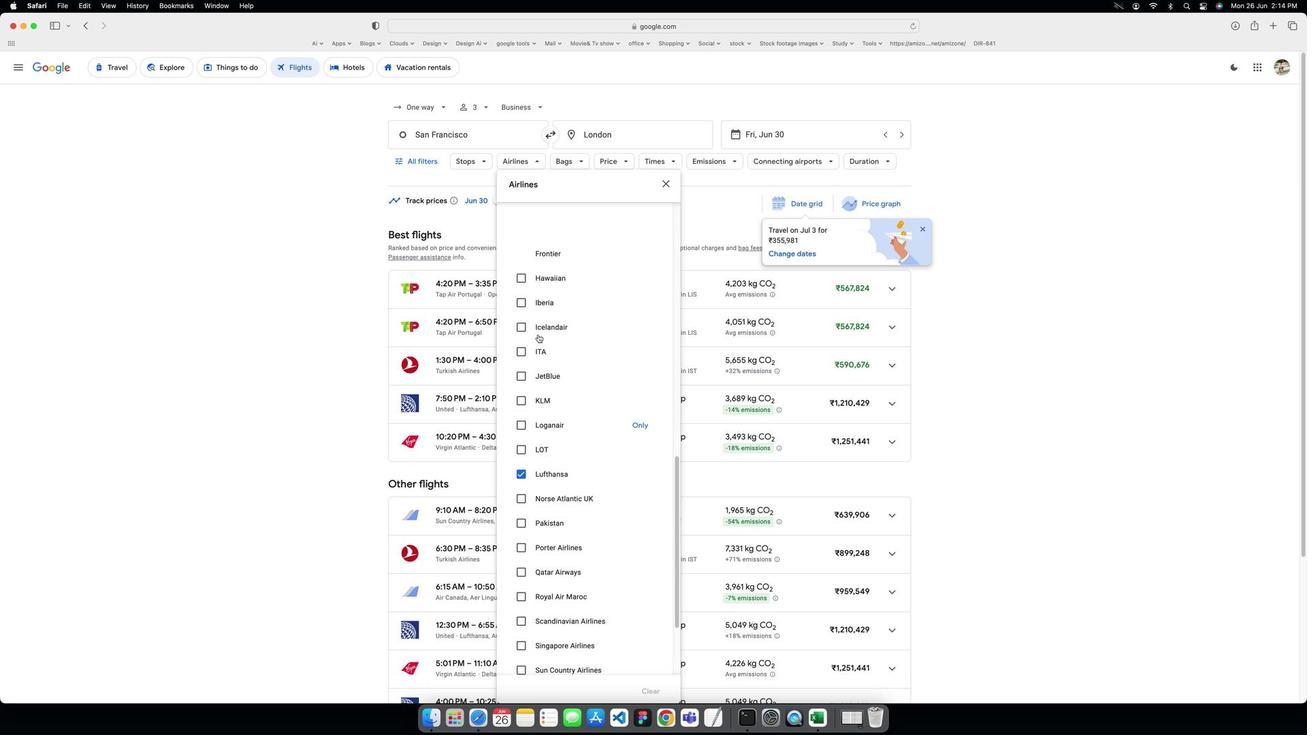
Action: Mouse scrolled (539, 331) with delta (33, 0)
Screenshot: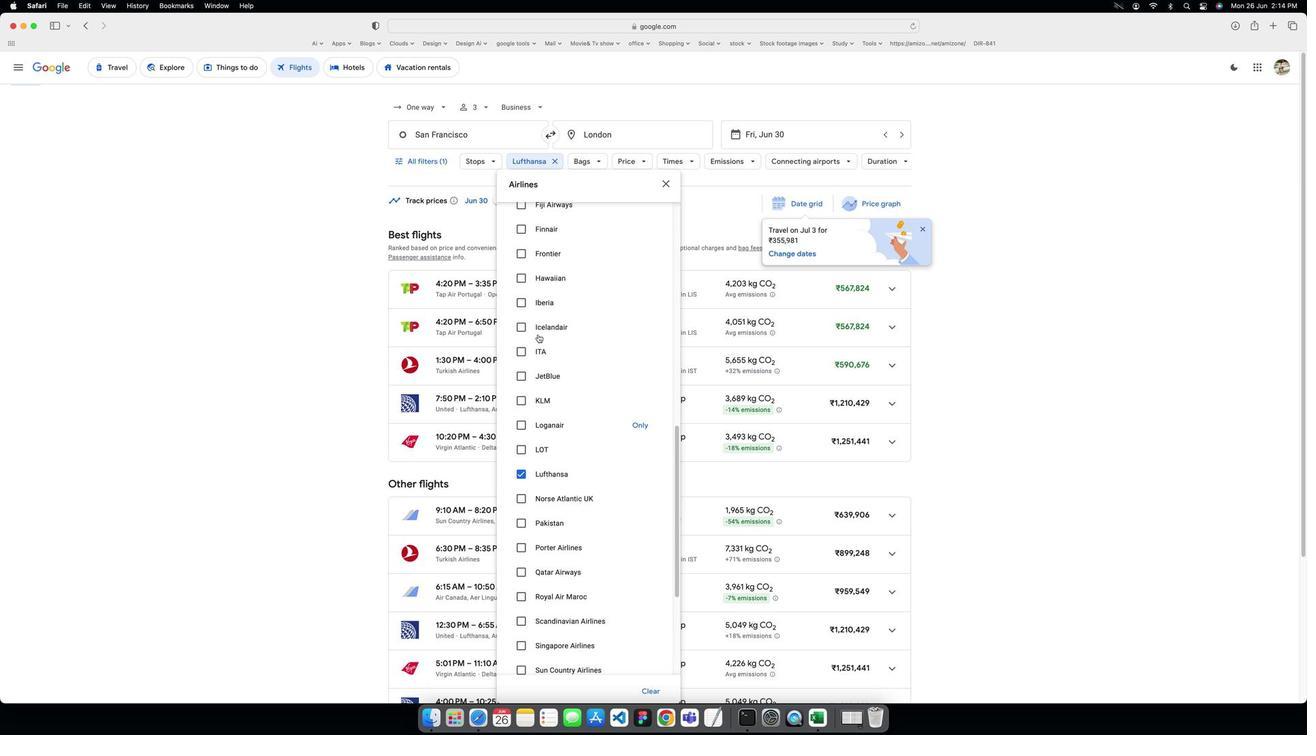 
Action: Mouse scrolled (539, 331) with delta (33, 0)
Screenshot: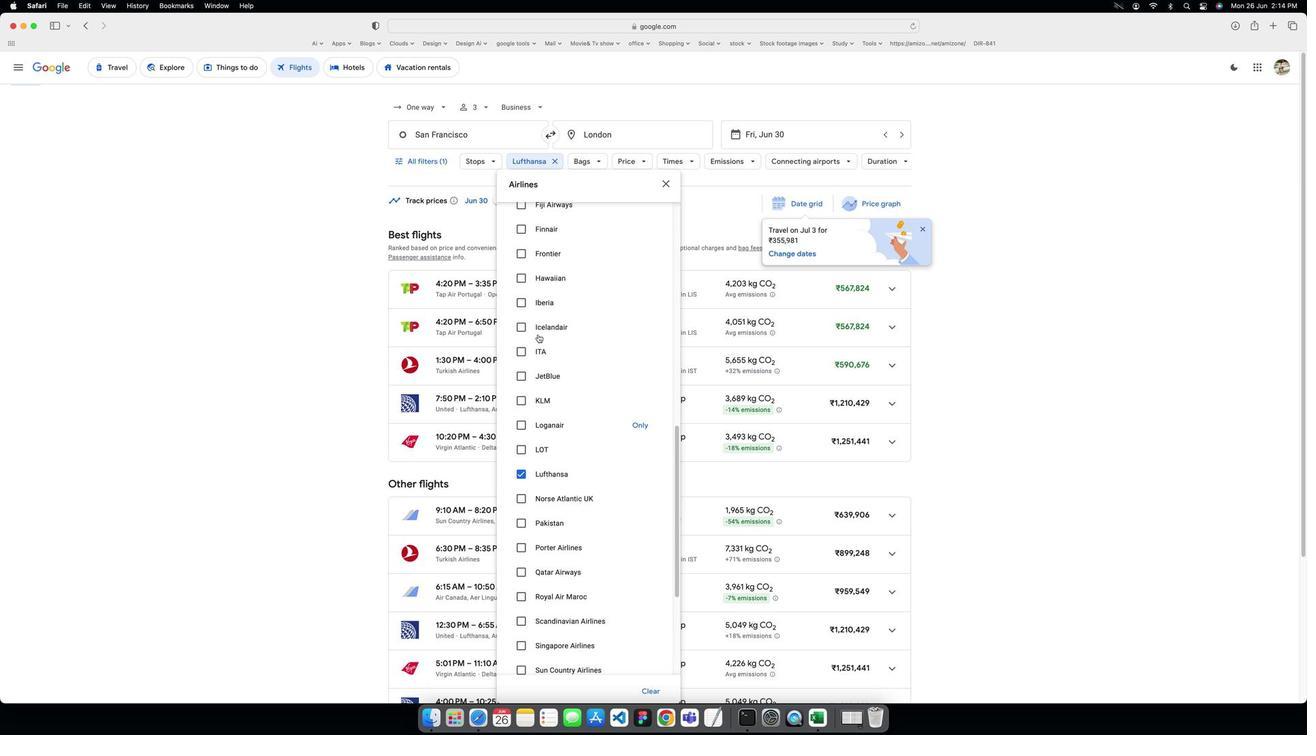
Action: Mouse scrolled (539, 331) with delta (33, 0)
Screenshot: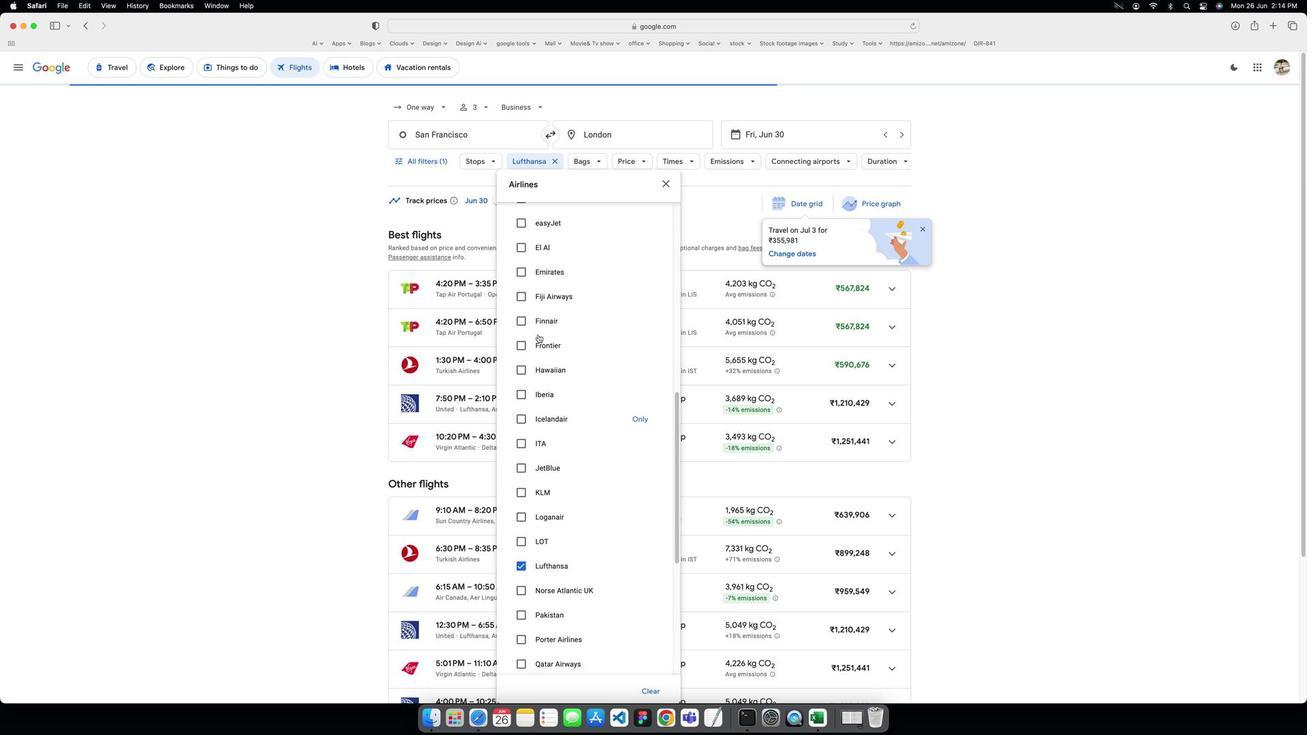 
Action: Mouse scrolled (539, 331) with delta (33, 0)
Screenshot: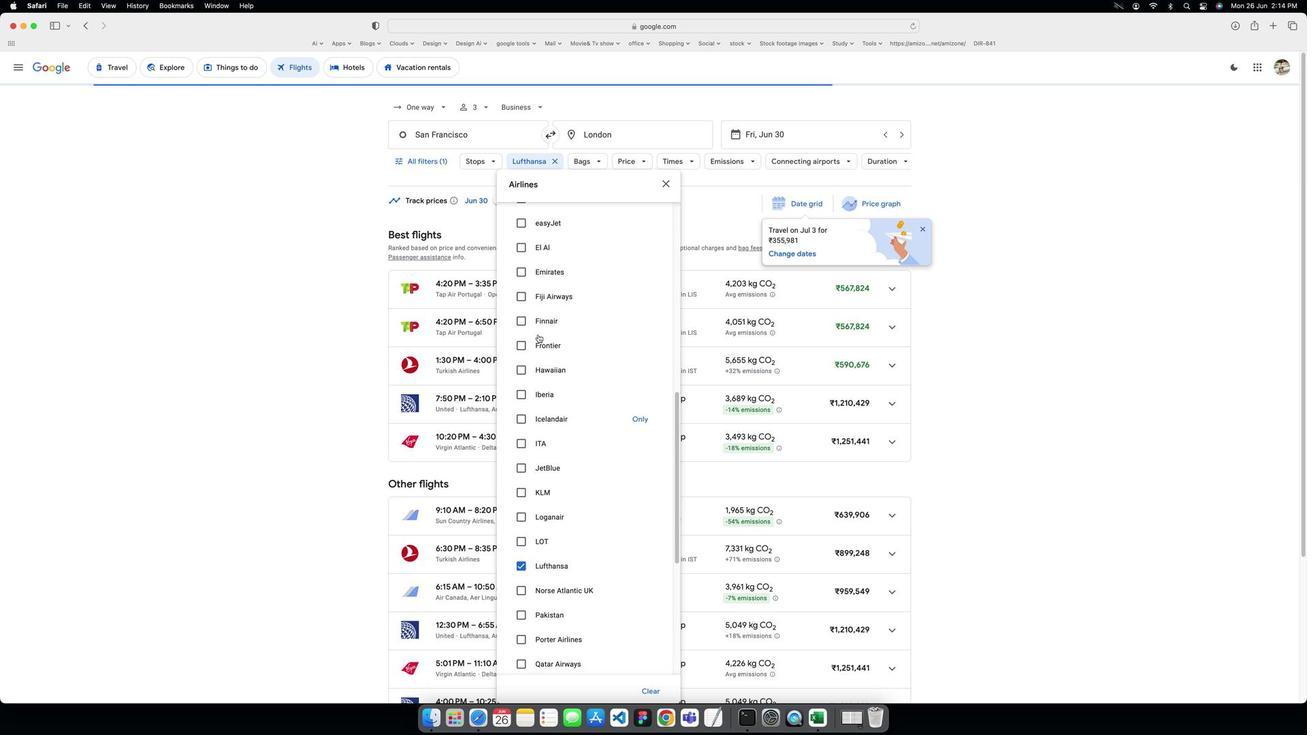 
Action: Mouse scrolled (539, 331) with delta (33, 0)
Screenshot: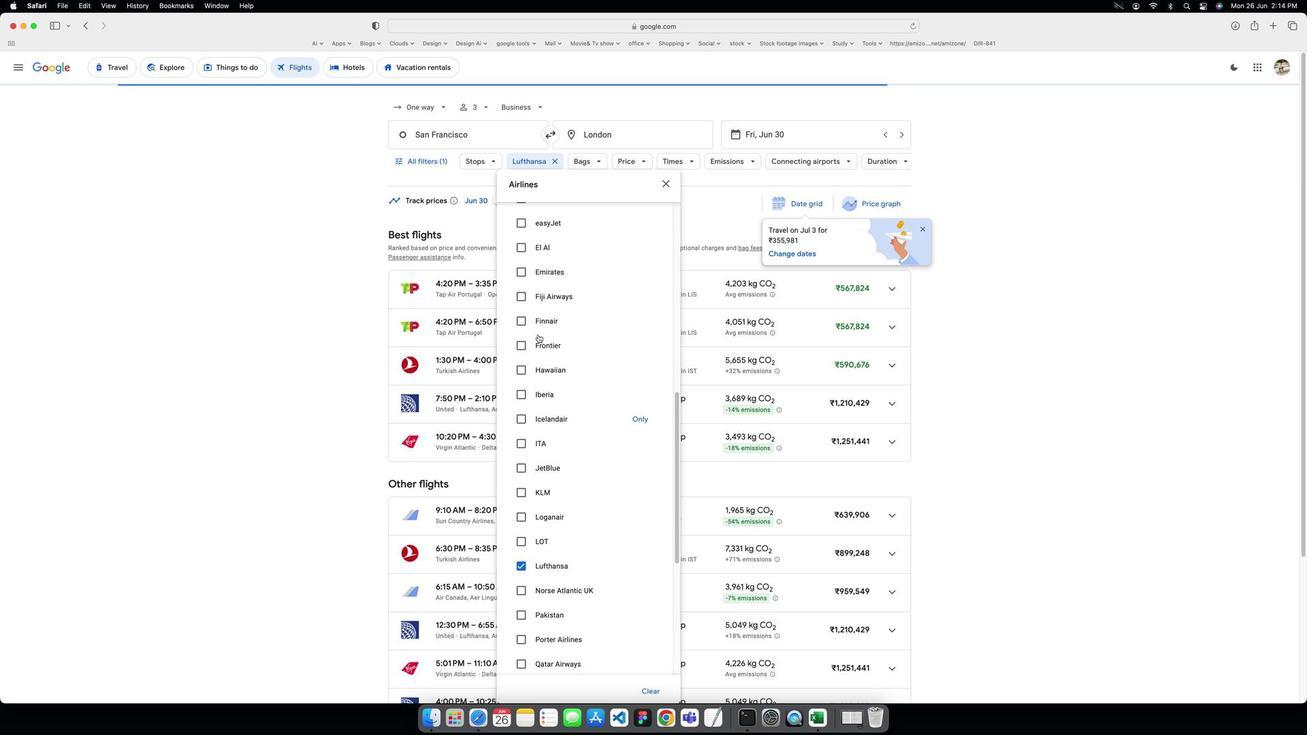 
Action: Mouse scrolled (539, 331) with delta (33, 0)
Screenshot: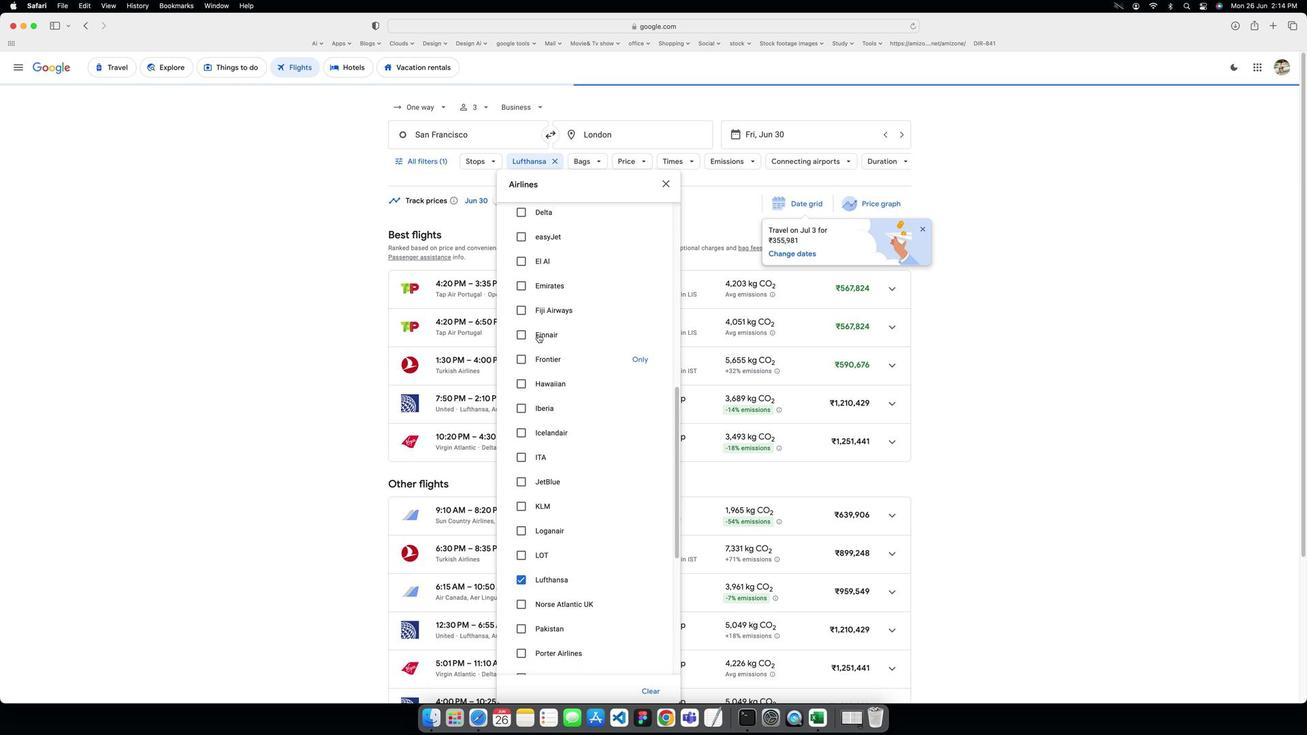 
Action: Mouse scrolled (539, 331) with delta (33, 0)
Screenshot: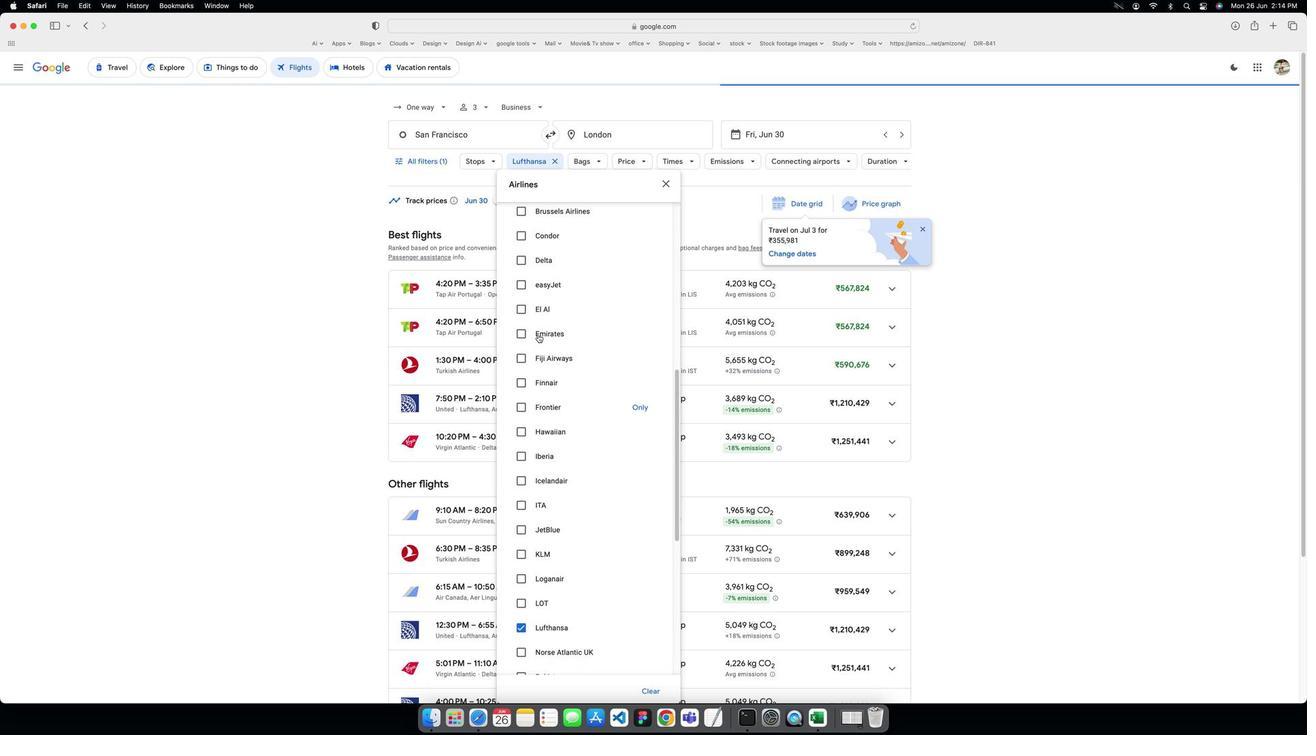
Action: Mouse scrolled (539, 331) with delta (33, 0)
Screenshot: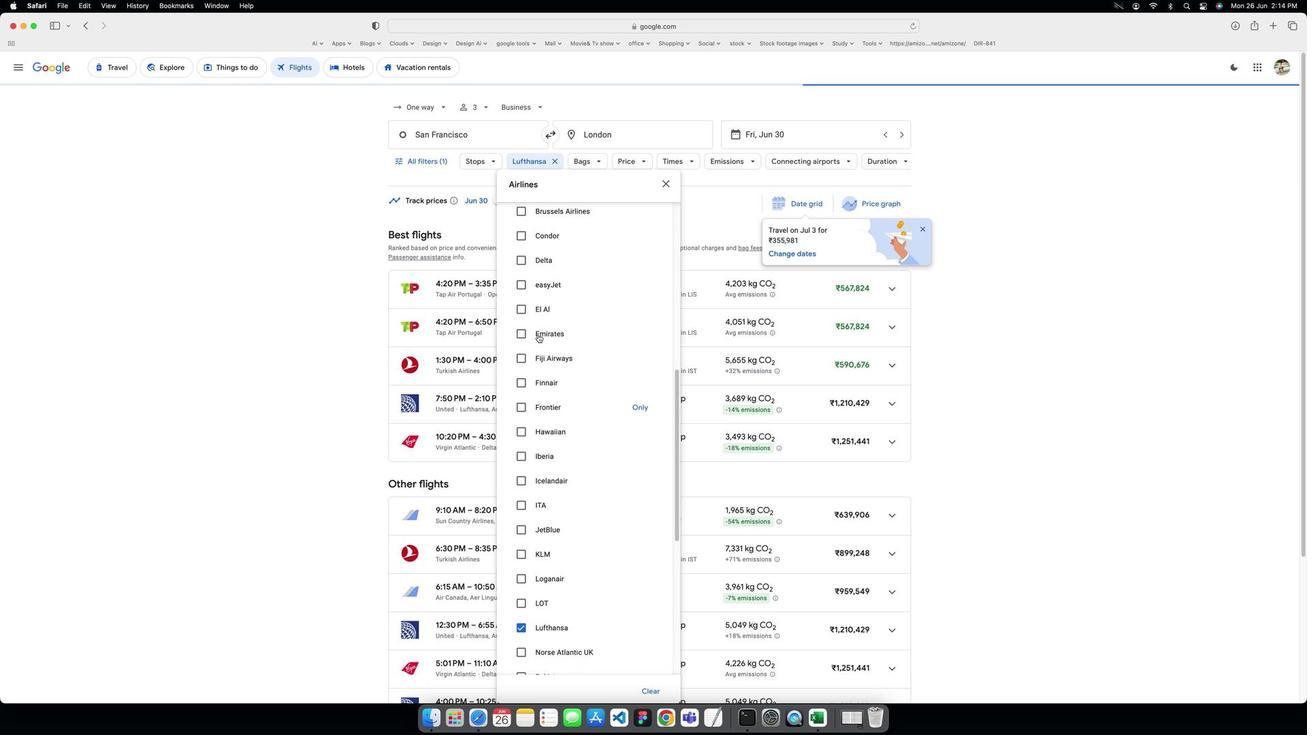 
Action: Mouse scrolled (539, 331) with delta (33, 0)
Screenshot: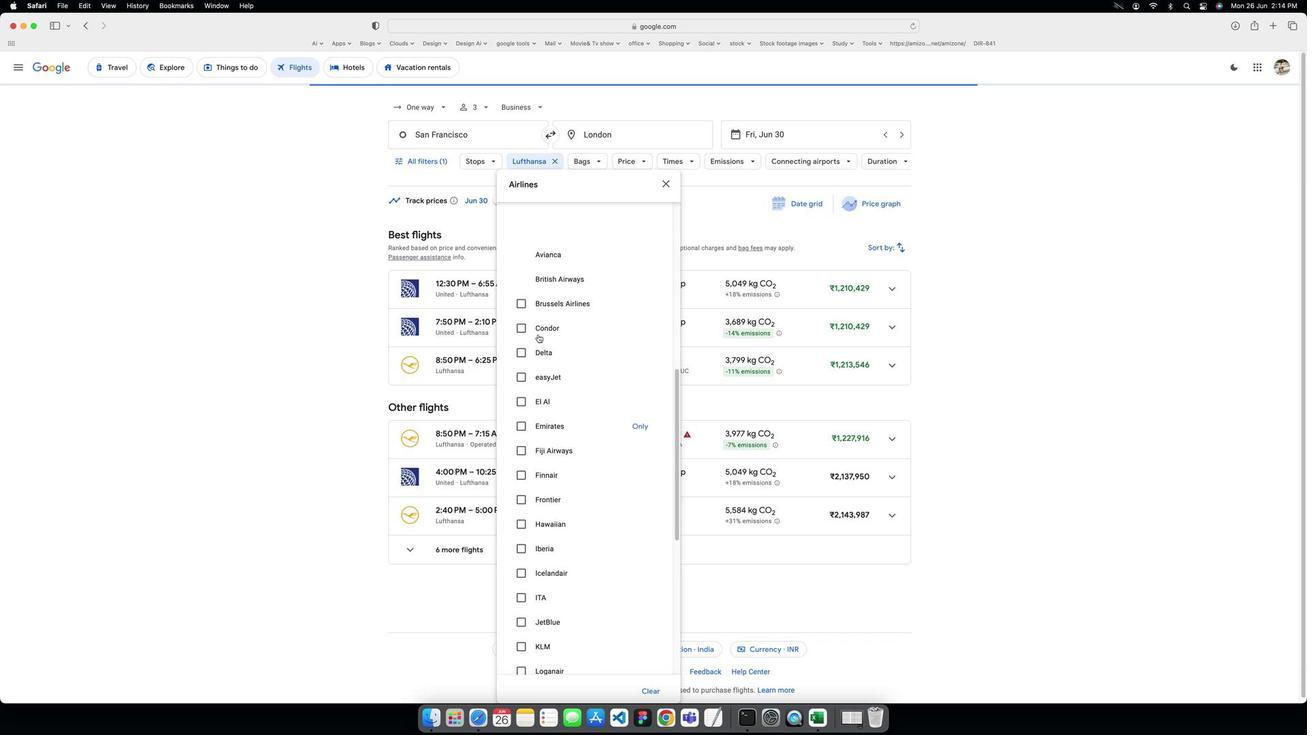 
Action: Mouse scrolled (539, 331) with delta (33, 0)
Screenshot: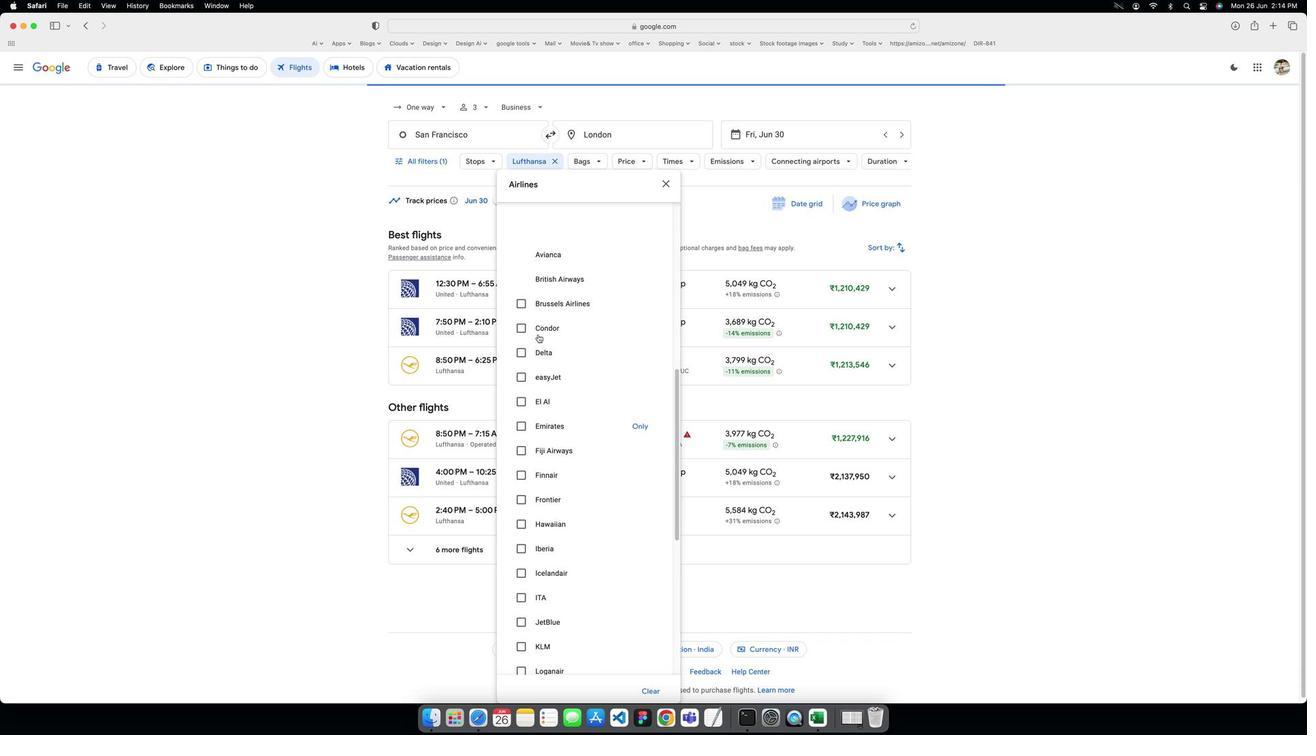 
Action: Mouse scrolled (539, 331) with delta (33, 0)
Screenshot: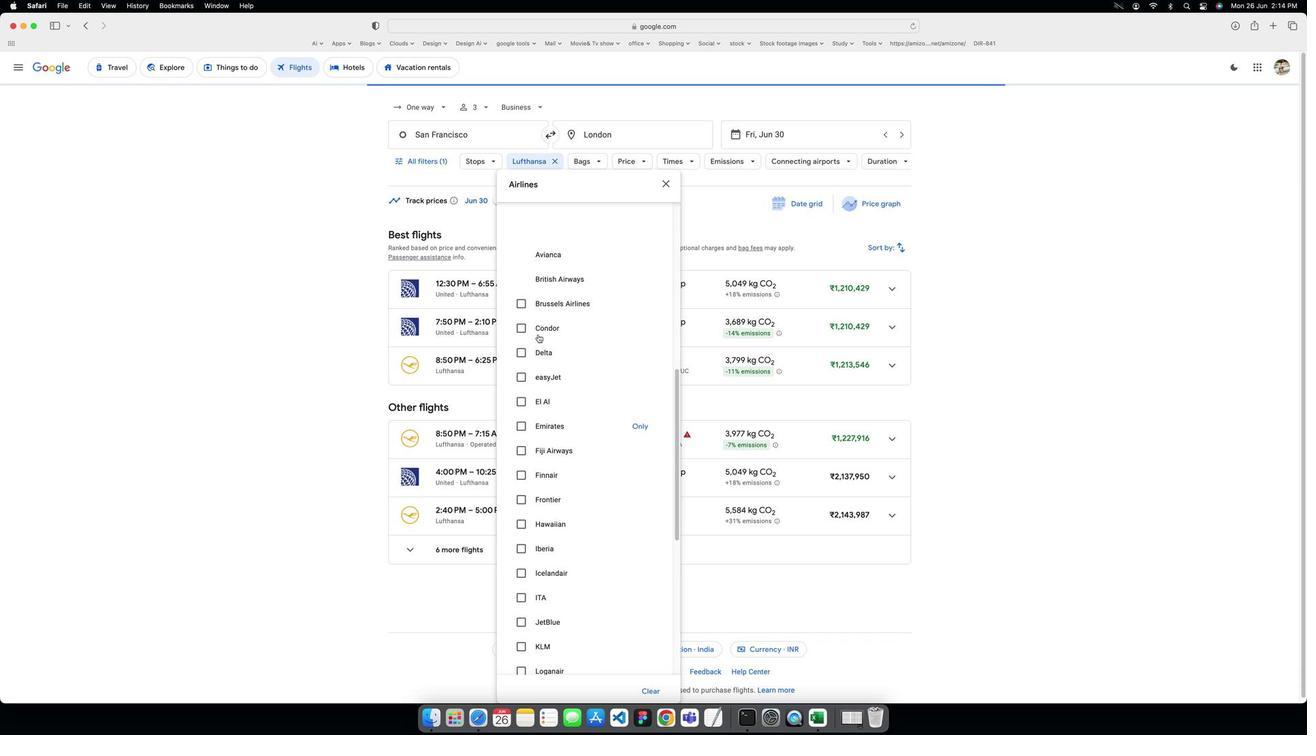 
Action: Mouse scrolled (539, 331) with delta (33, 0)
Screenshot: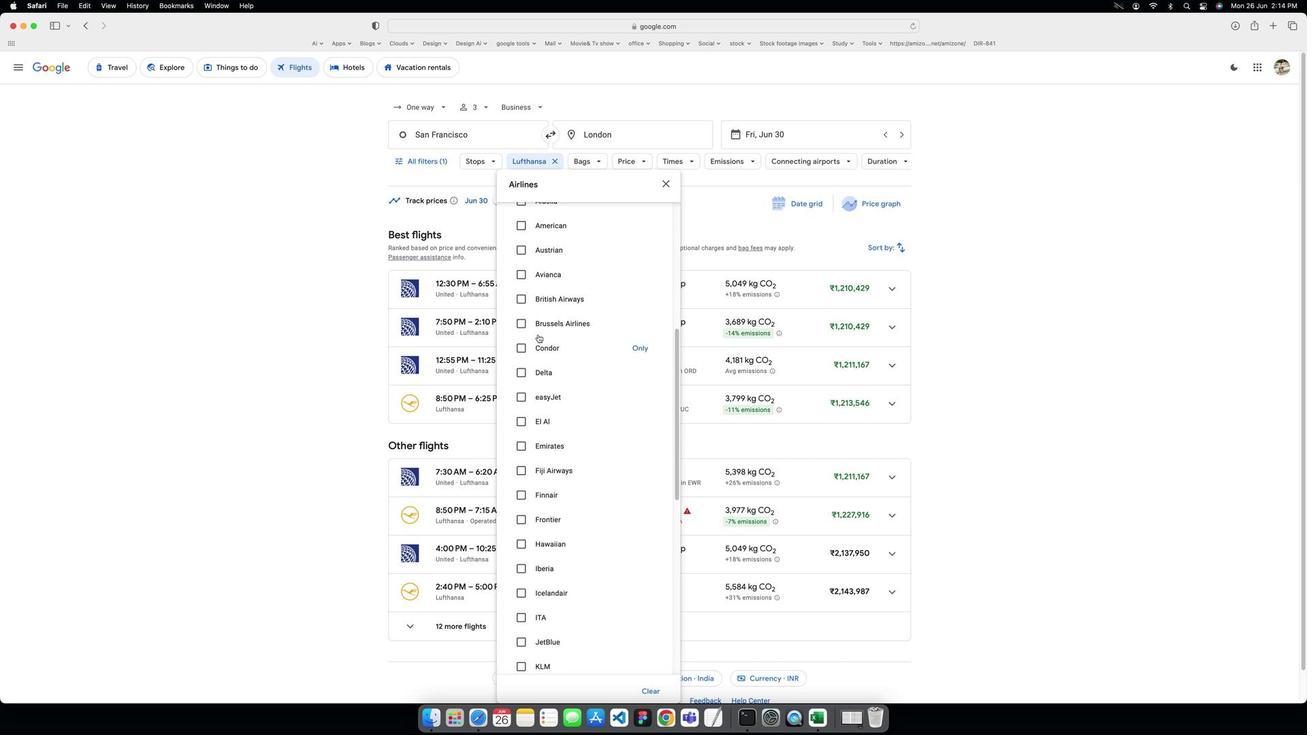 
Action: Mouse scrolled (539, 331) with delta (33, 0)
Screenshot: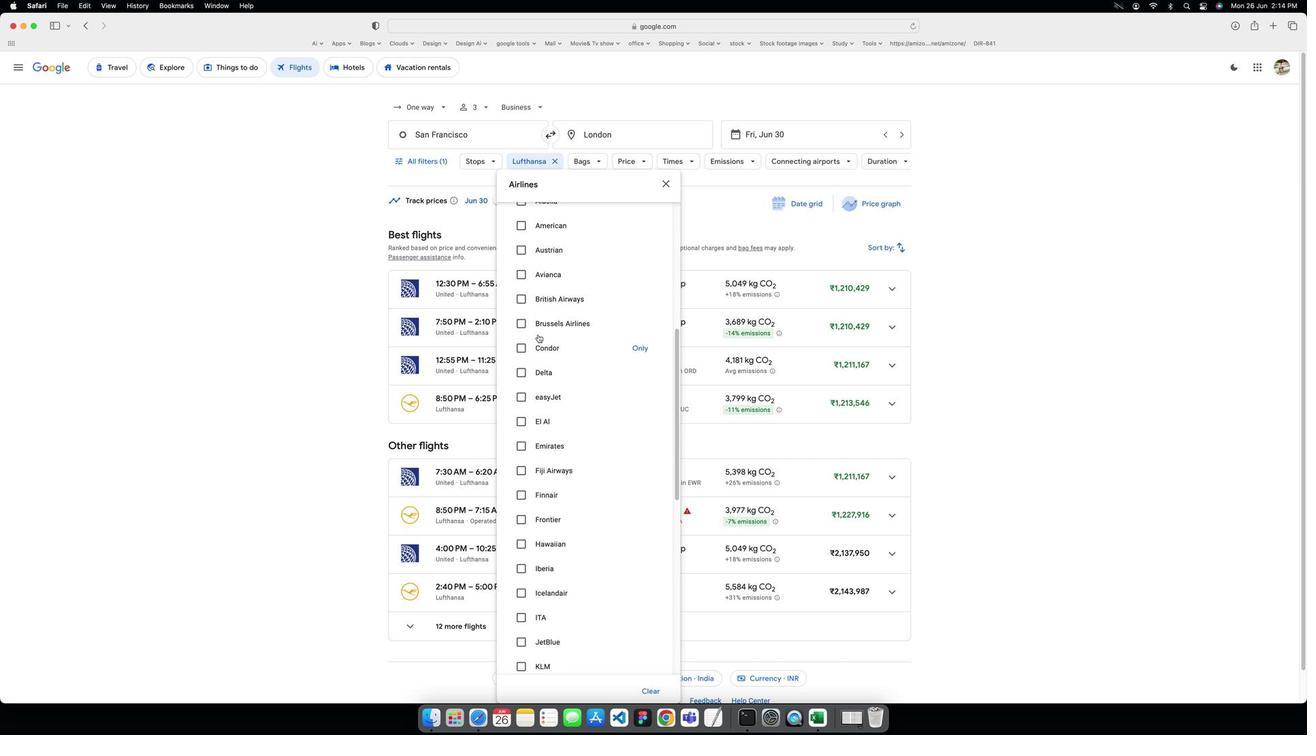 
Action: Mouse moved to (523, 299)
Screenshot: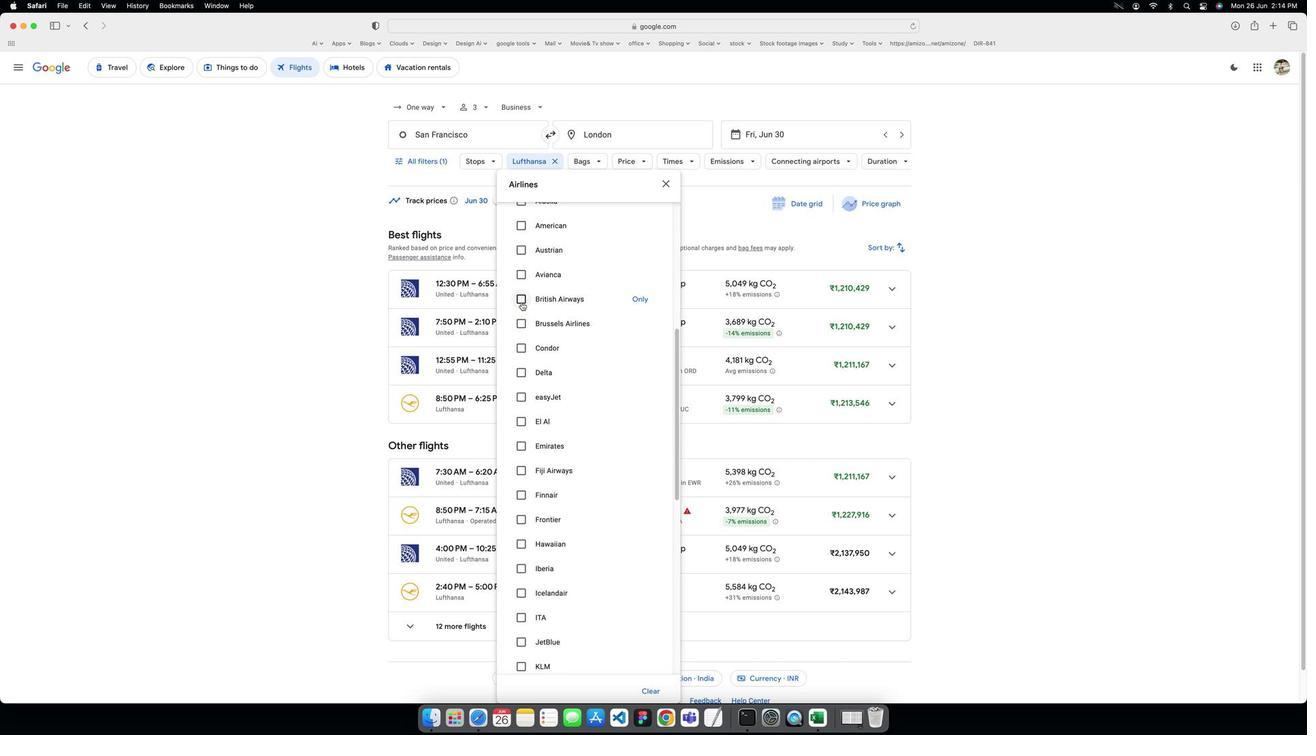 
Action: Mouse pressed left at (523, 299)
Screenshot: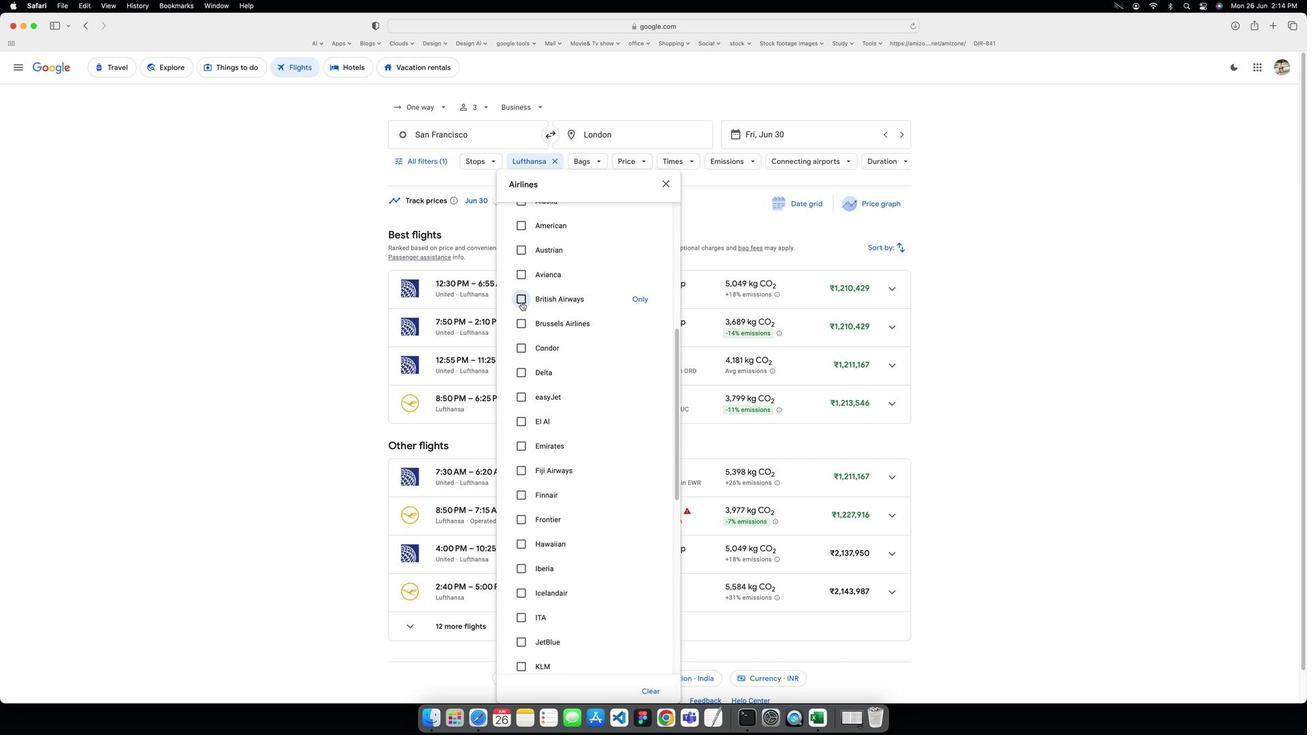 
Action: Mouse moved to (654, 186)
Screenshot: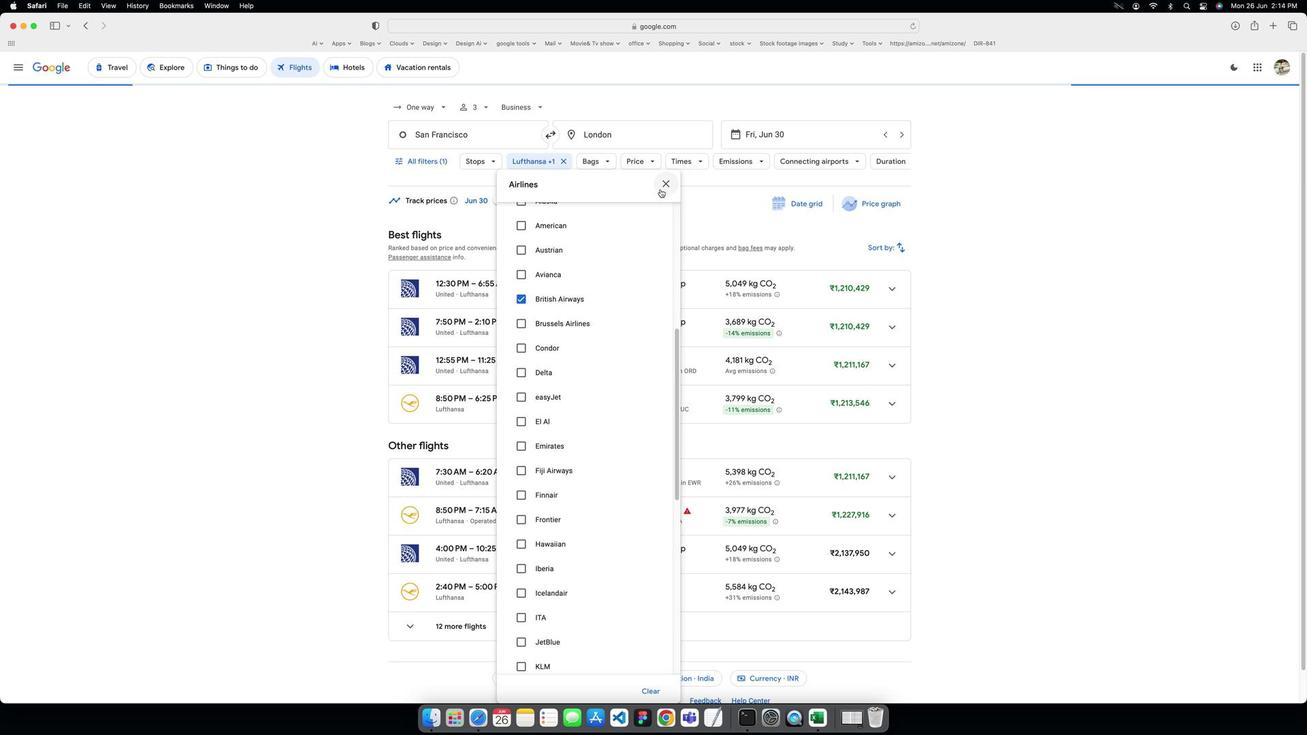 
Action: Mouse pressed left at (654, 186)
Screenshot: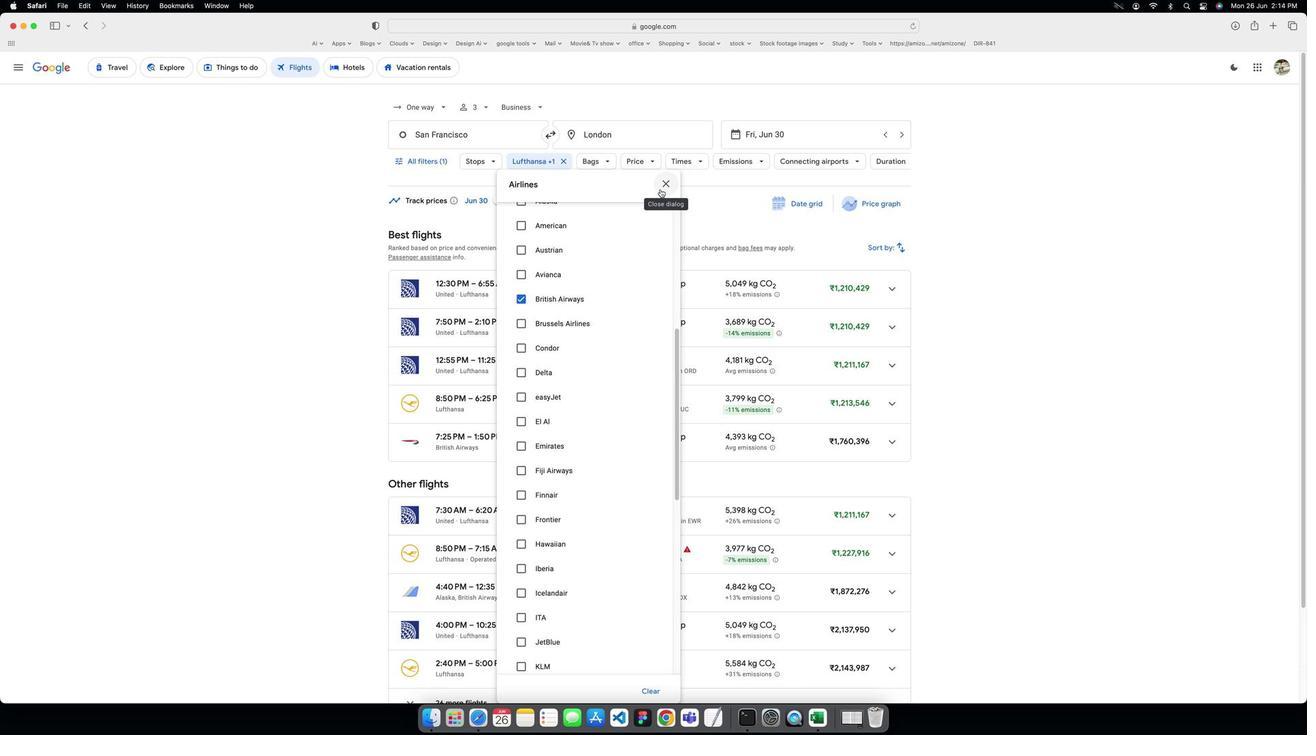 
